 Task: Find connections with filter location Dreieich with filter topic #realestatebroker with filter profile language English with filter current company Stanton Chase: Executive Search & Leadership Consultants with filter school Anna University with filter industry Warehousing and Storage with filter service category Labor and Employment Law with filter keywords title Client Service Specialist
Action: Mouse moved to (700, 97)
Screenshot: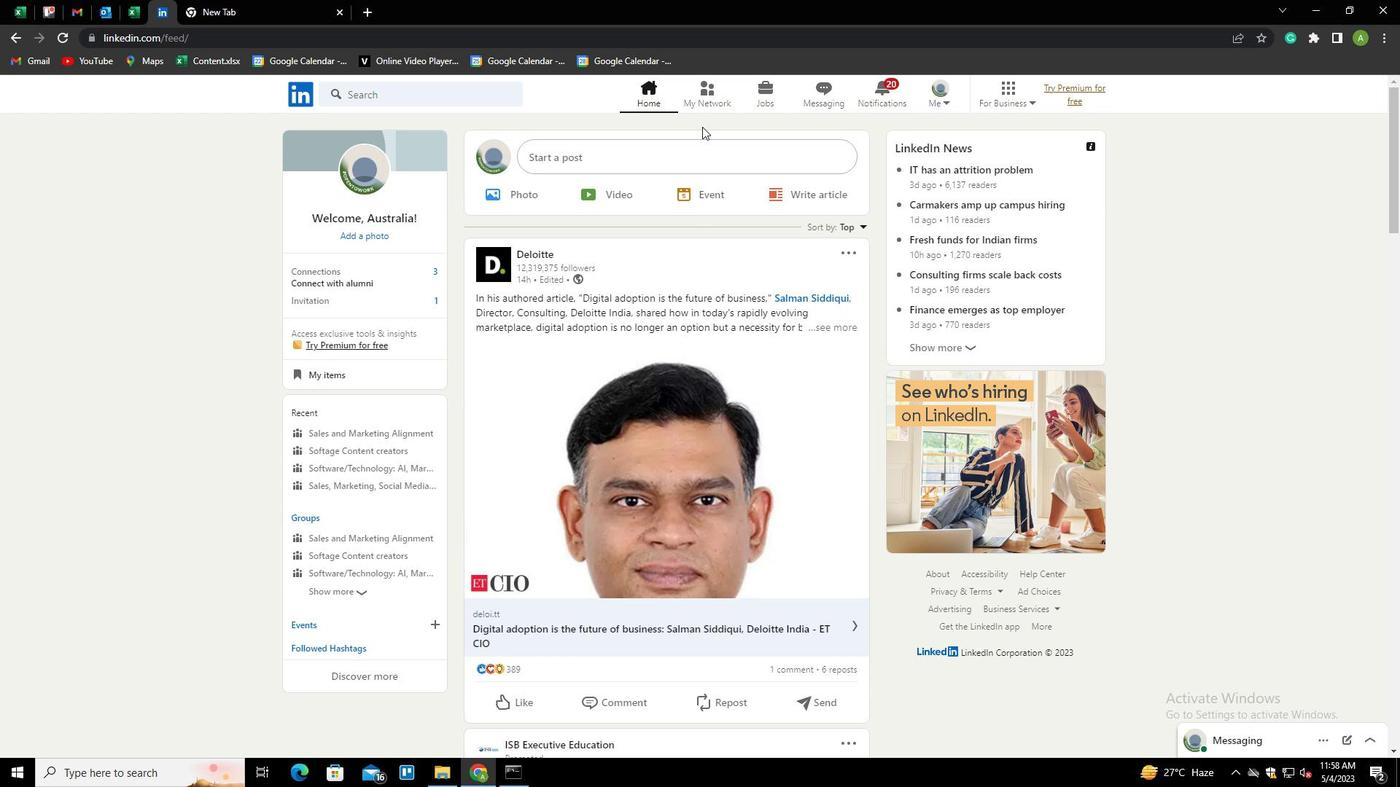 
Action: Mouse pressed left at (700, 97)
Screenshot: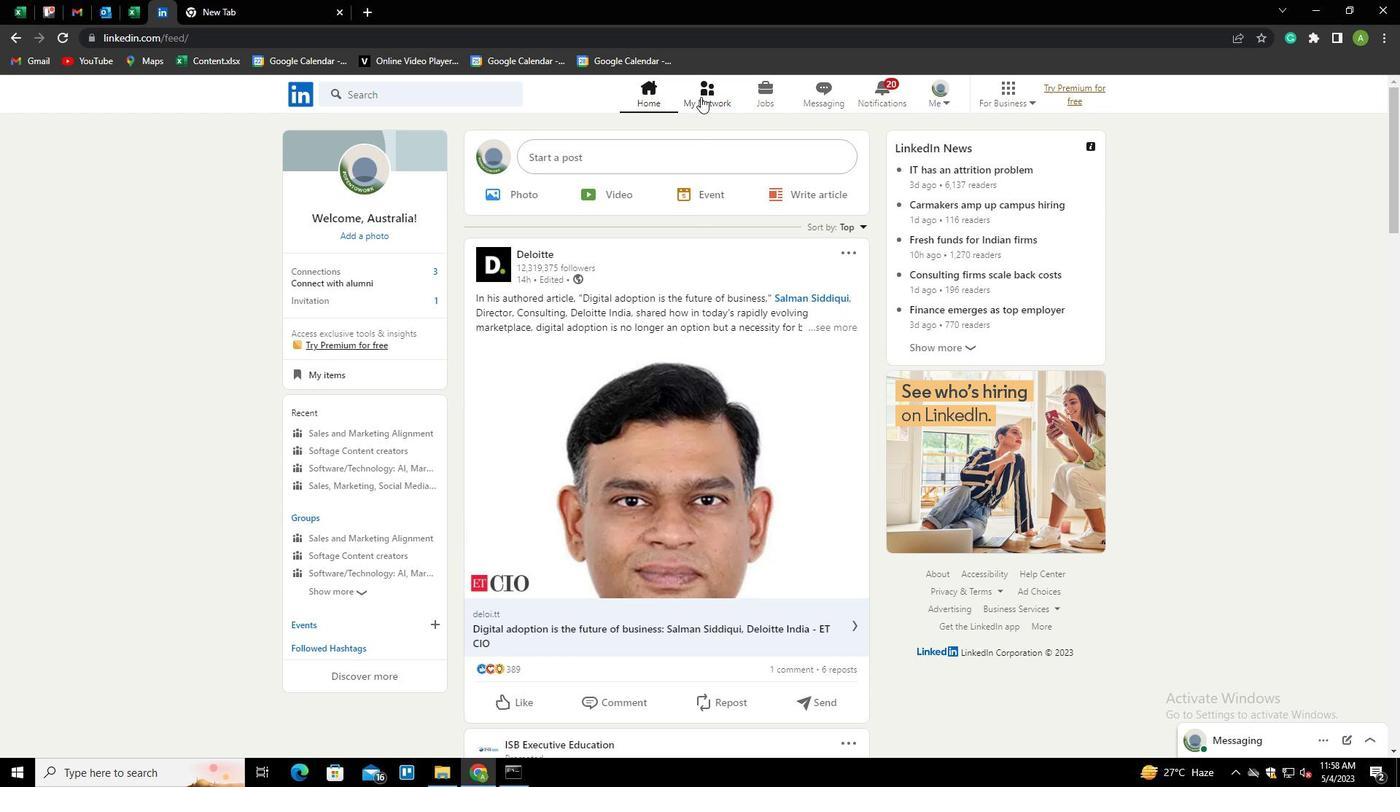 
Action: Mouse moved to (360, 177)
Screenshot: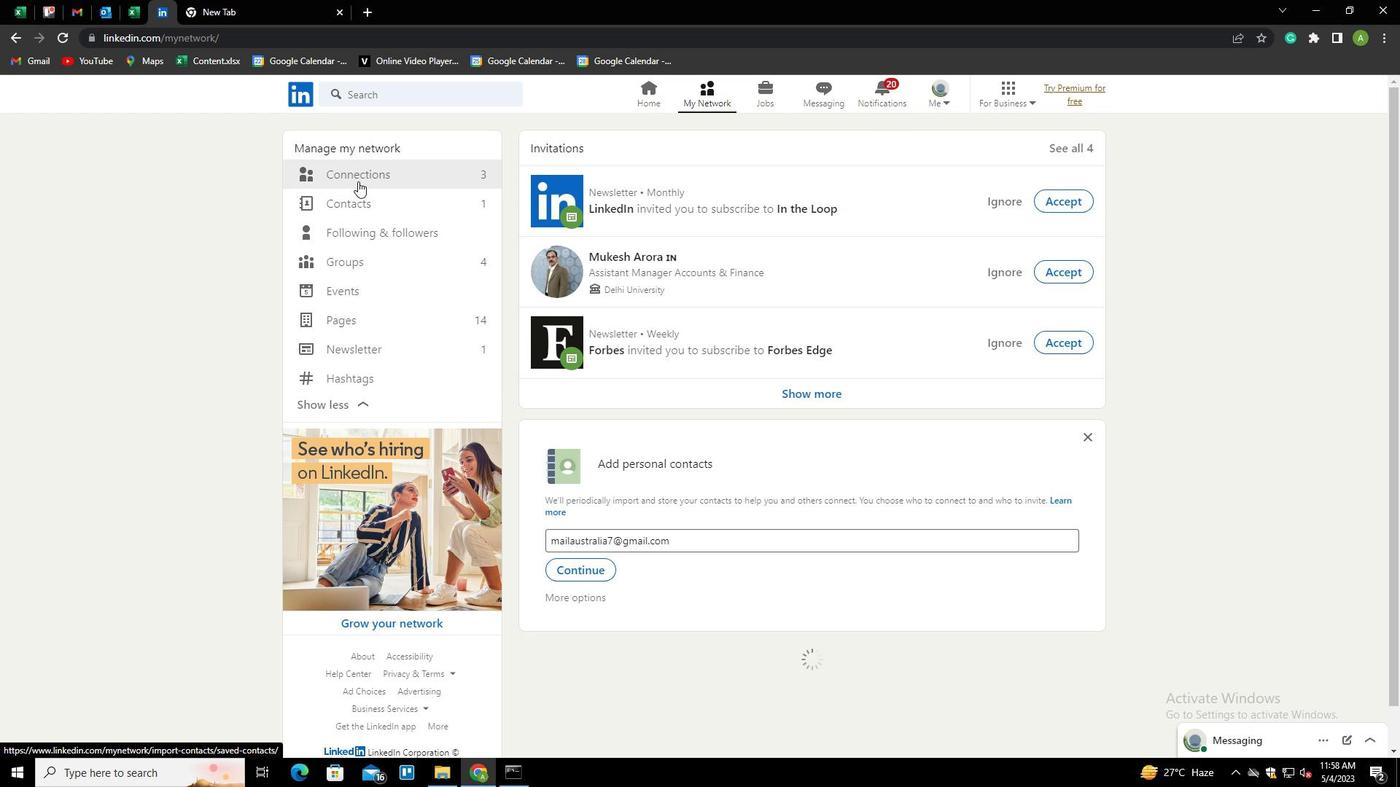 
Action: Mouse pressed left at (360, 177)
Screenshot: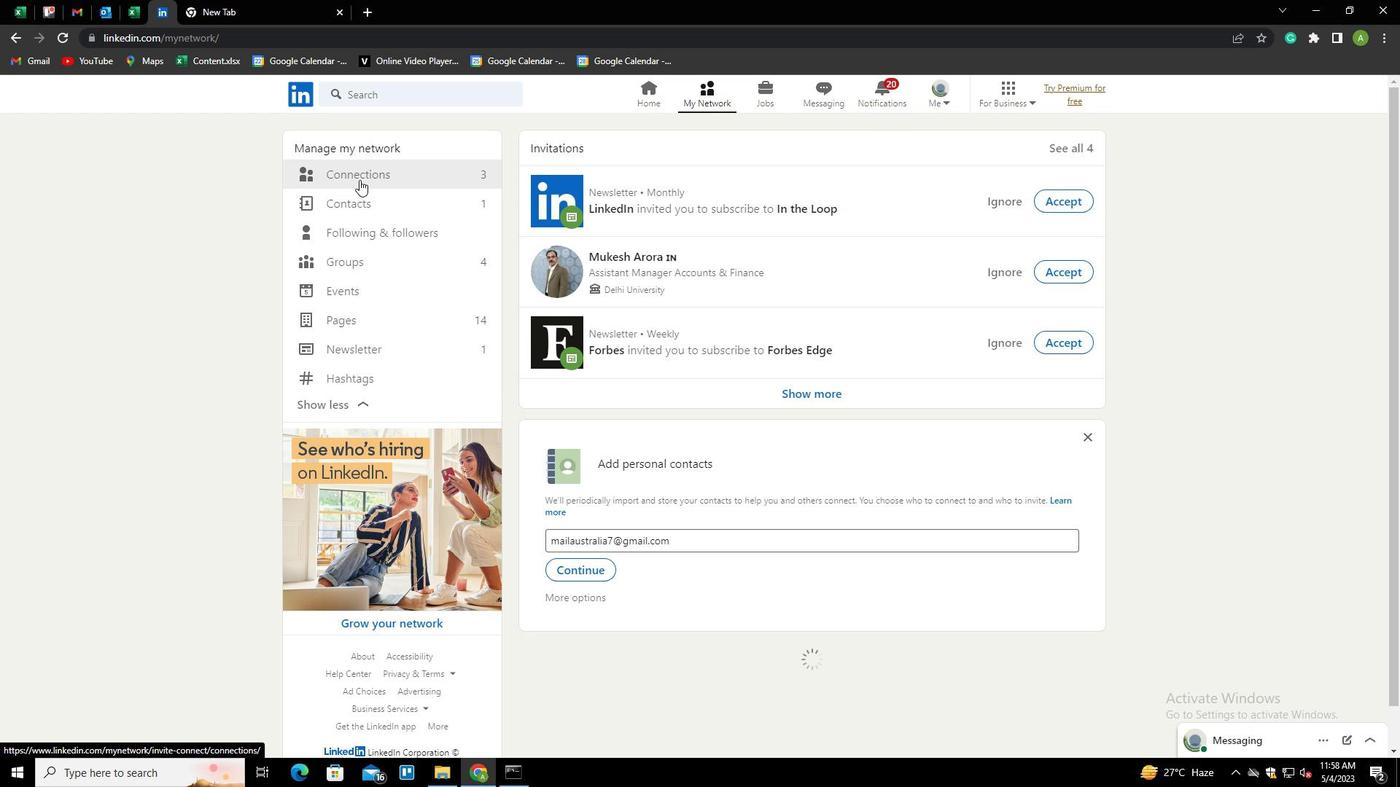 
Action: Mouse moved to (805, 174)
Screenshot: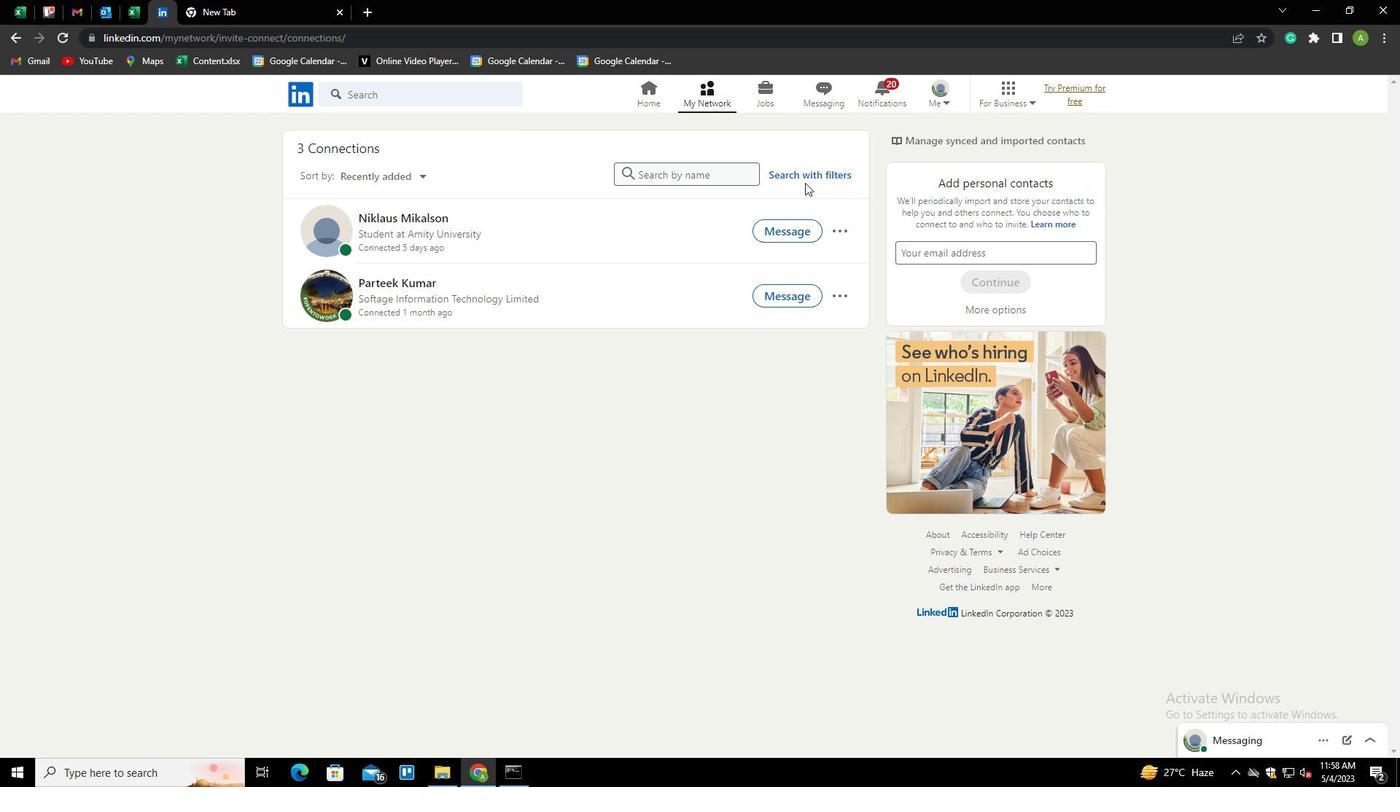 
Action: Mouse pressed left at (805, 174)
Screenshot: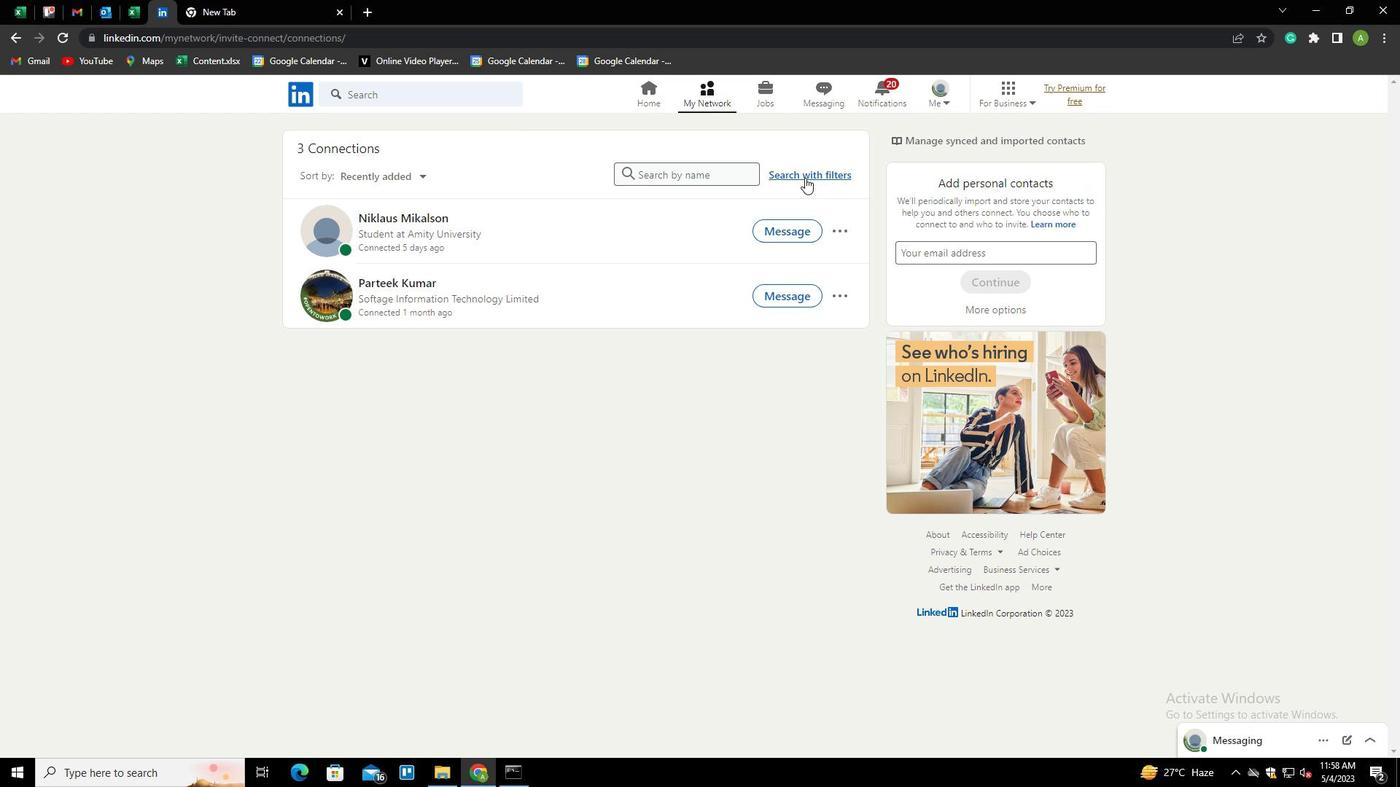 
Action: Mouse moved to (755, 130)
Screenshot: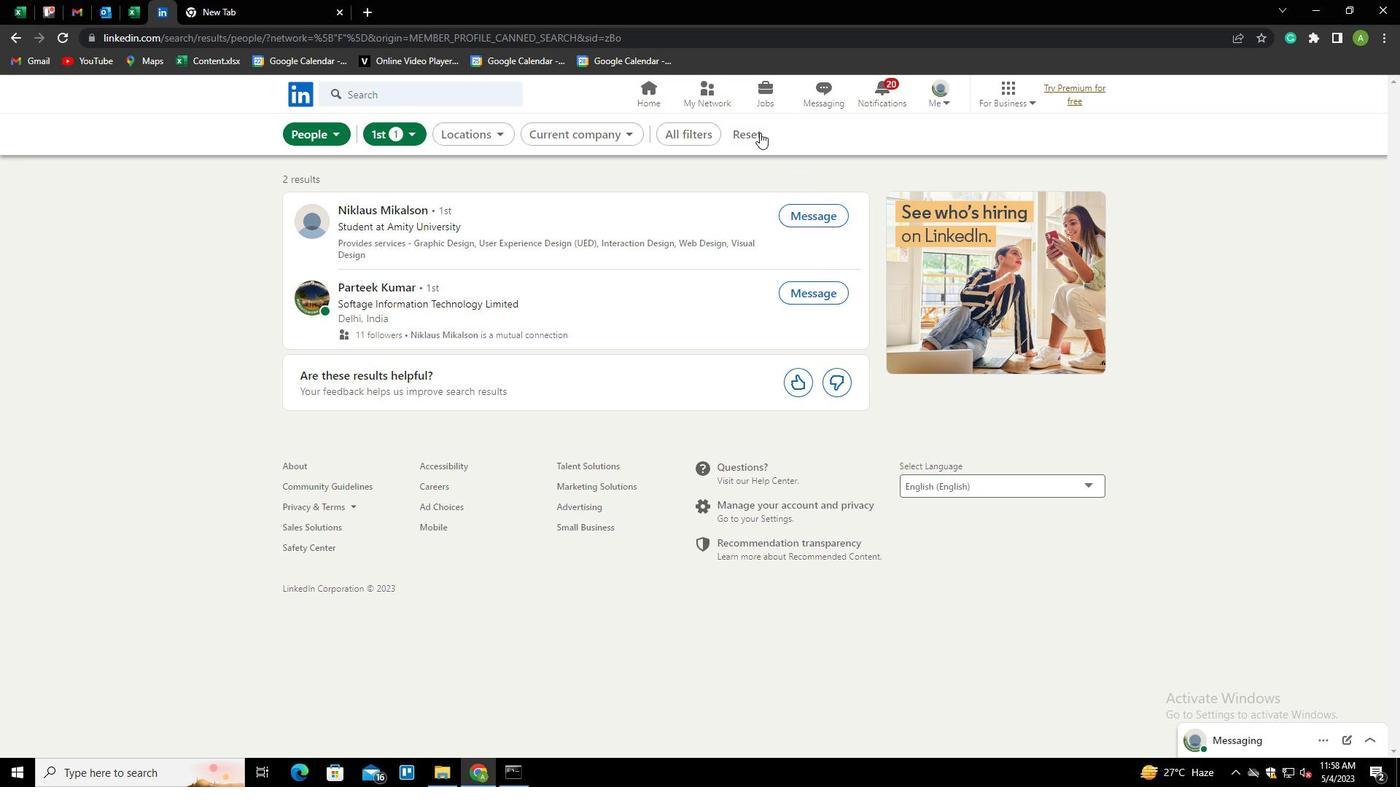 
Action: Mouse pressed left at (755, 130)
Screenshot: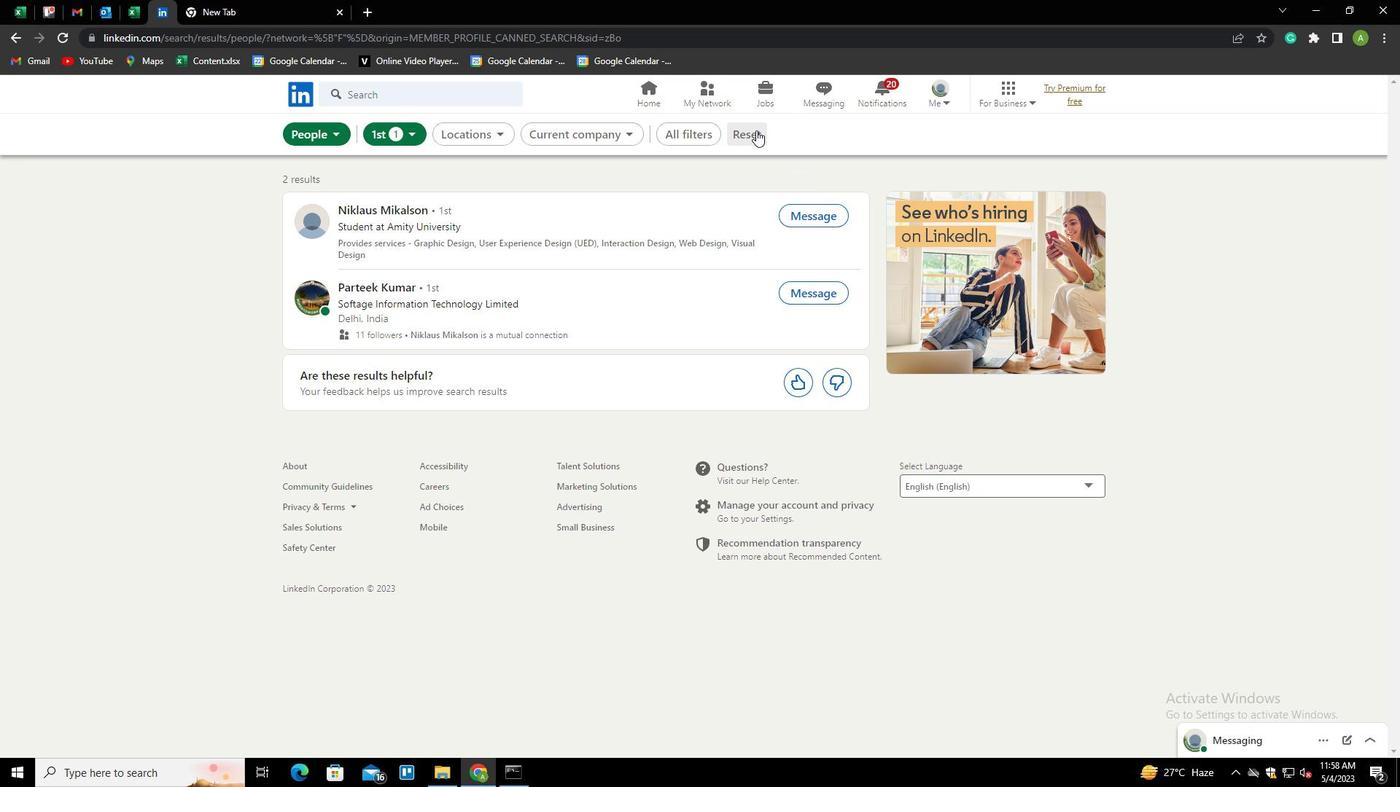 
Action: Mouse moved to (718, 132)
Screenshot: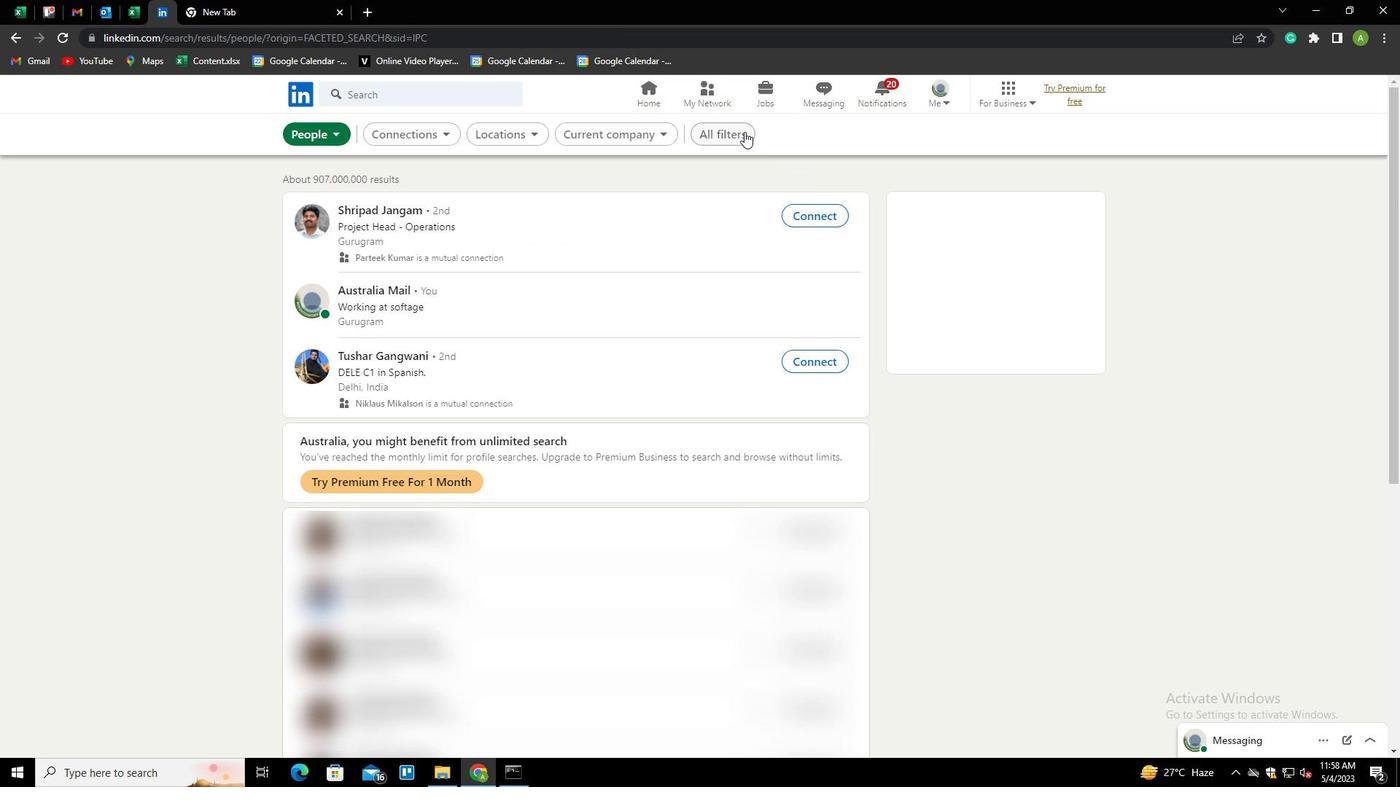 
Action: Mouse pressed left at (718, 132)
Screenshot: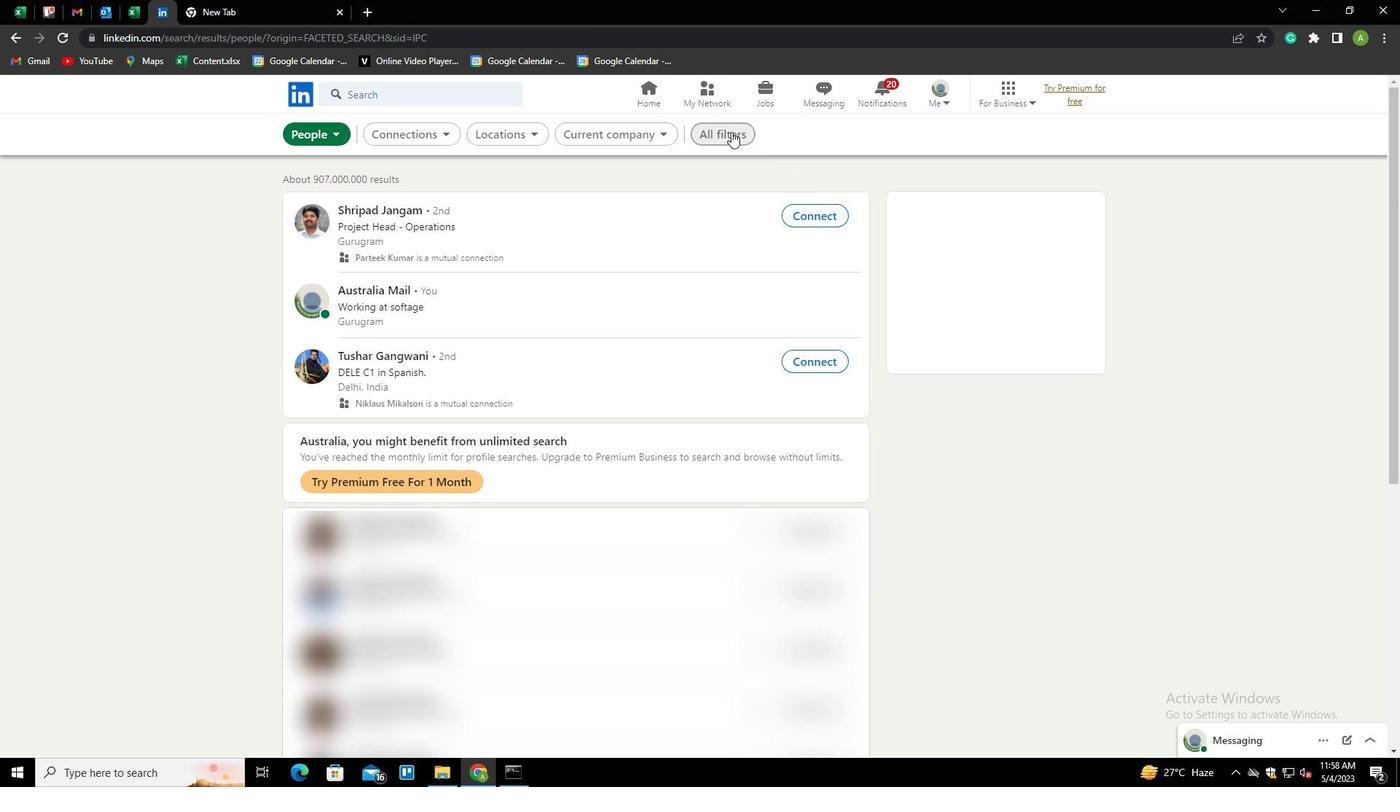 
Action: Mouse moved to (1208, 444)
Screenshot: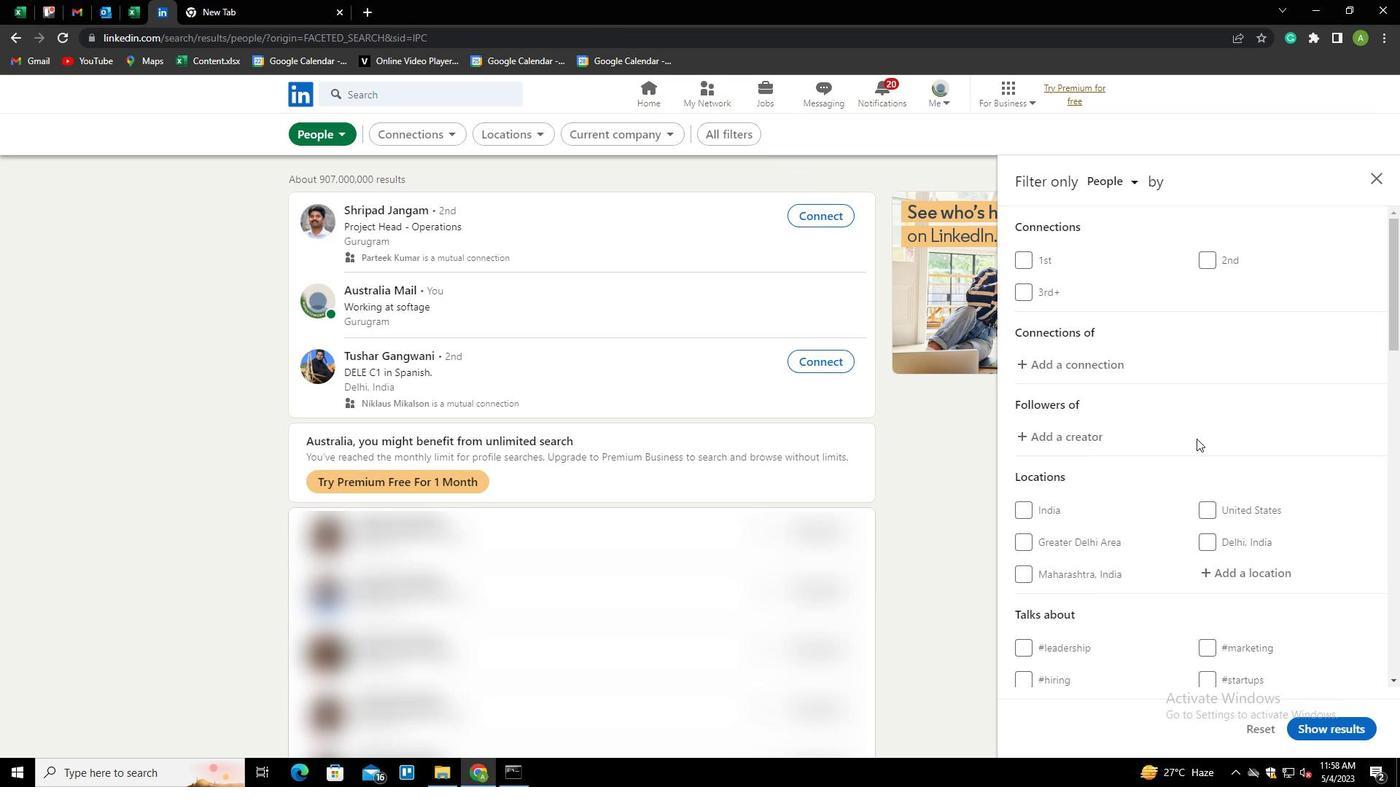
Action: Mouse scrolled (1208, 443) with delta (0, 0)
Screenshot: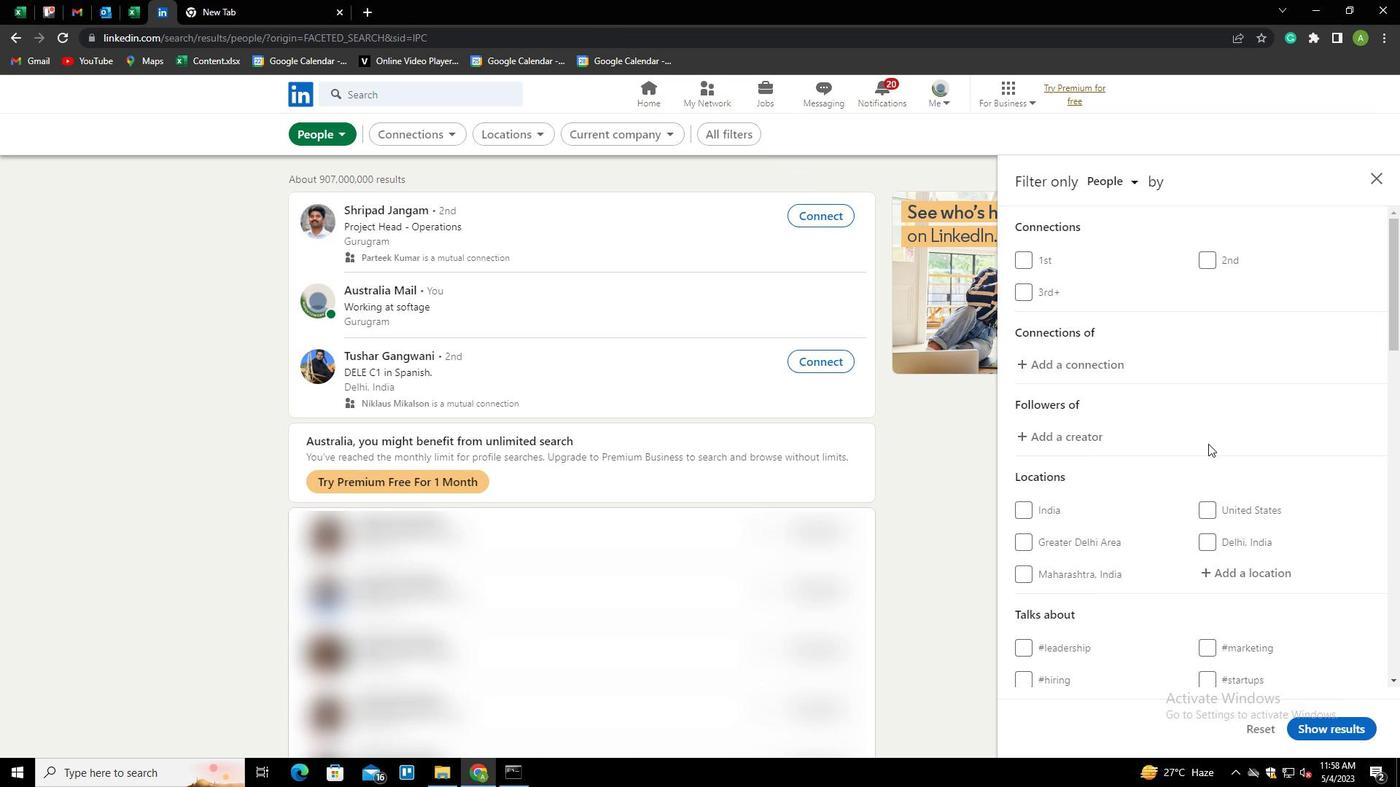 
Action: Mouse scrolled (1208, 443) with delta (0, 0)
Screenshot: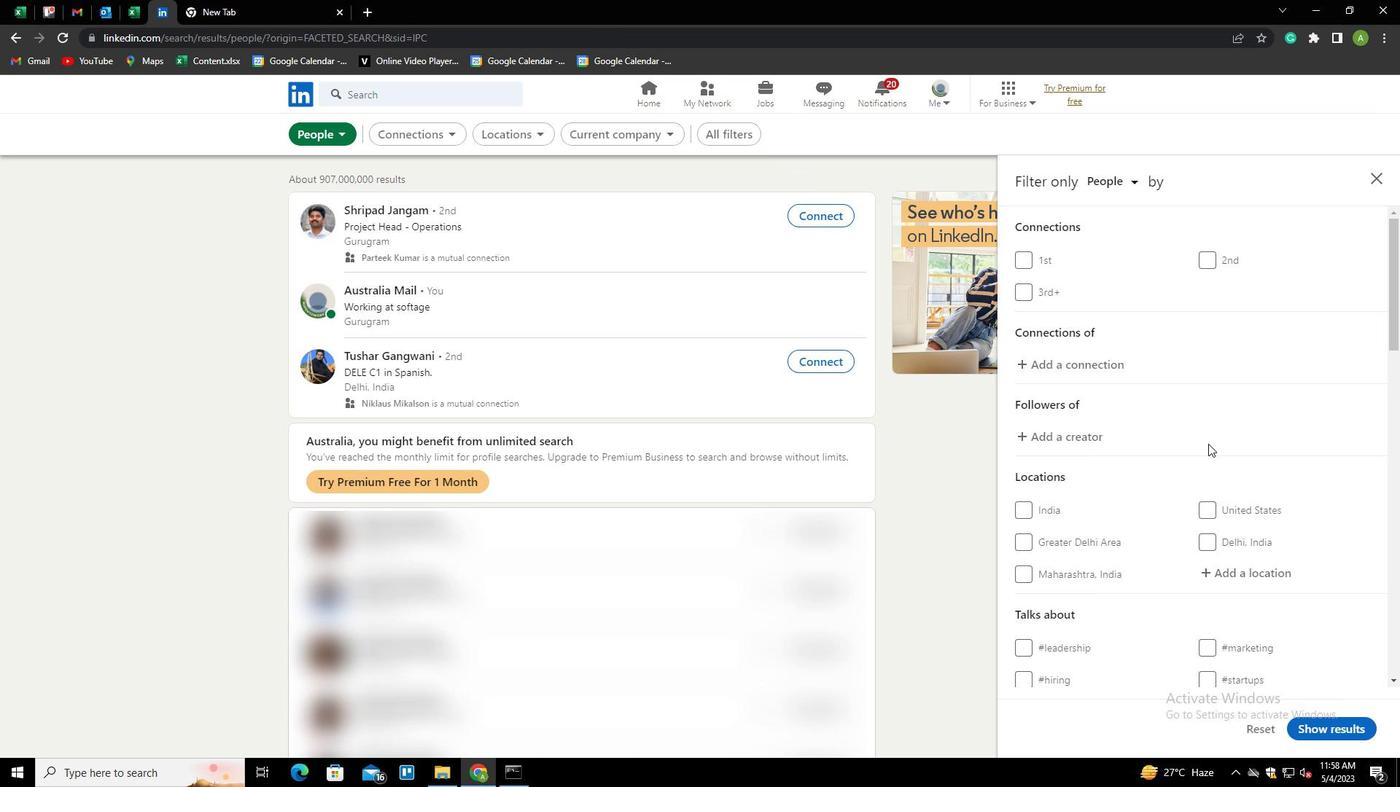 
Action: Mouse moved to (1220, 425)
Screenshot: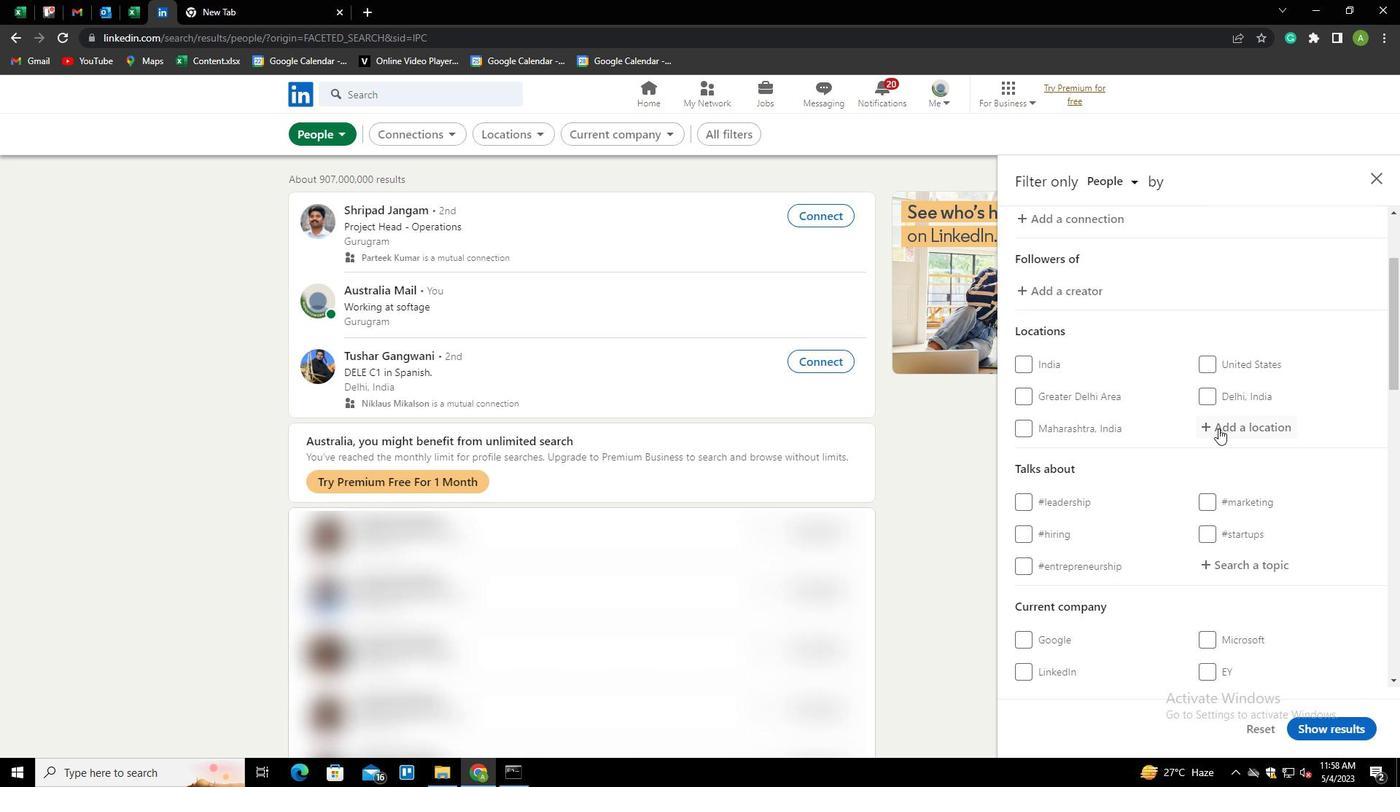 
Action: Mouse pressed left at (1220, 425)
Screenshot: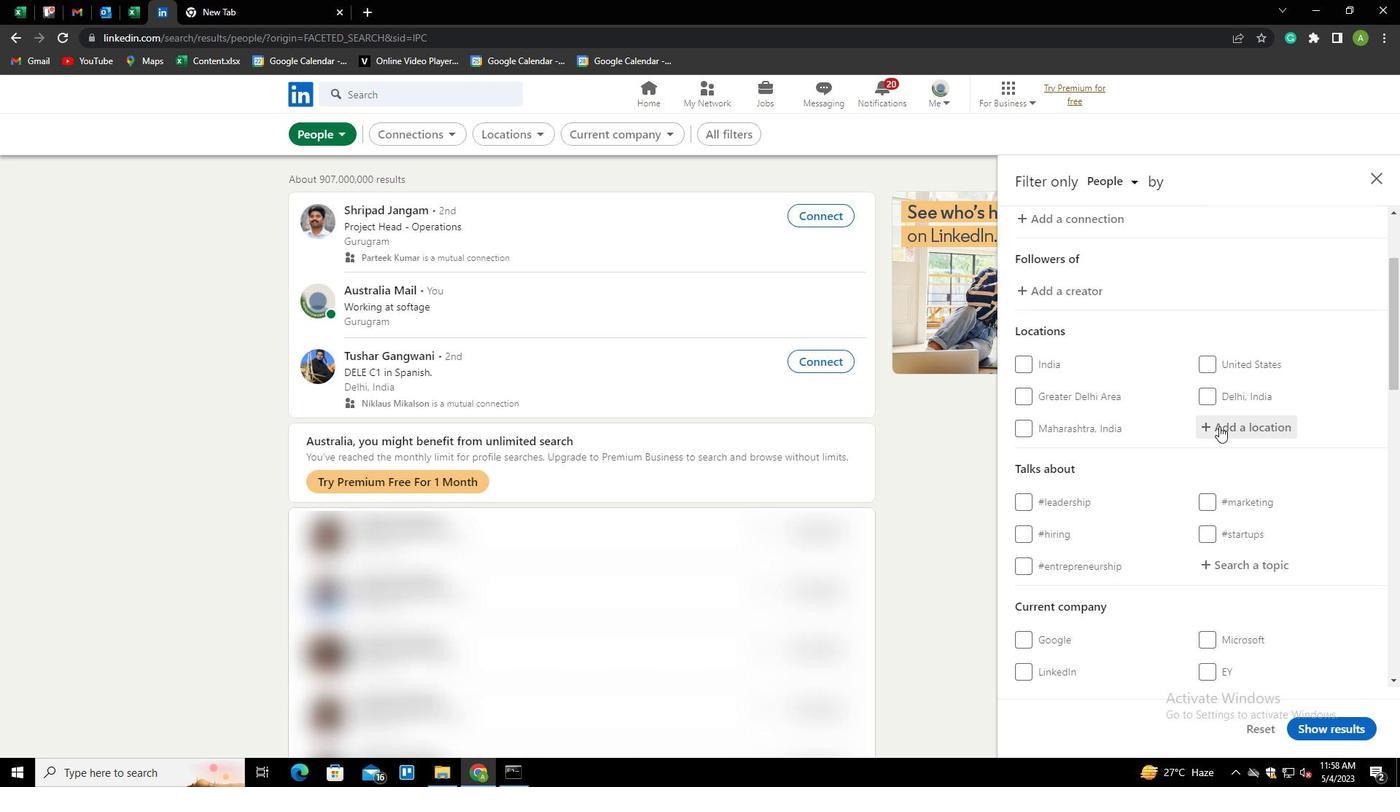 
Action: Key pressed <Key.shift>D
Screenshot: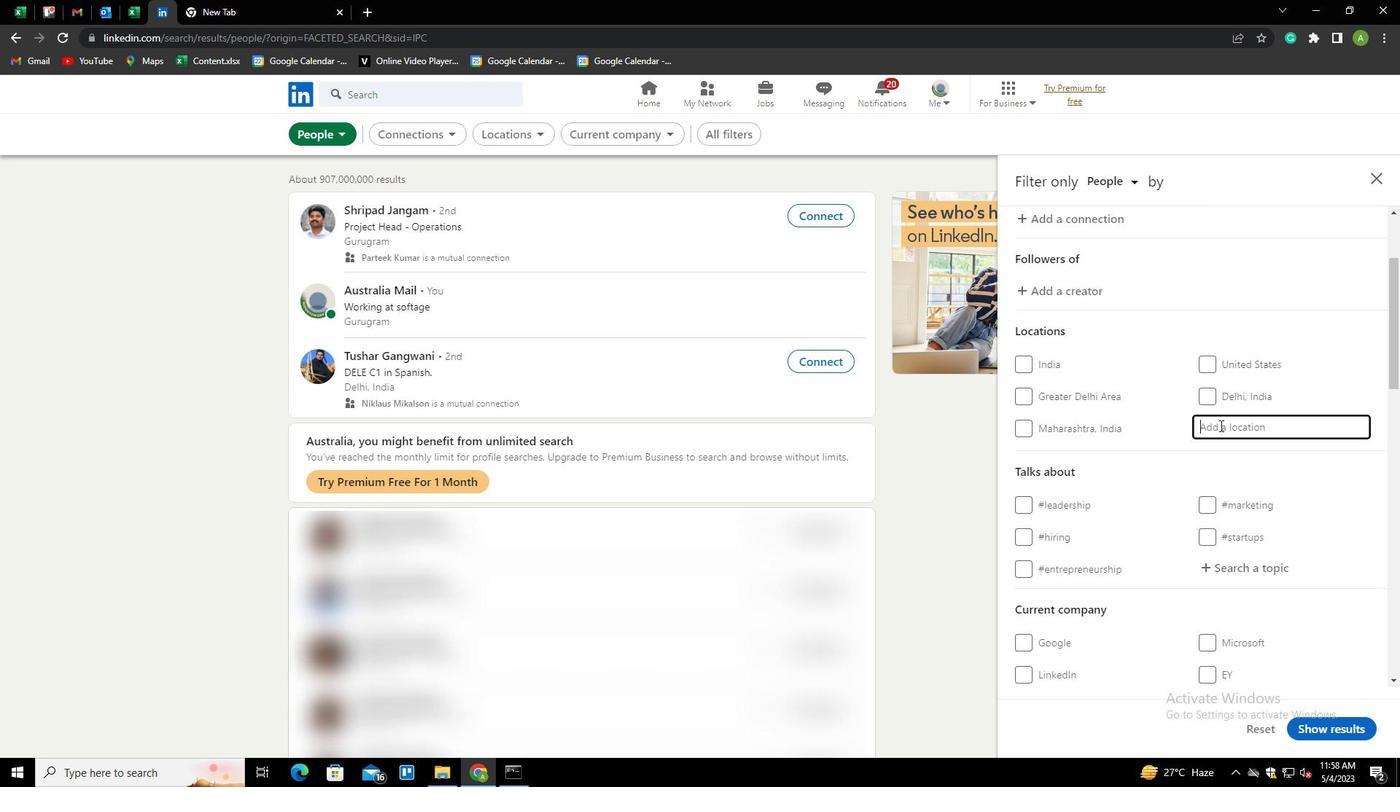 
Action: Mouse moved to (1220, 425)
Screenshot: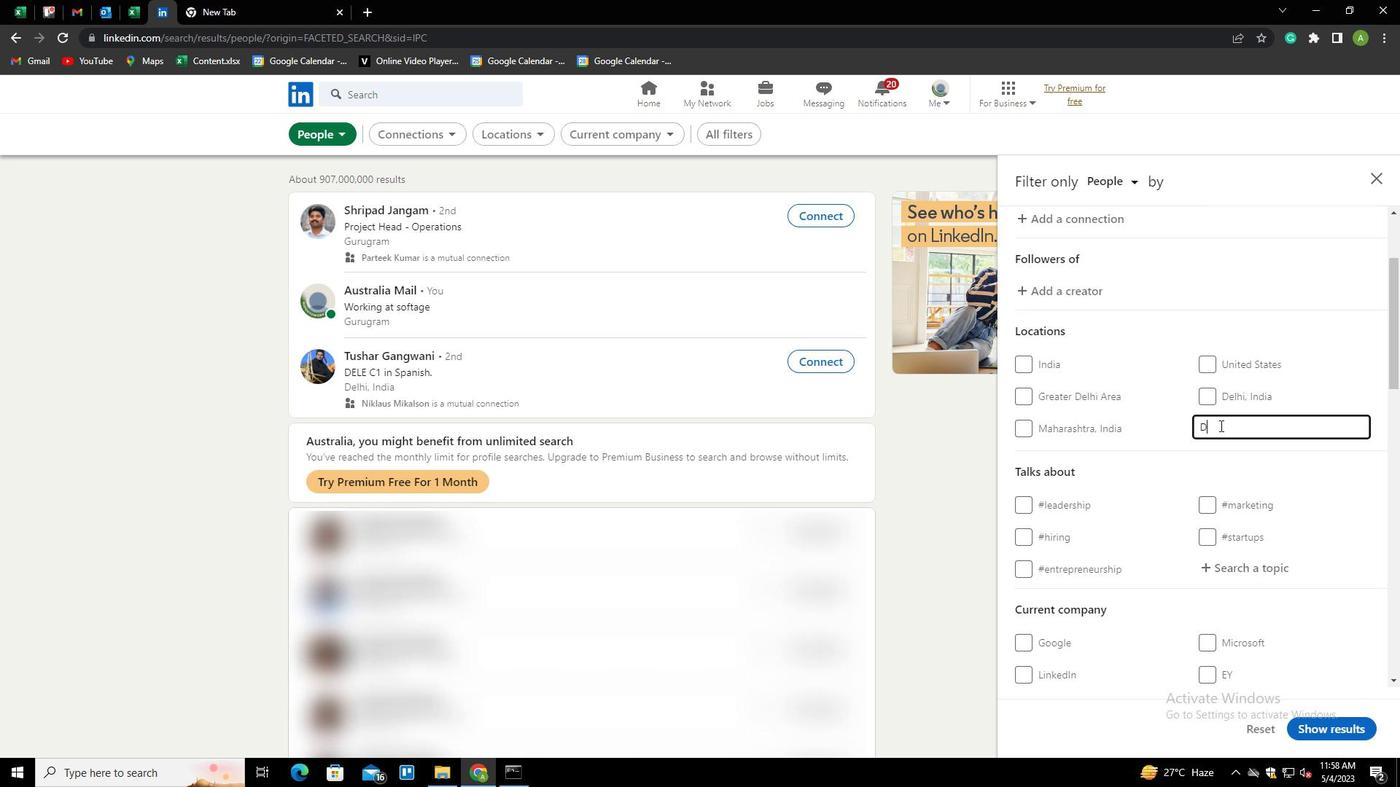 
Action: Key pressed REIEICH<Key.down><Key.enter>
Screenshot: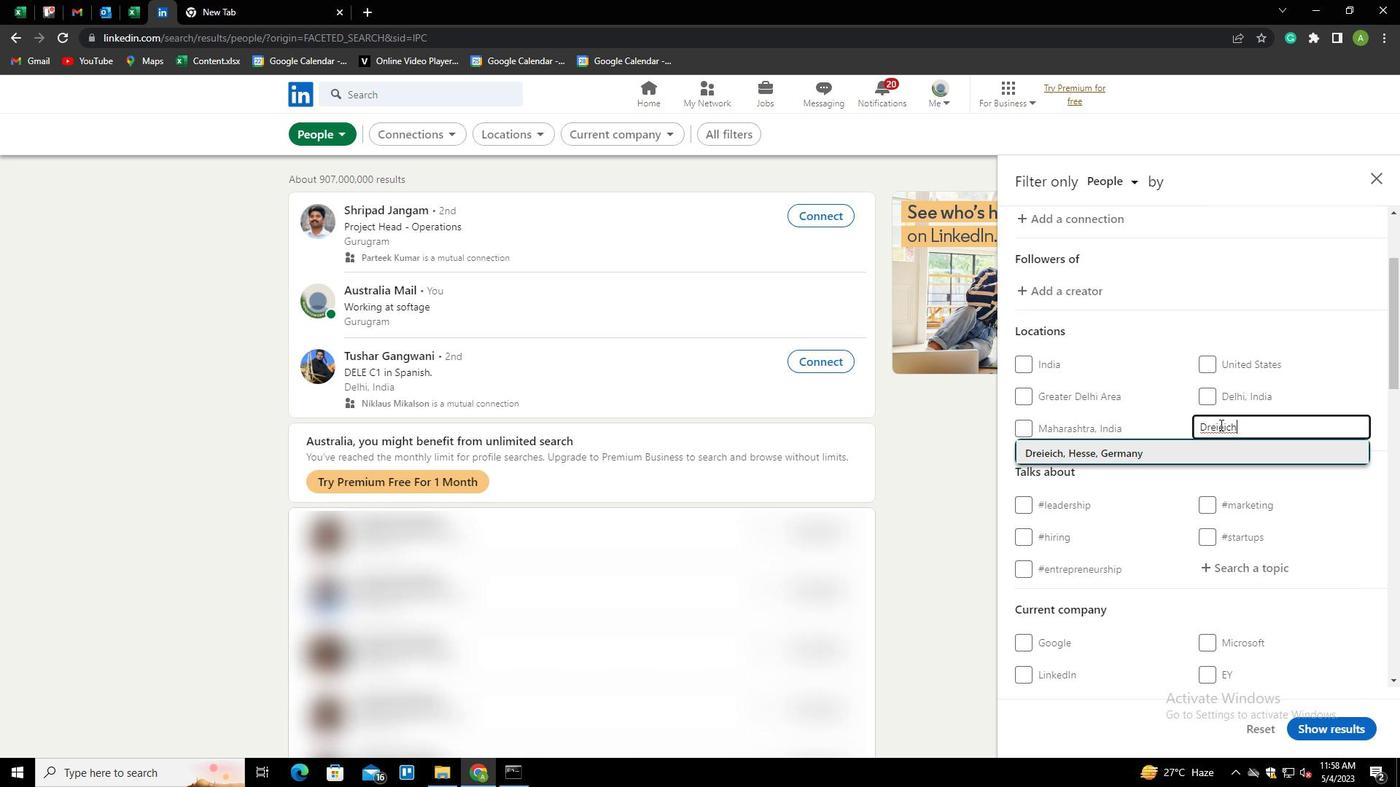 
Action: Mouse scrolled (1220, 424) with delta (0, 0)
Screenshot: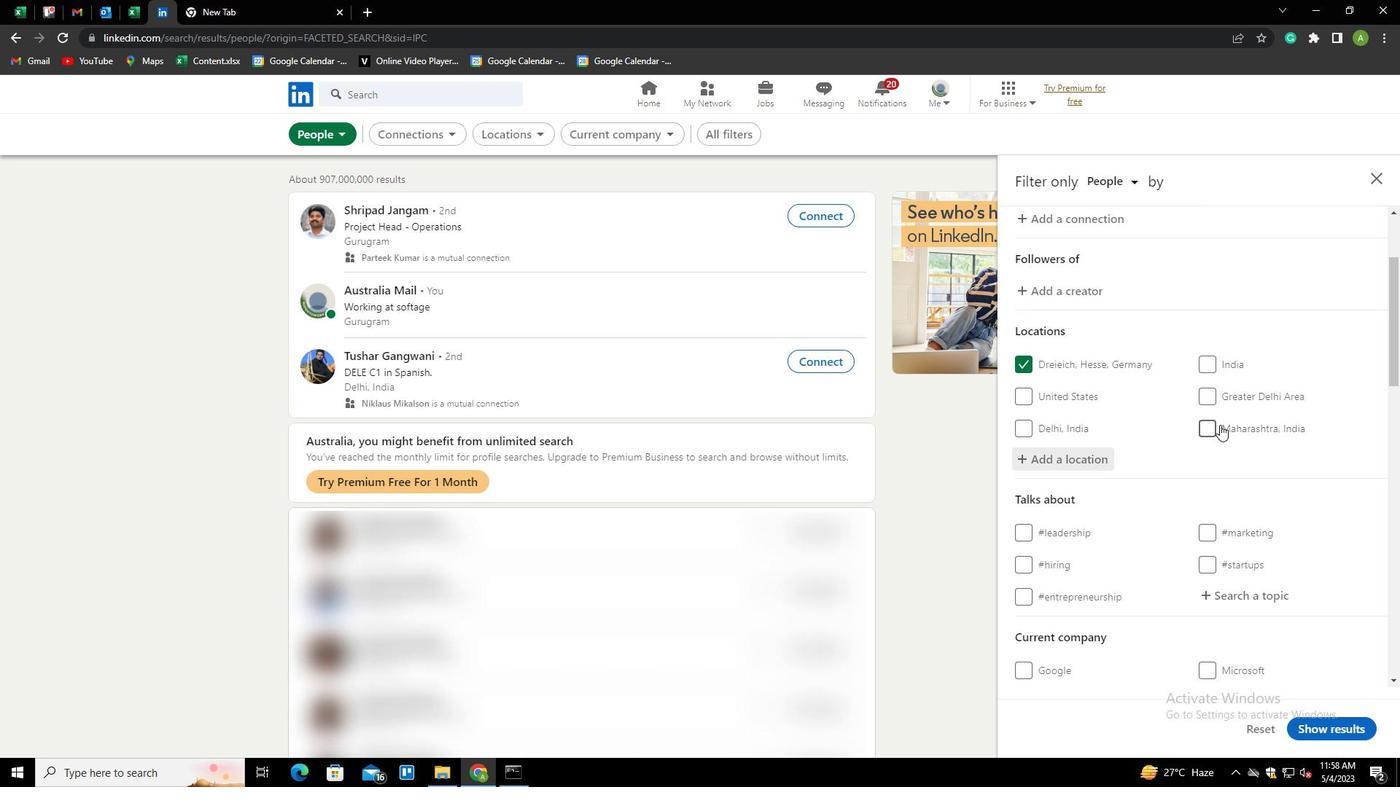 
Action: Mouse scrolled (1220, 424) with delta (0, 0)
Screenshot: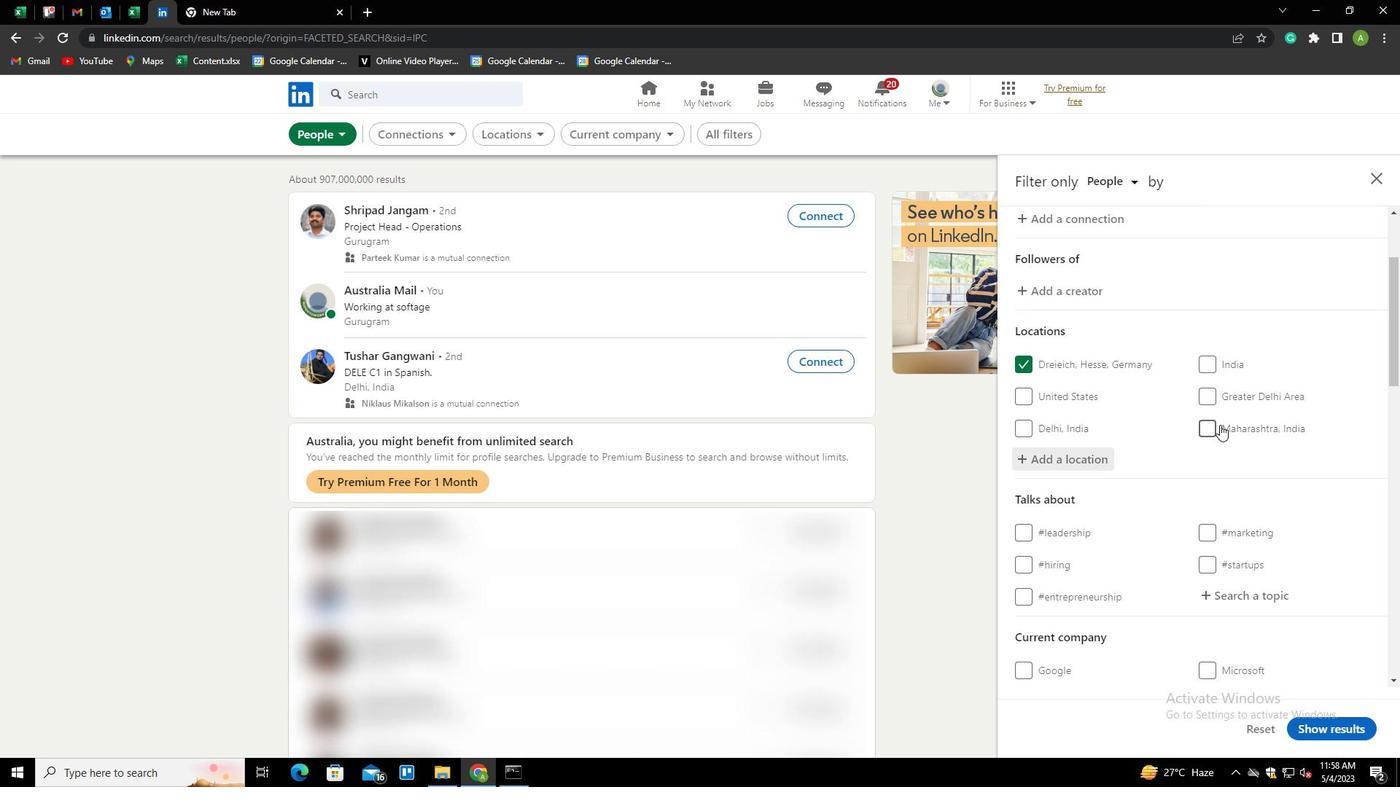 
Action: Mouse moved to (1224, 439)
Screenshot: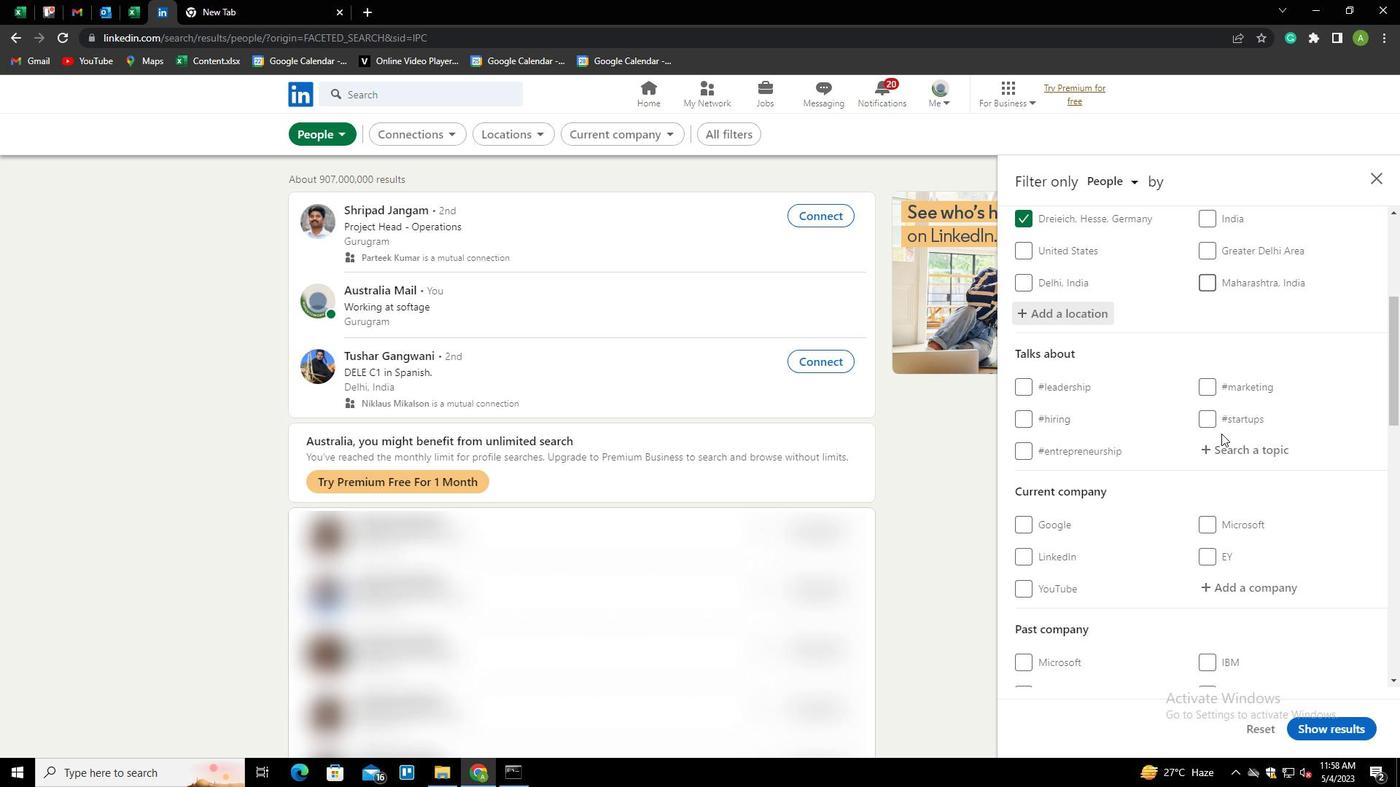
Action: Mouse pressed left at (1224, 439)
Screenshot: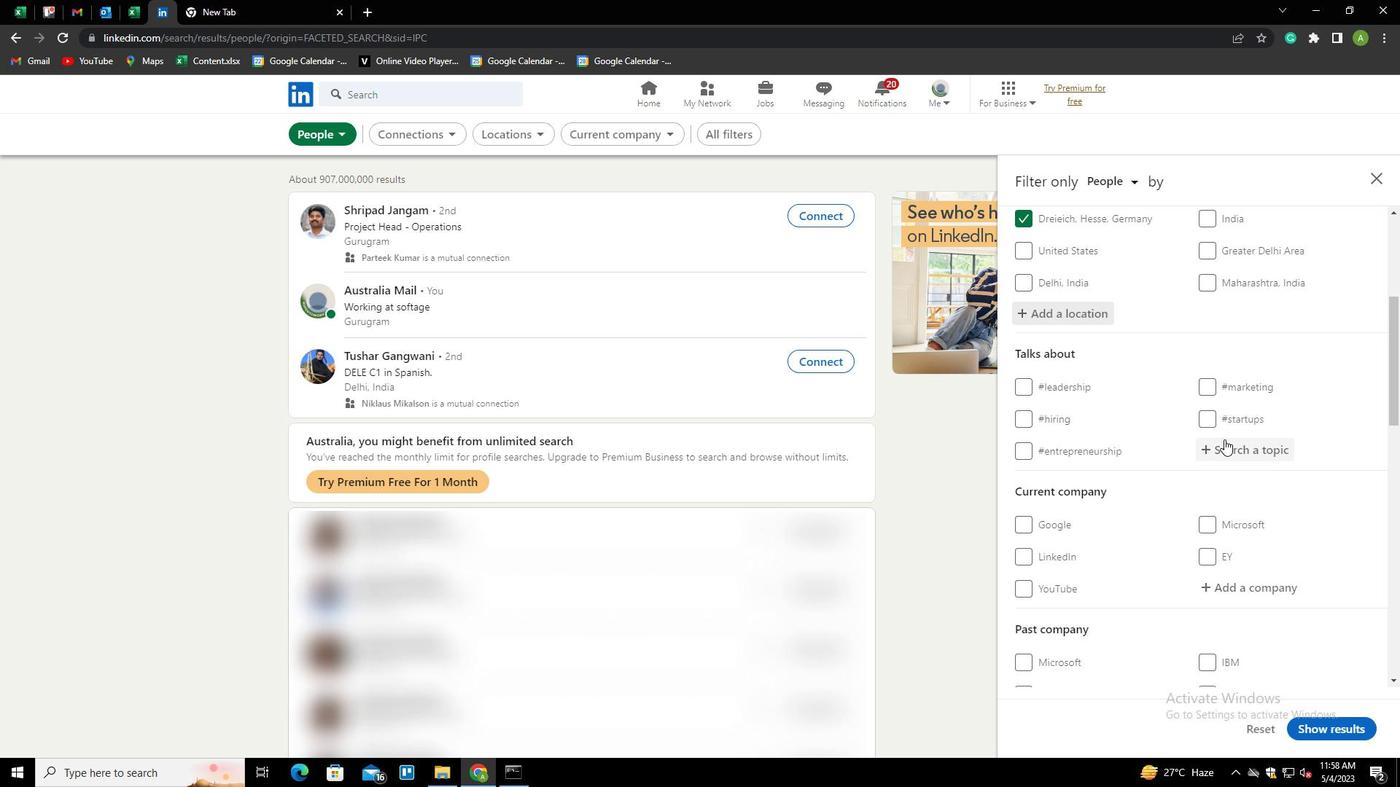 
Action: Key pressed REALESTATEBROLER<Key.backspace><Key.backspace><Key.backspace>KER<Key.down><Key.enter>
Screenshot: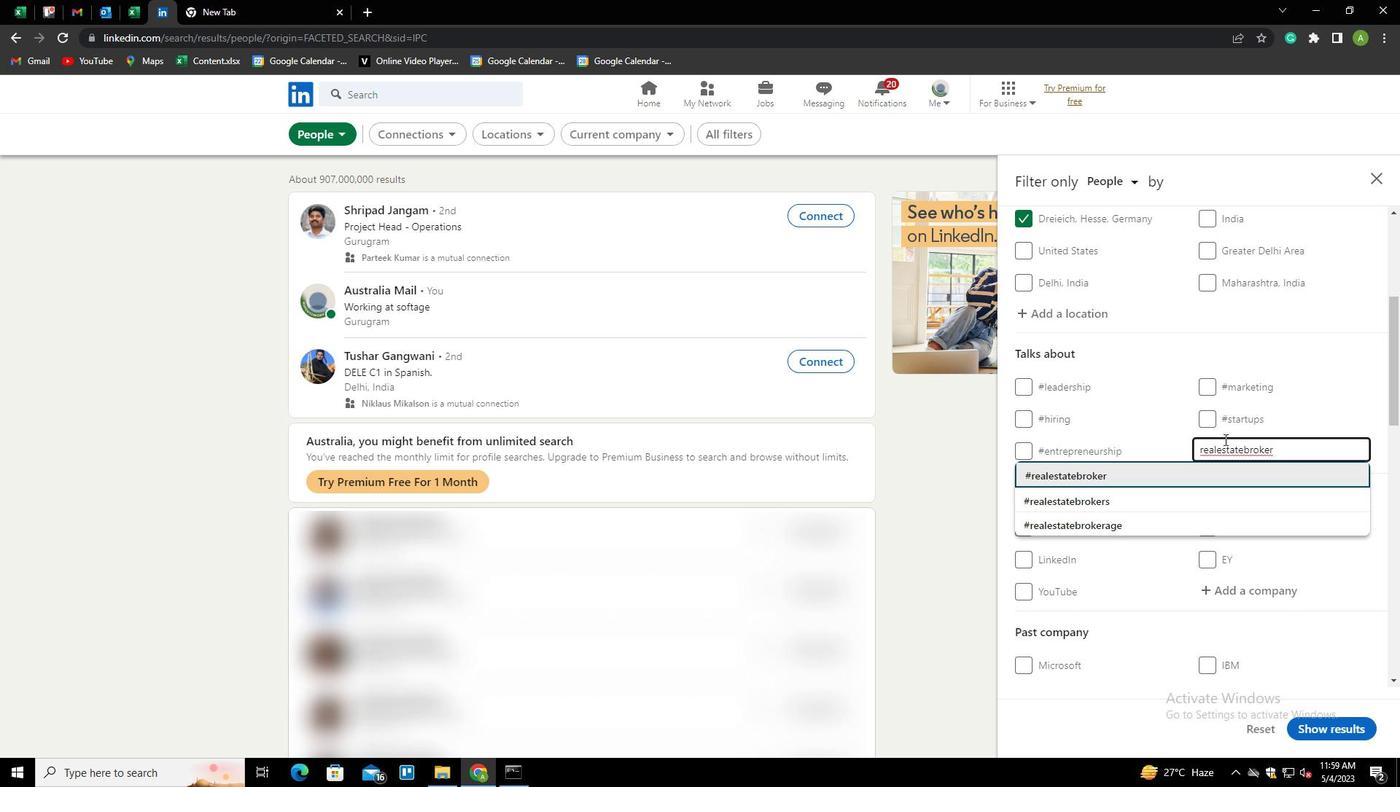 
Action: Mouse scrolled (1224, 439) with delta (0, 0)
Screenshot: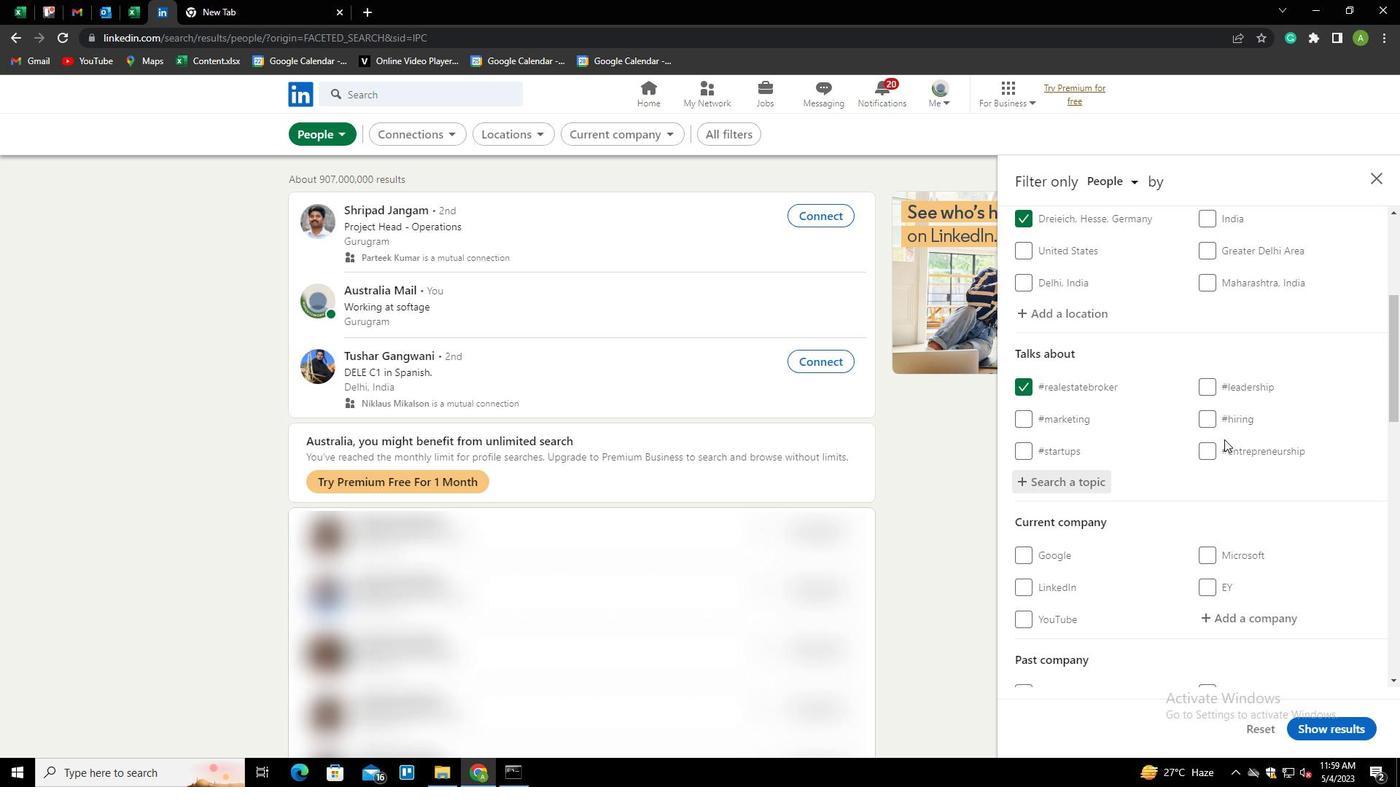 
Action: Mouse scrolled (1224, 439) with delta (0, 0)
Screenshot: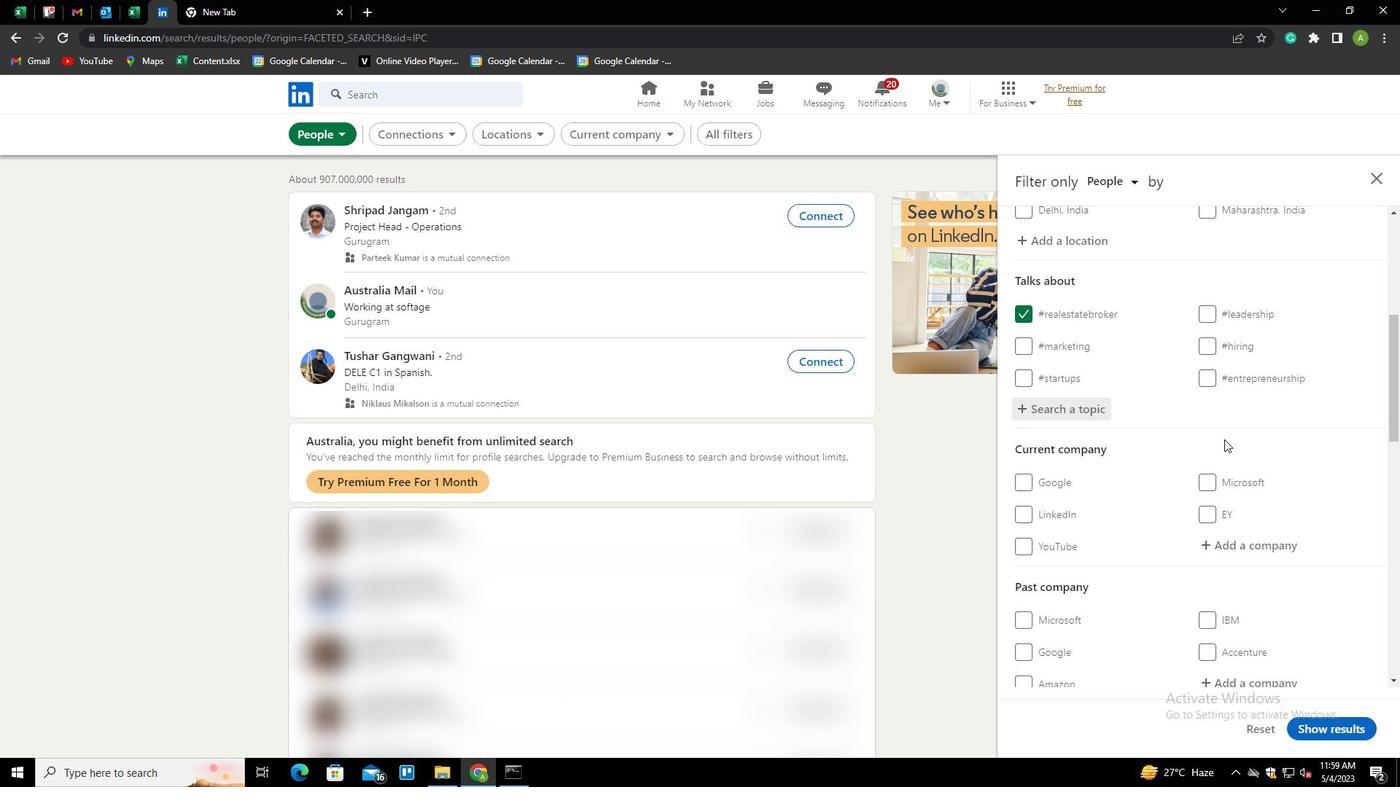 
Action: Mouse scrolled (1224, 439) with delta (0, 0)
Screenshot: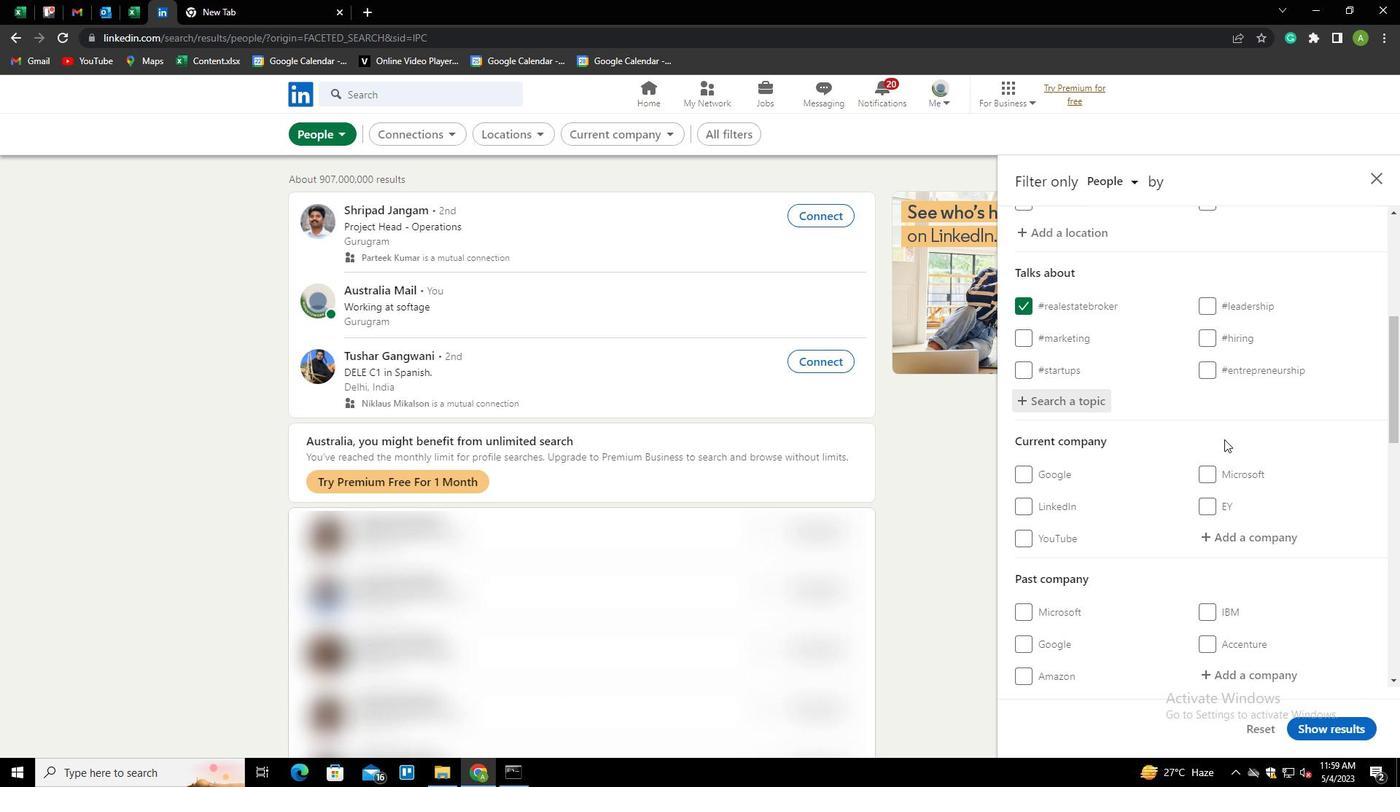 
Action: Mouse scrolled (1224, 439) with delta (0, 0)
Screenshot: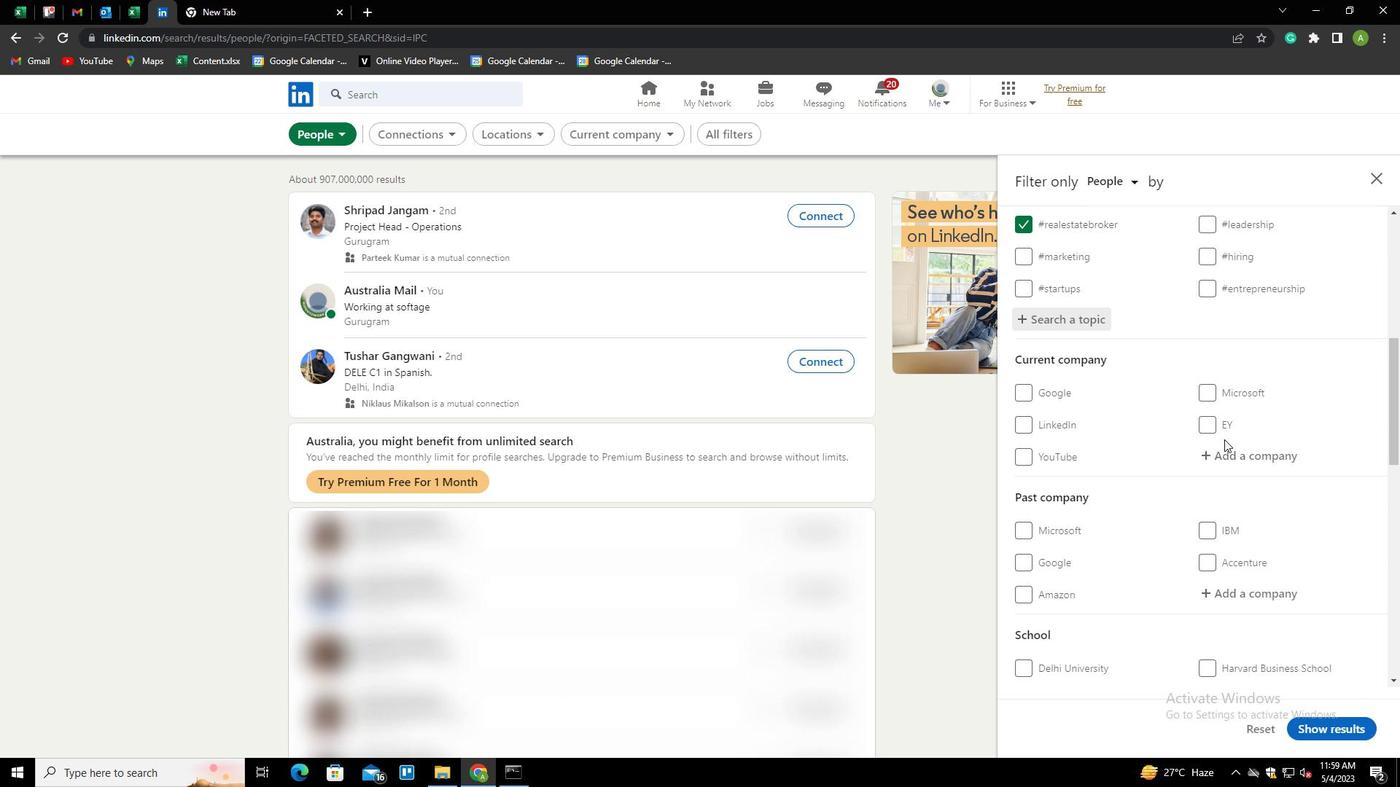 
Action: Mouse scrolled (1224, 439) with delta (0, 0)
Screenshot: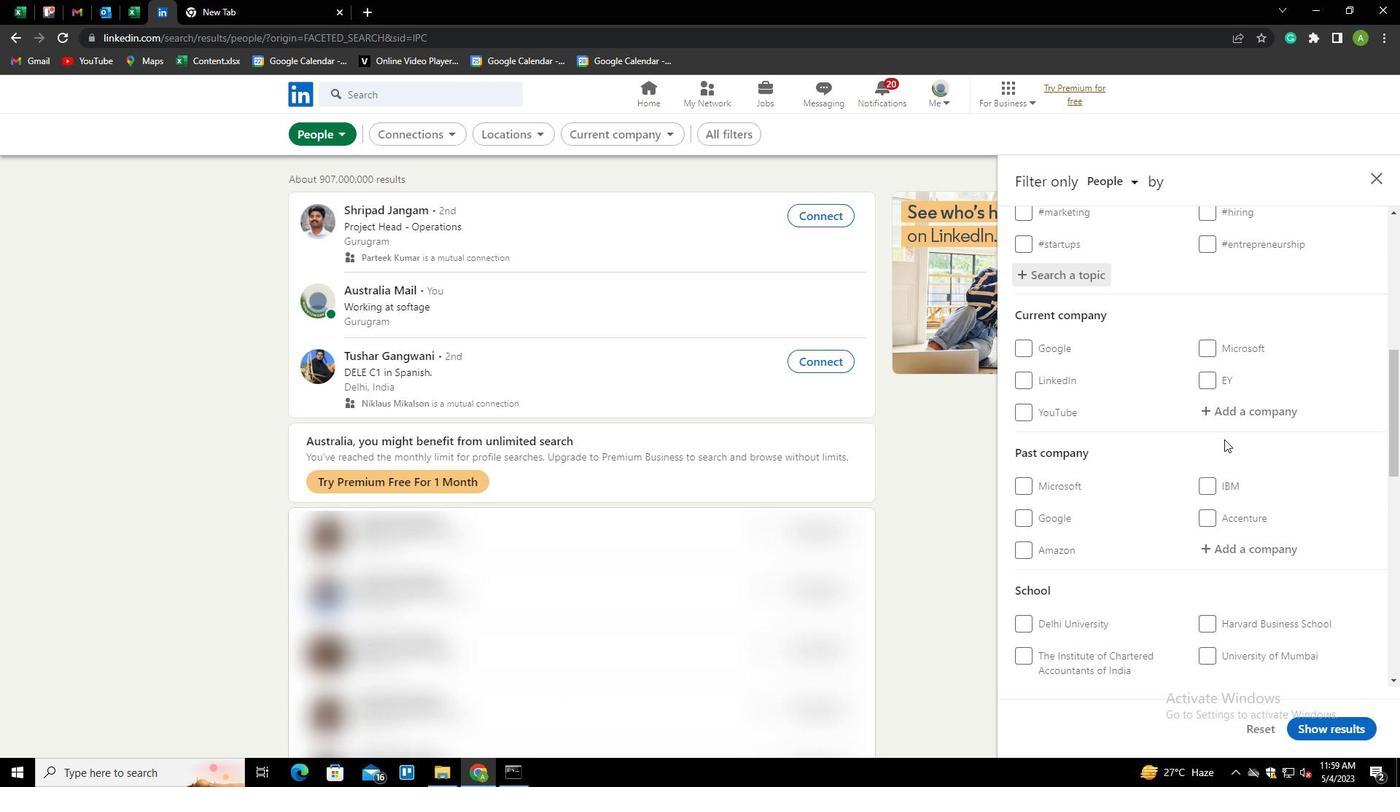 
Action: Mouse scrolled (1224, 439) with delta (0, 0)
Screenshot: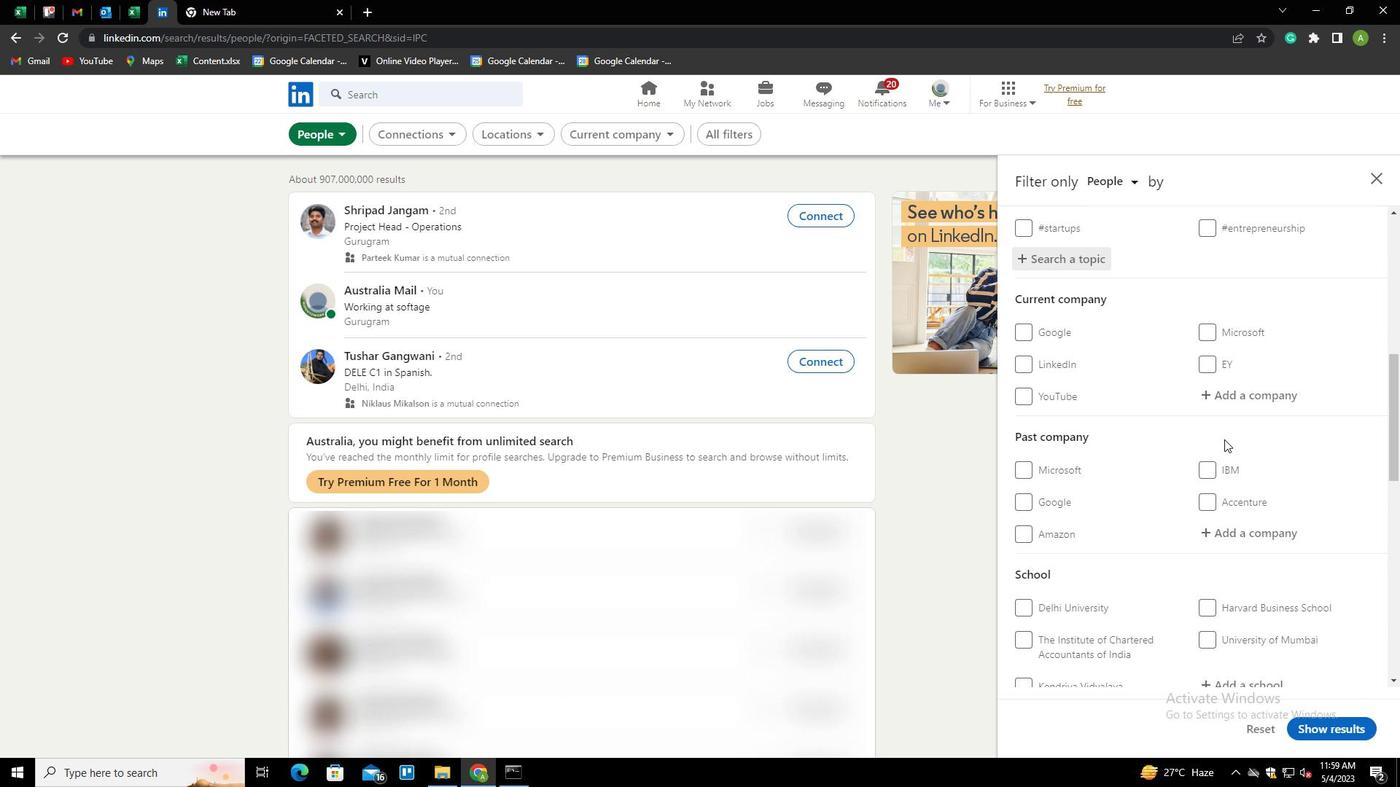 
Action: Mouse scrolled (1224, 439) with delta (0, 0)
Screenshot: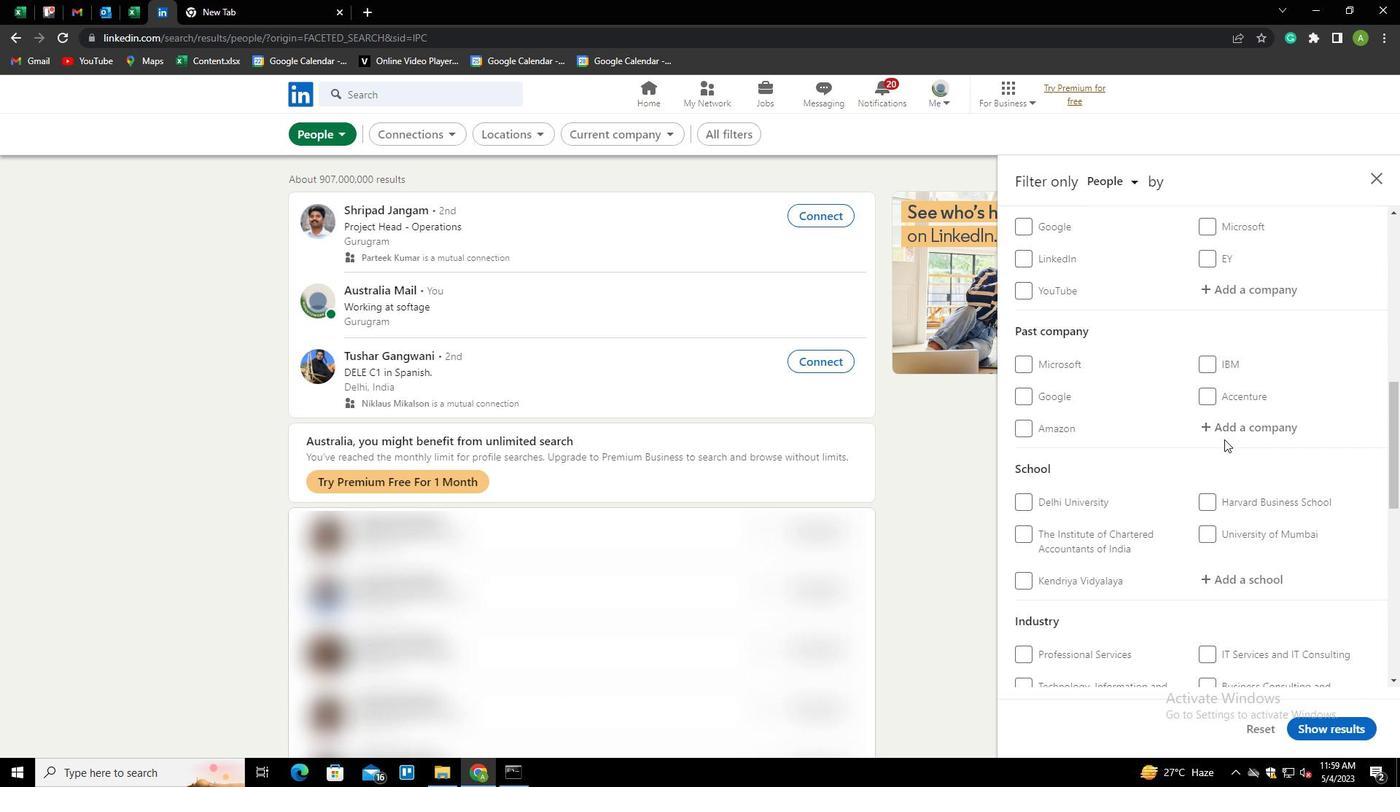
Action: Mouse scrolled (1224, 439) with delta (0, 0)
Screenshot: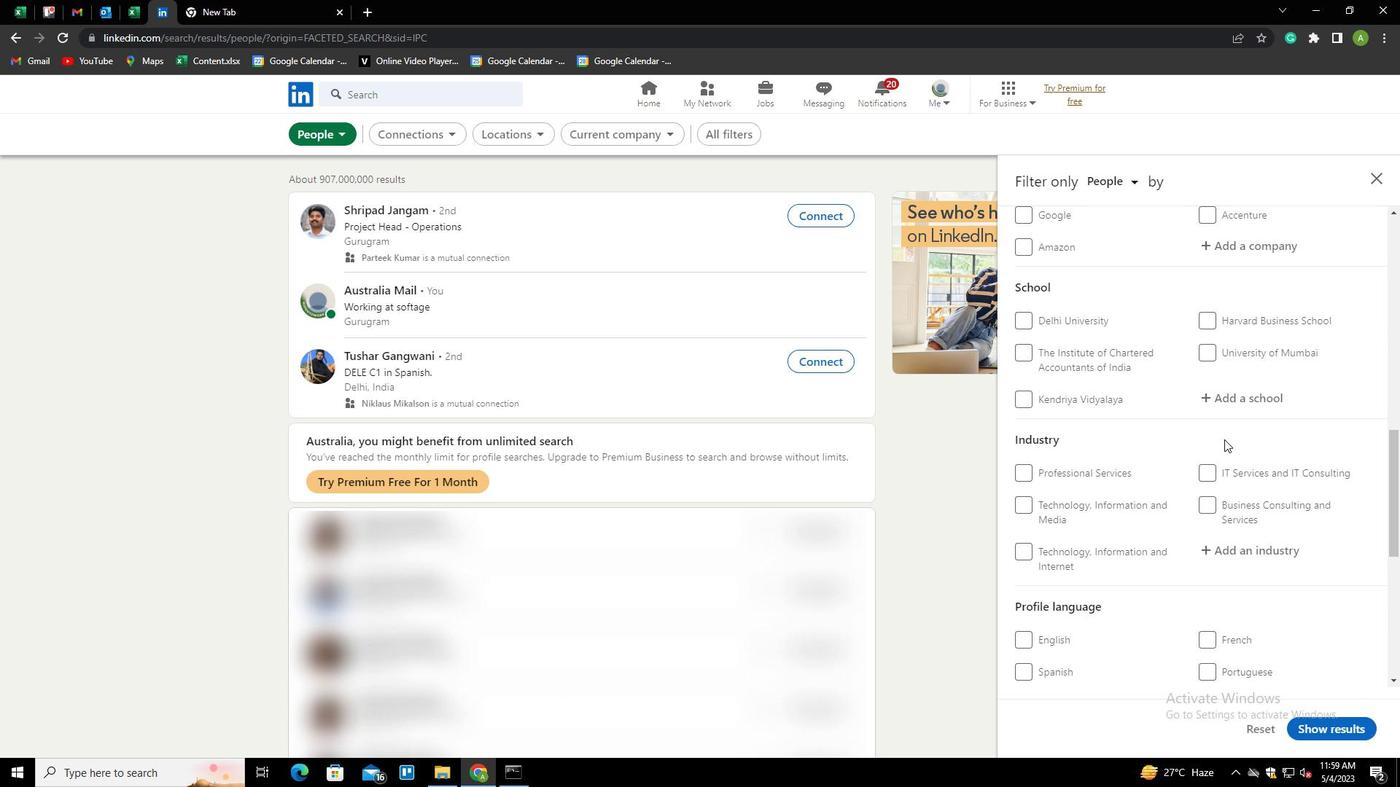 
Action: Mouse scrolled (1224, 439) with delta (0, 0)
Screenshot: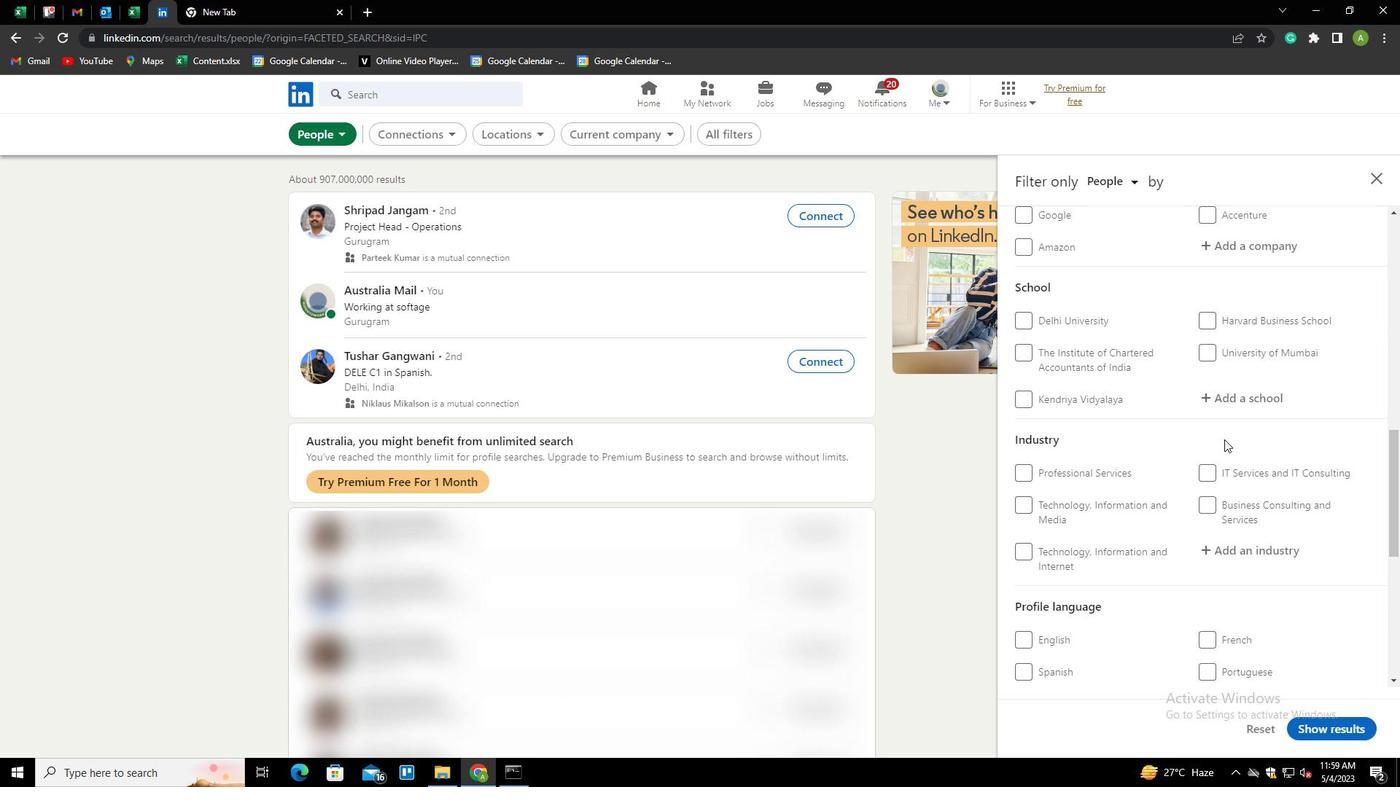 
Action: Mouse moved to (1028, 490)
Screenshot: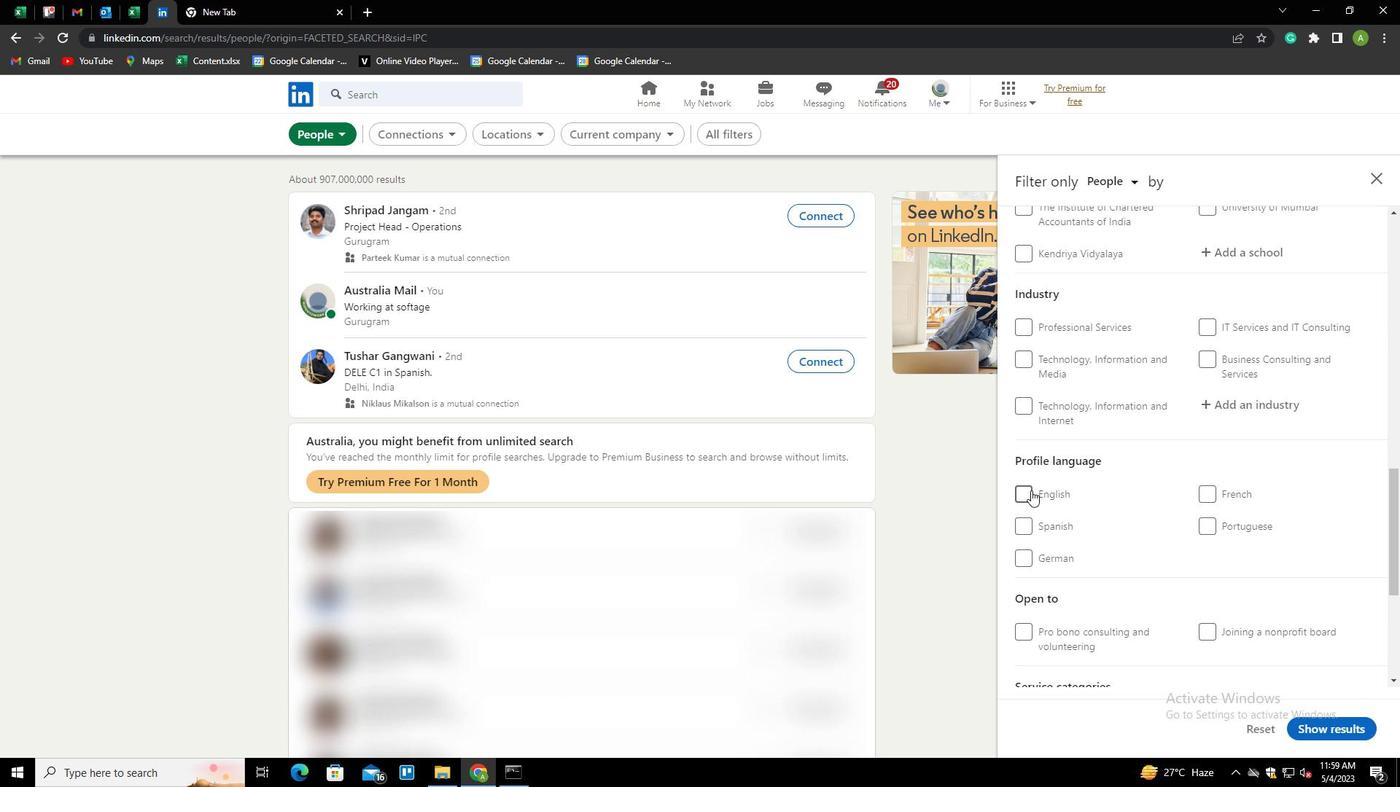 
Action: Mouse pressed left at (1028, 490)
Screenshot: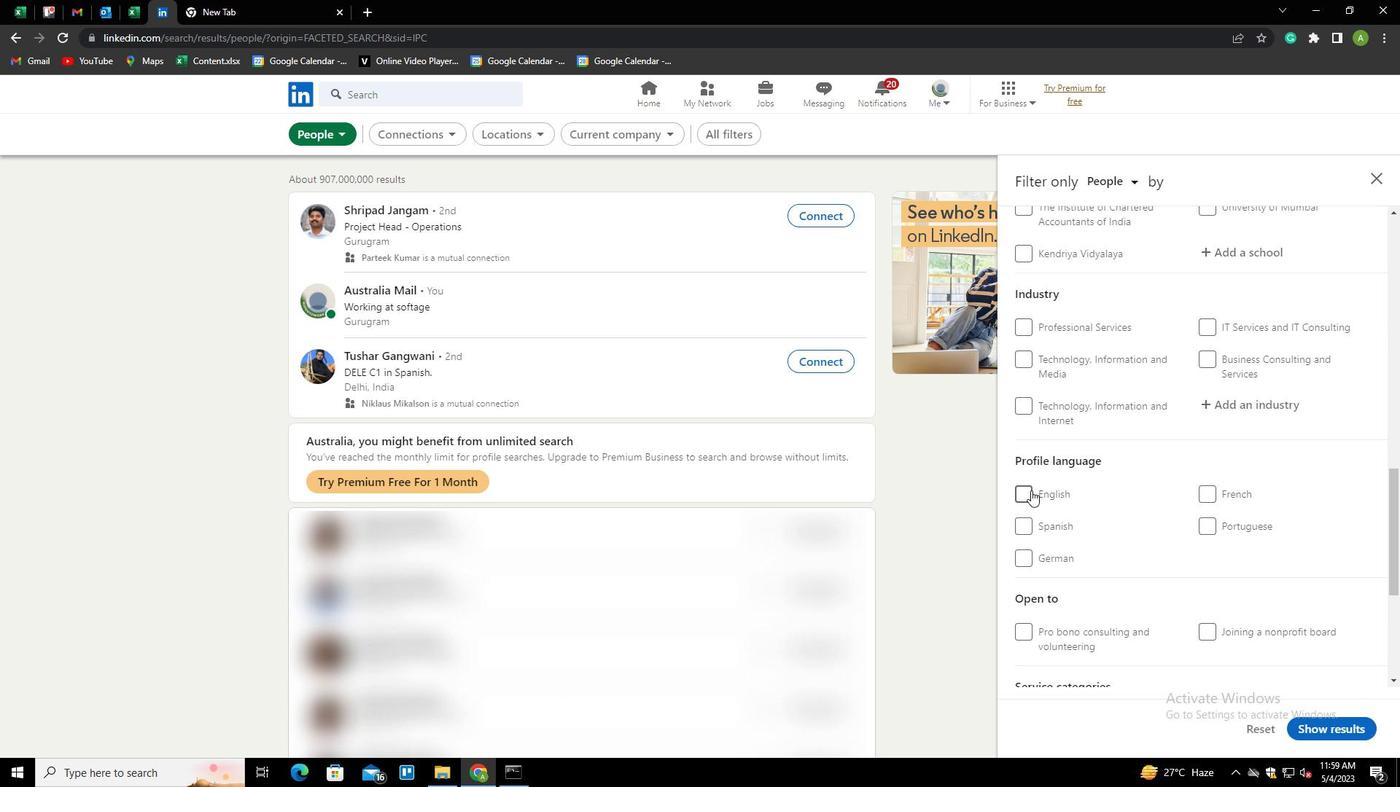 
Action: Mouse moved to (1207, 449)
Screenshot: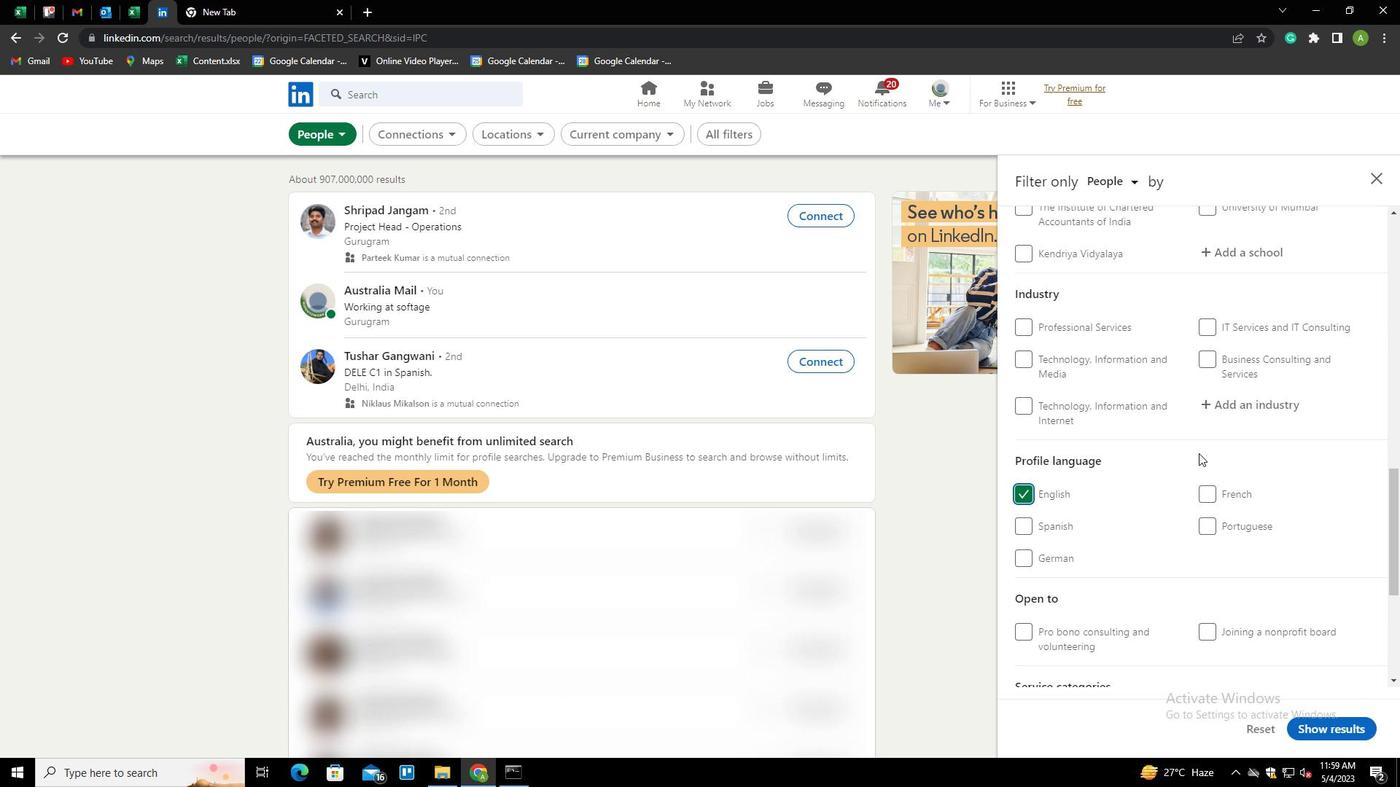 
Action: Mouse scrolled (1207, 450) with delta (0, 0)
Screenshot: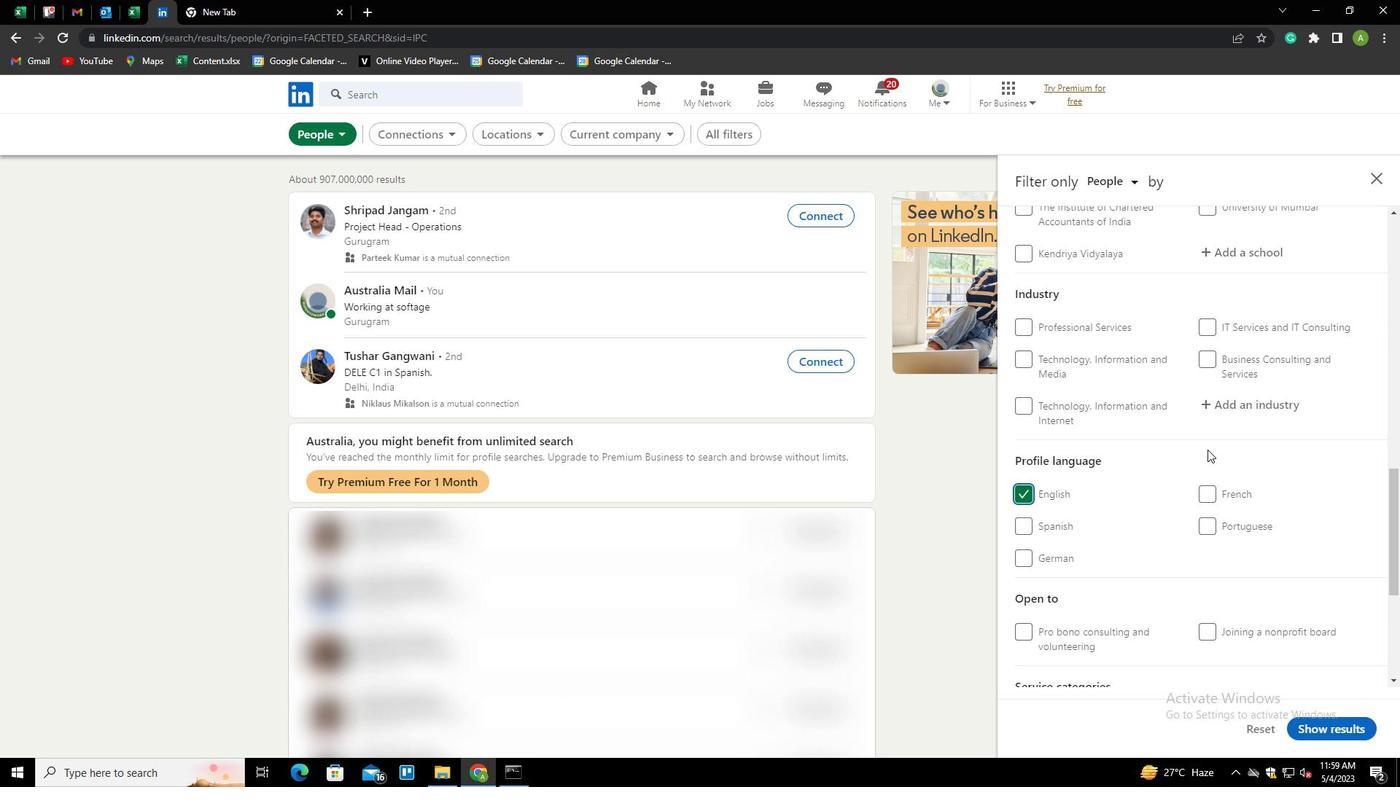 
Action: Mouse scrolled (1207, 450) with delta (0, 0)
Screenshot: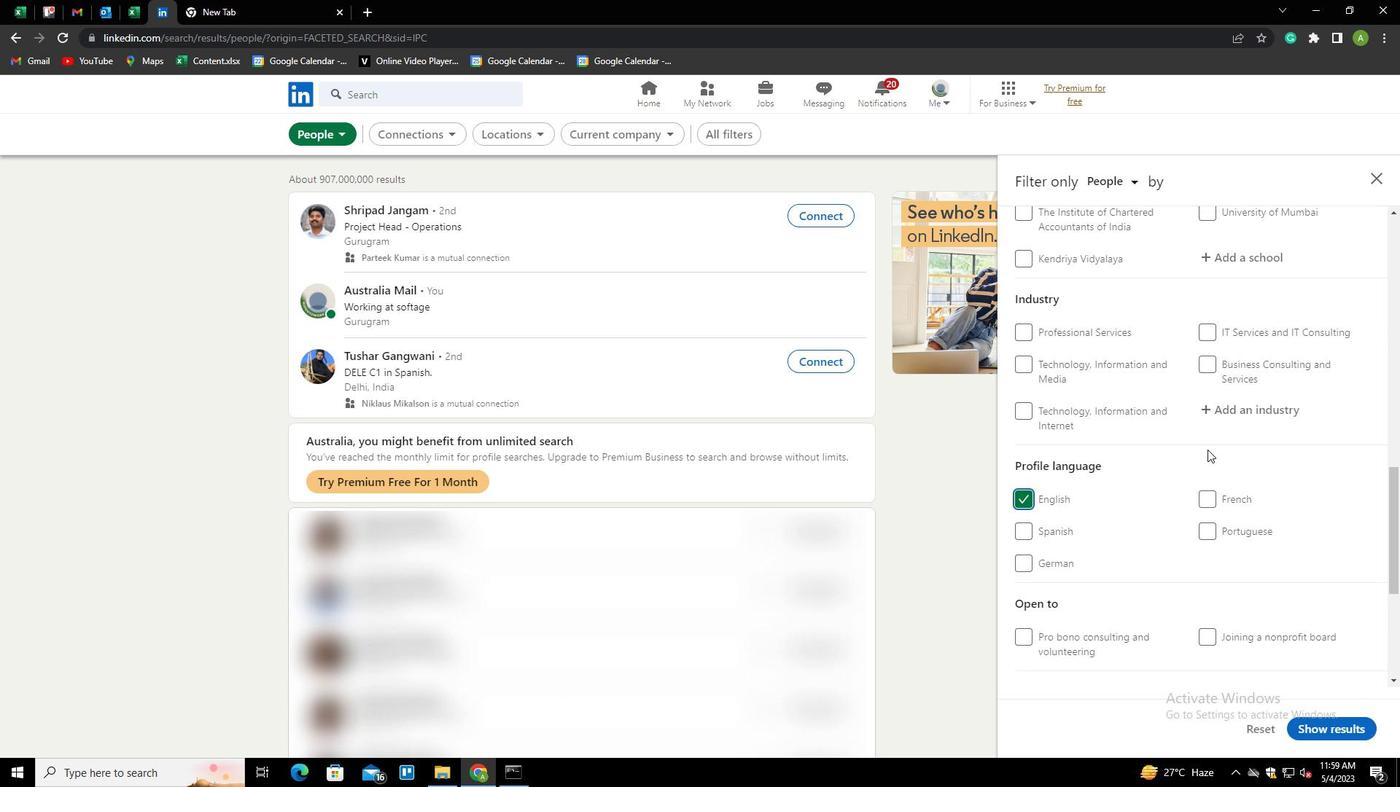 
Action: Mouse moved to (1208, 449)
Screenshot: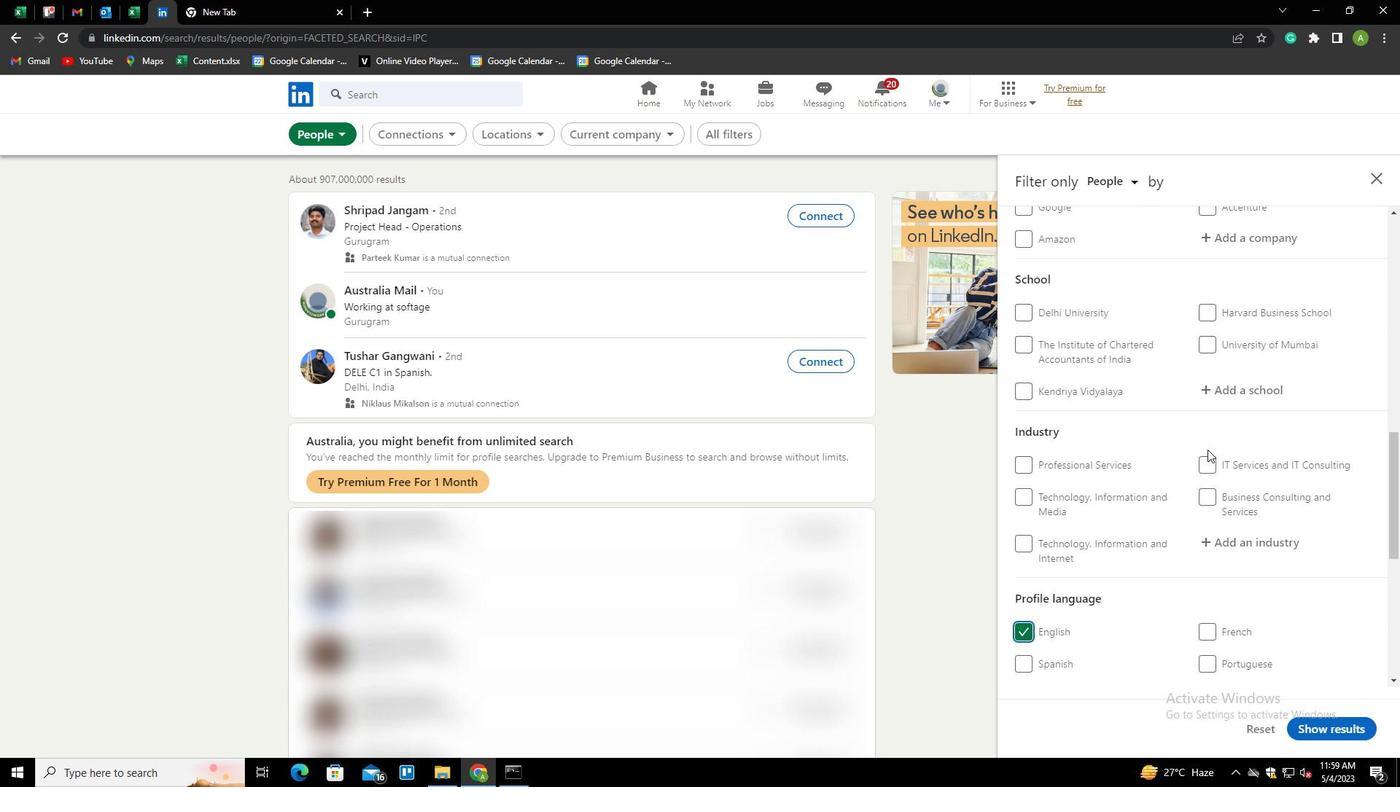 
Action: Mouse scrolled (1208, 449) with delta (0, 0)
Screenshot: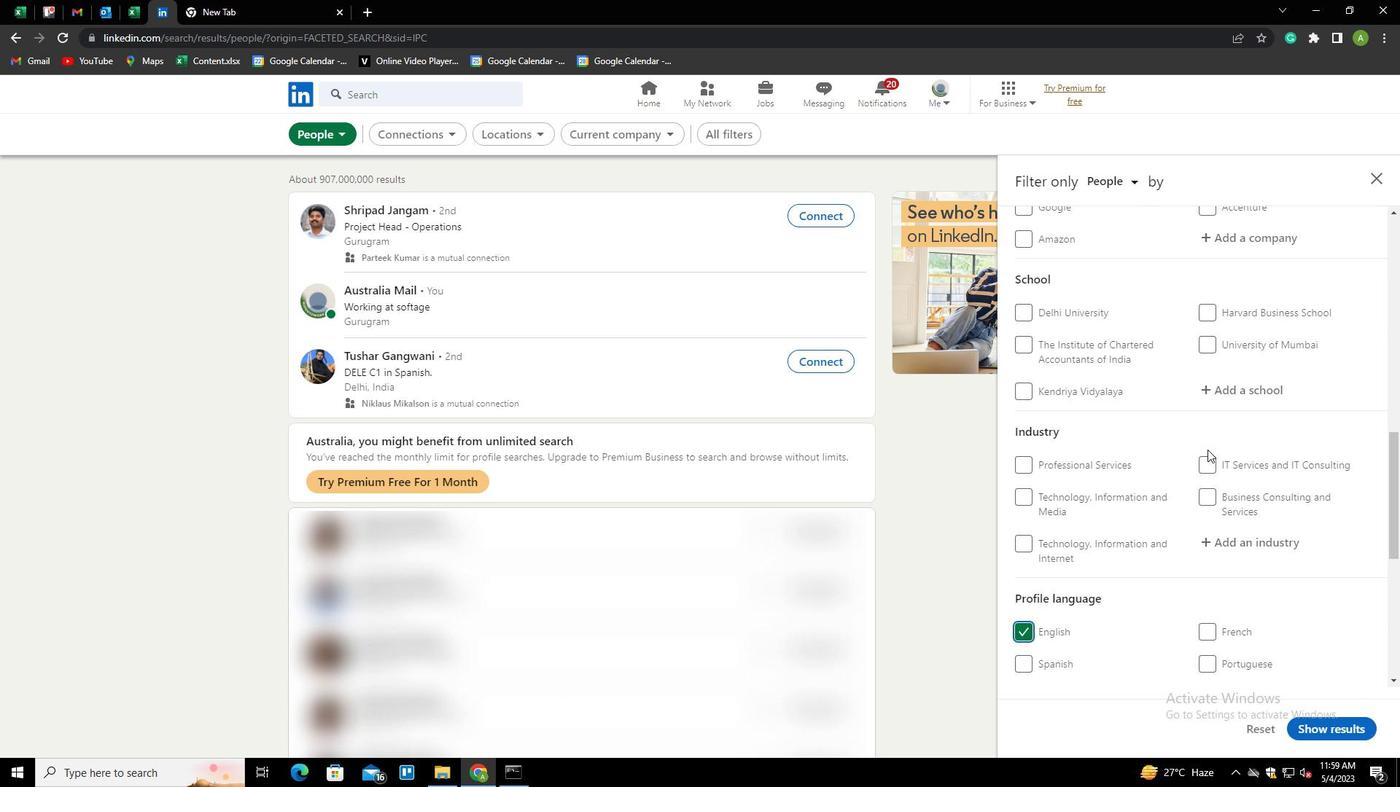 
Action: Mouse scrolled (1208, 449) with delta (0, 0)
Screenshot: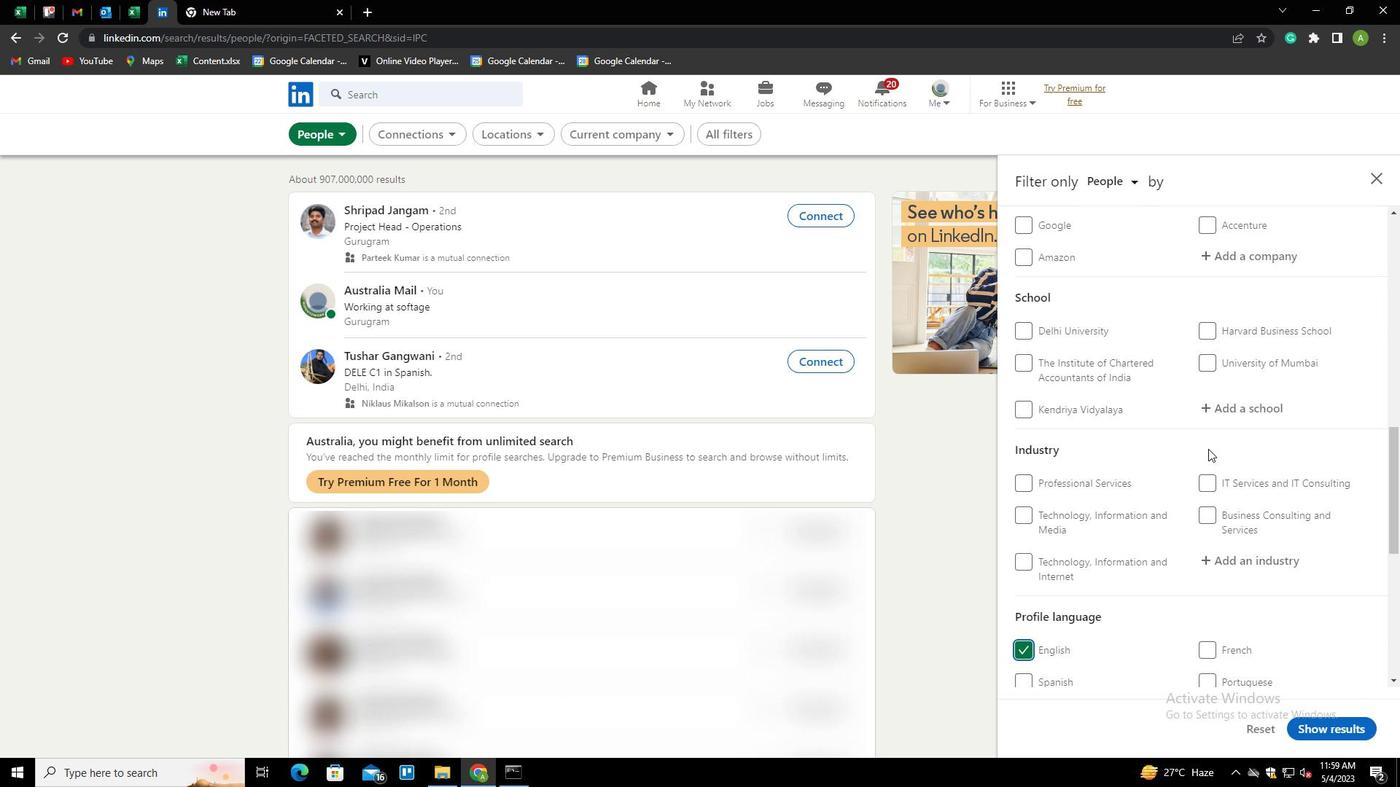 
Action: Mouse scrolled (1208, 449) with delta (0, 0)
Screenshot: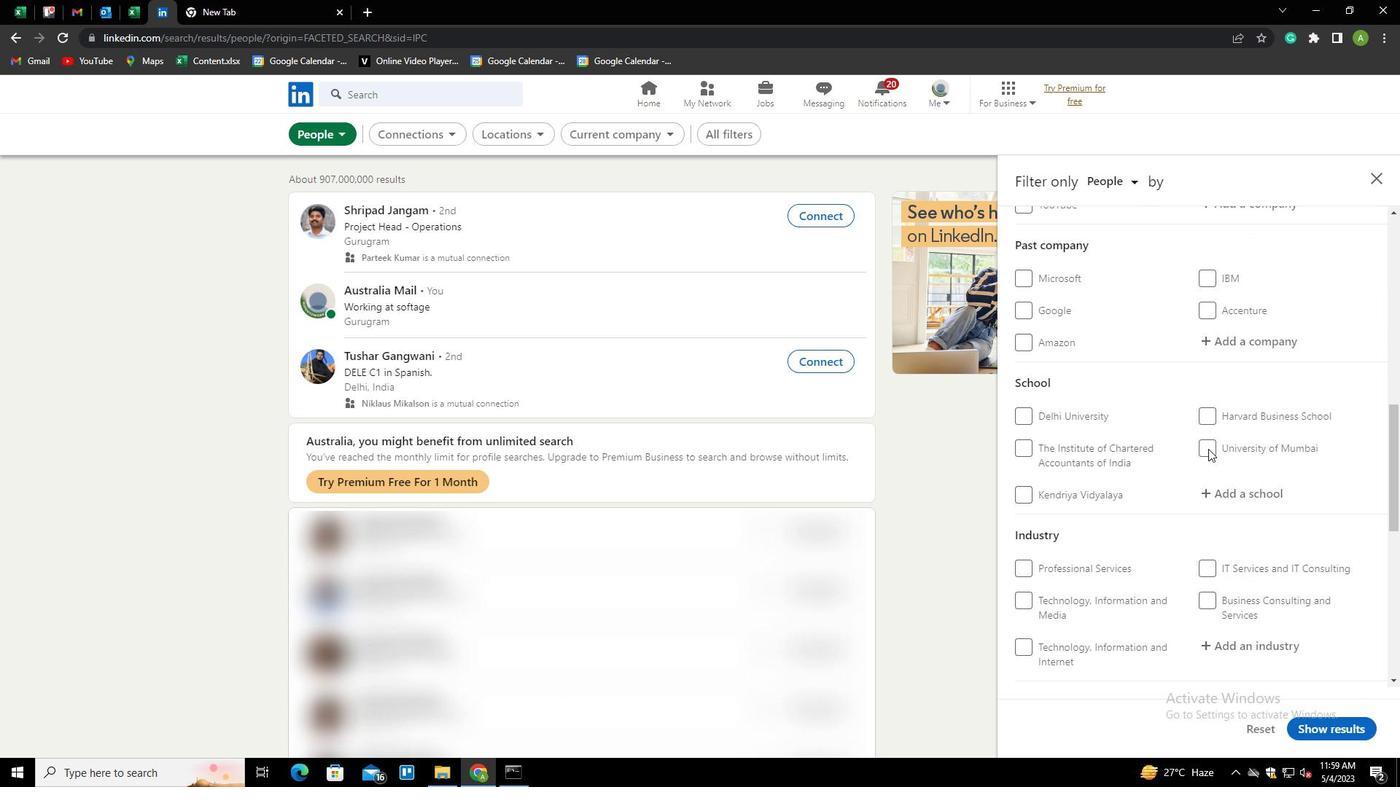
Action: Mouse scrolled (1208, 449) with delta (0, 0)
Screenshot: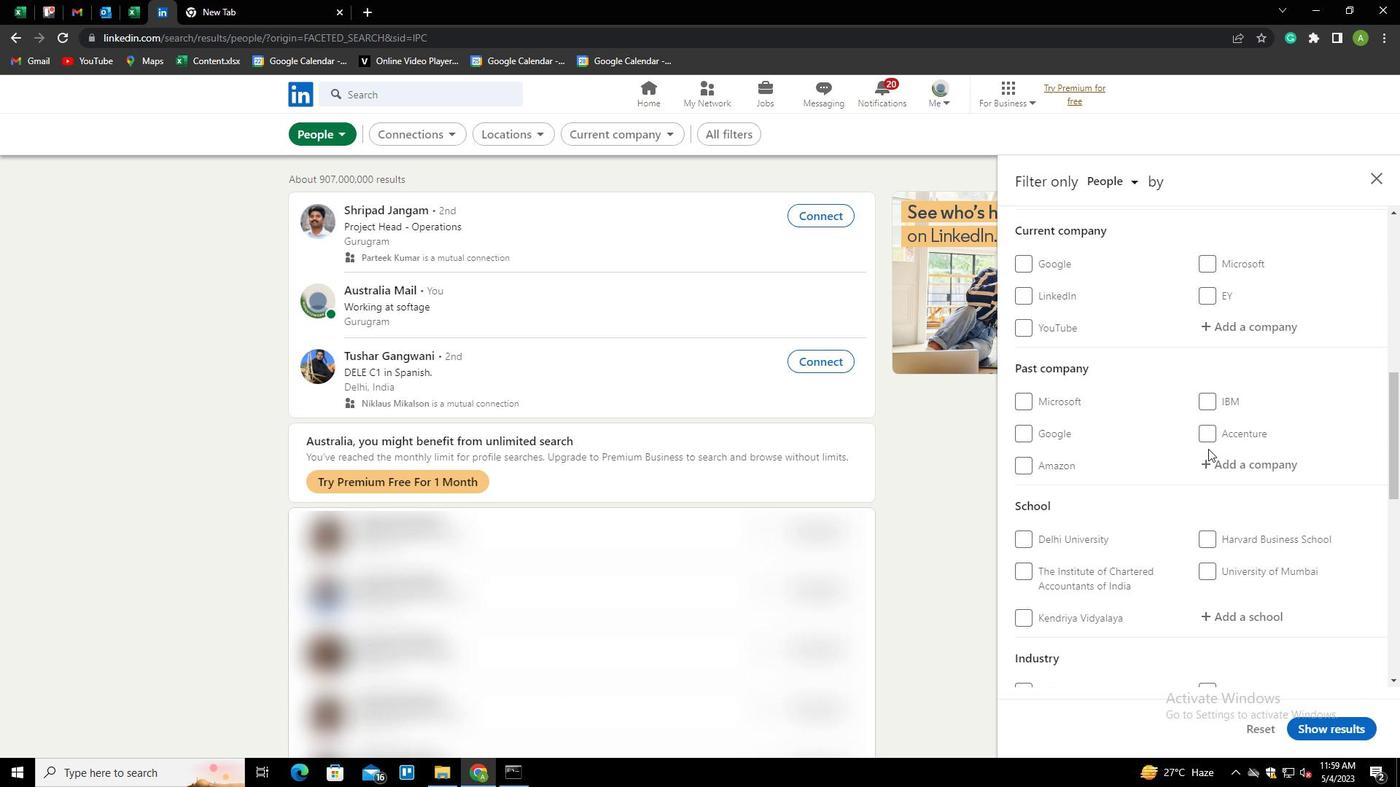 
Action: Mouse moved to (1224, 398)
Screenshot: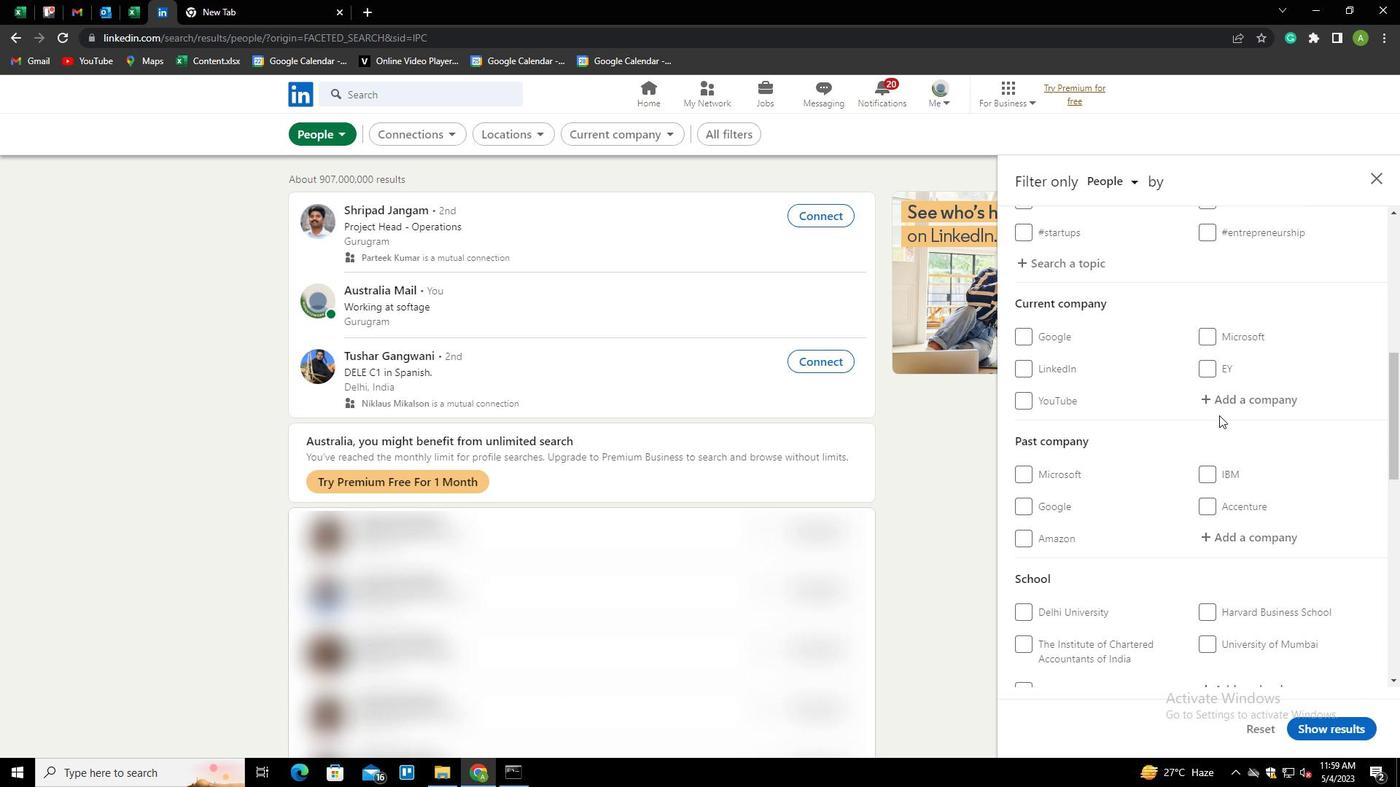 
Action: Mouse pressed left at (1224, 398)
Screenshot: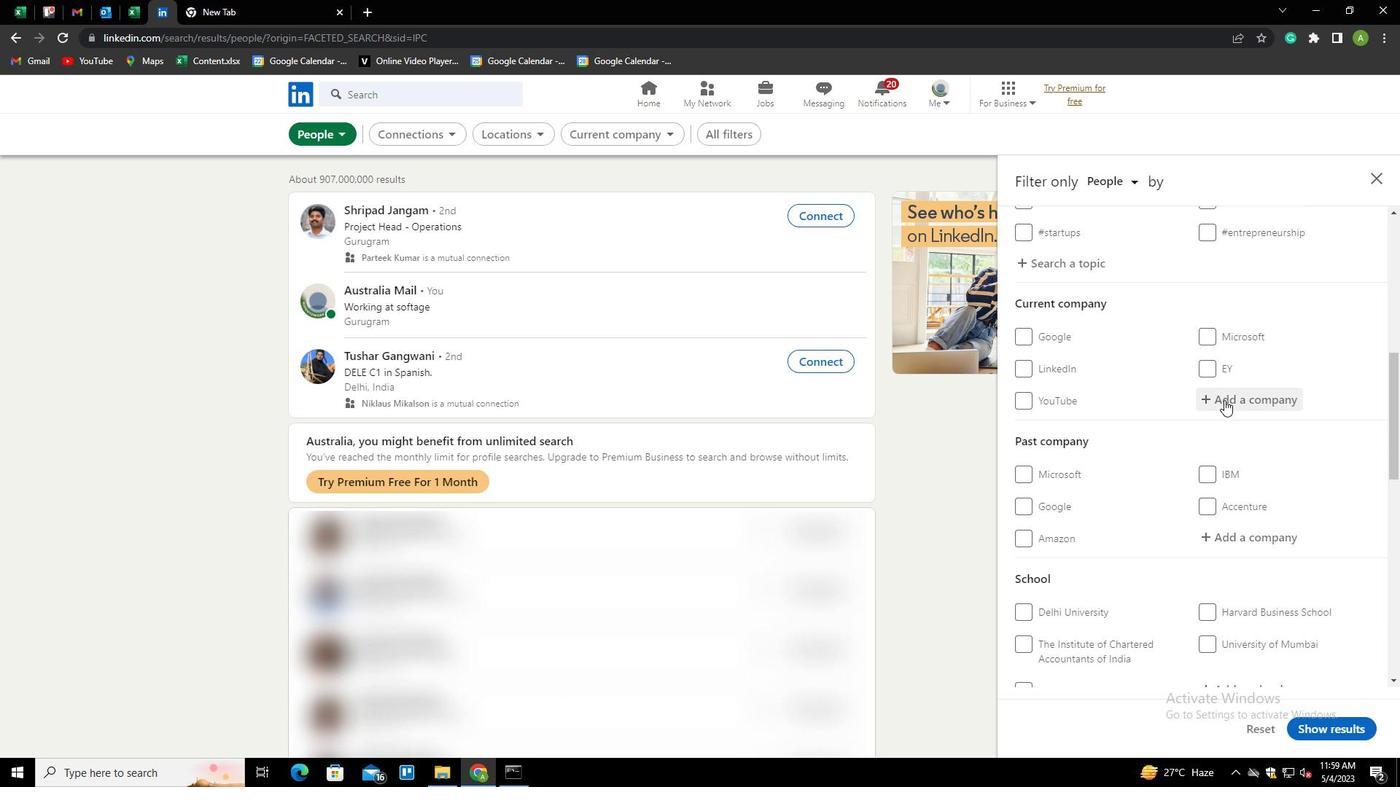 
Action: Key pressed <Key.shift><Key.shift>S
Screenshot: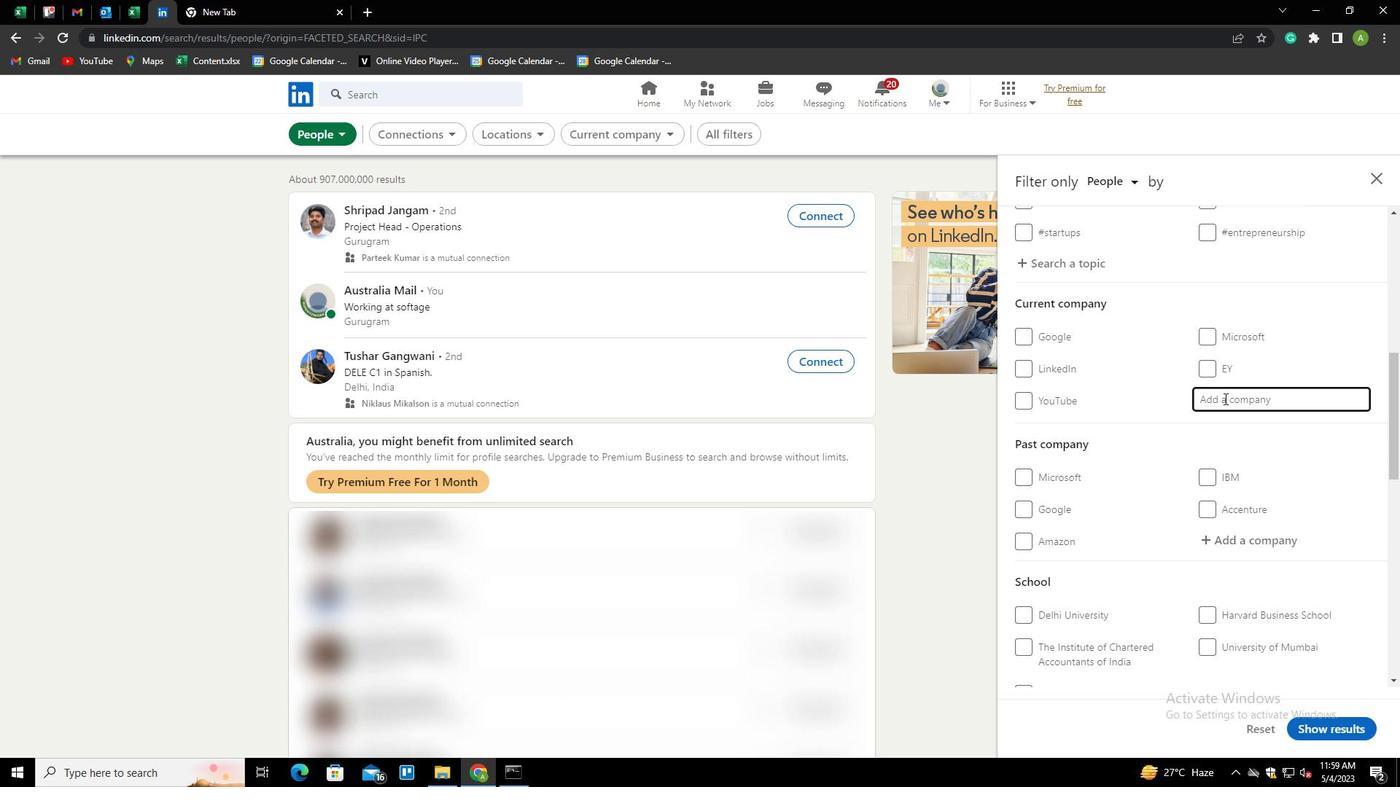 
Action: Mouse moved to (1224, 398)
Screenshot: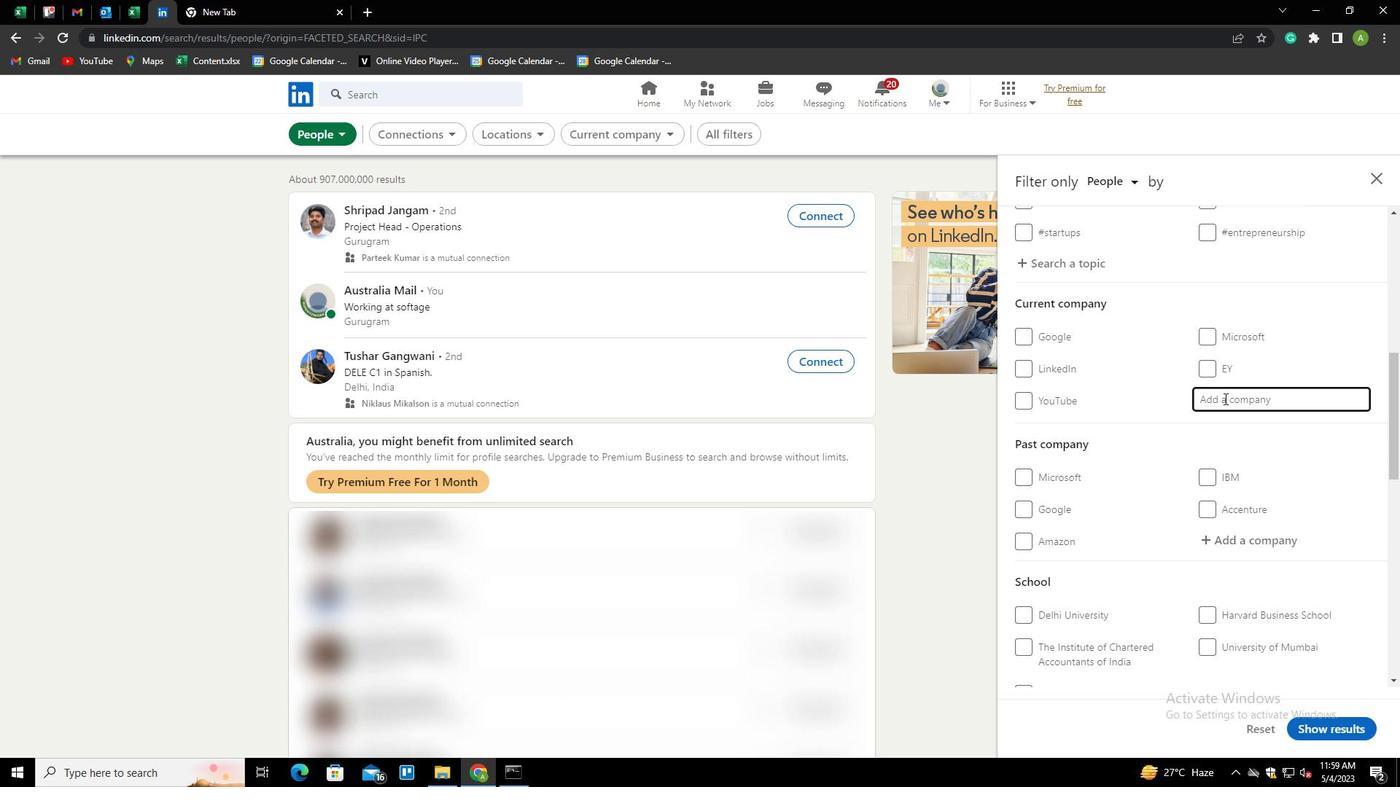 
Action: Key pressed TANTON<Key.space><Key.shift><Key.shift><Key.shift><Key.shift><Key.shift><Key.shift><Key.shift><Key.shift><Key.shift><Key.shift><Key.shift>S<Key.backspace>CHASE<Key.down><Key.down><Key.enter>
Screenshot: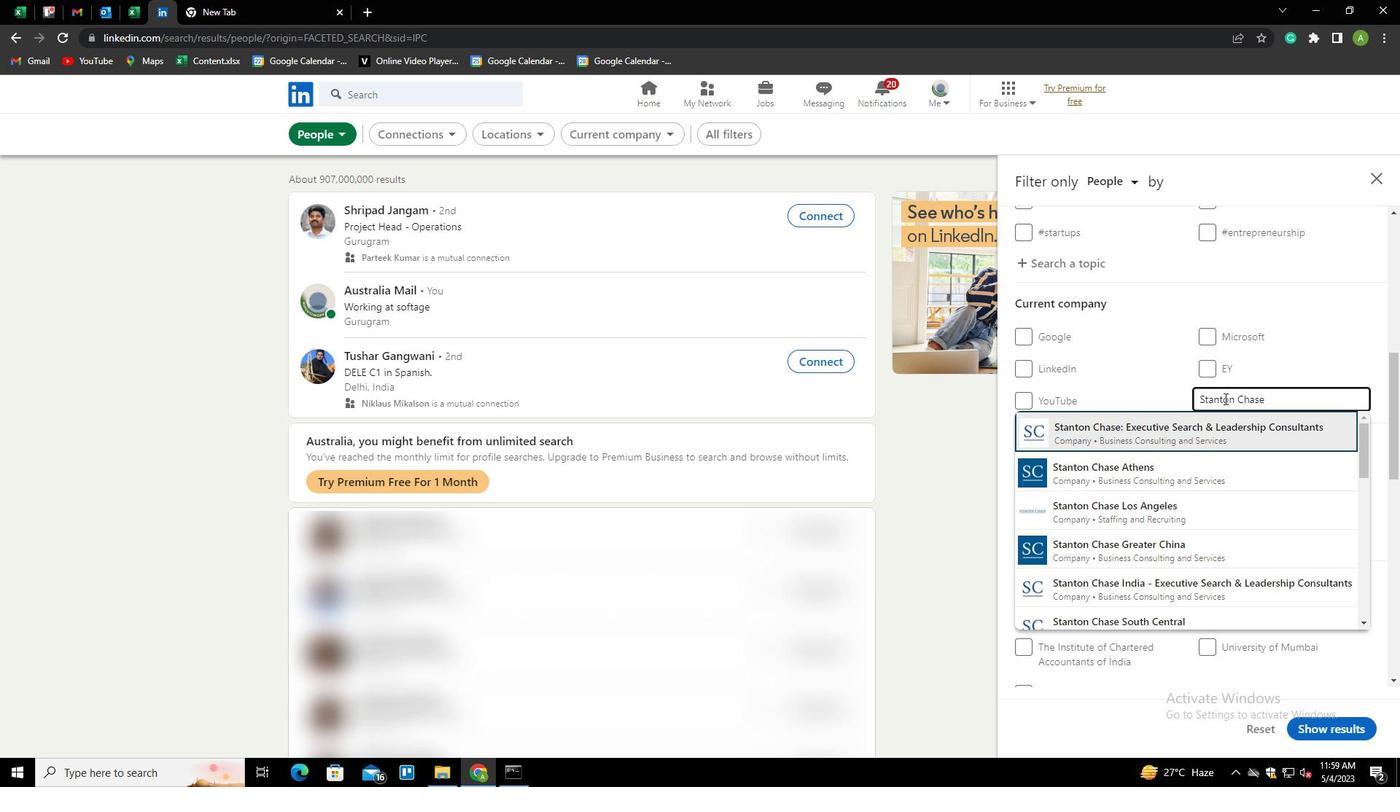
Action: Mouse scrolled (1224, 398) with delta (0, 0)
Screenshot: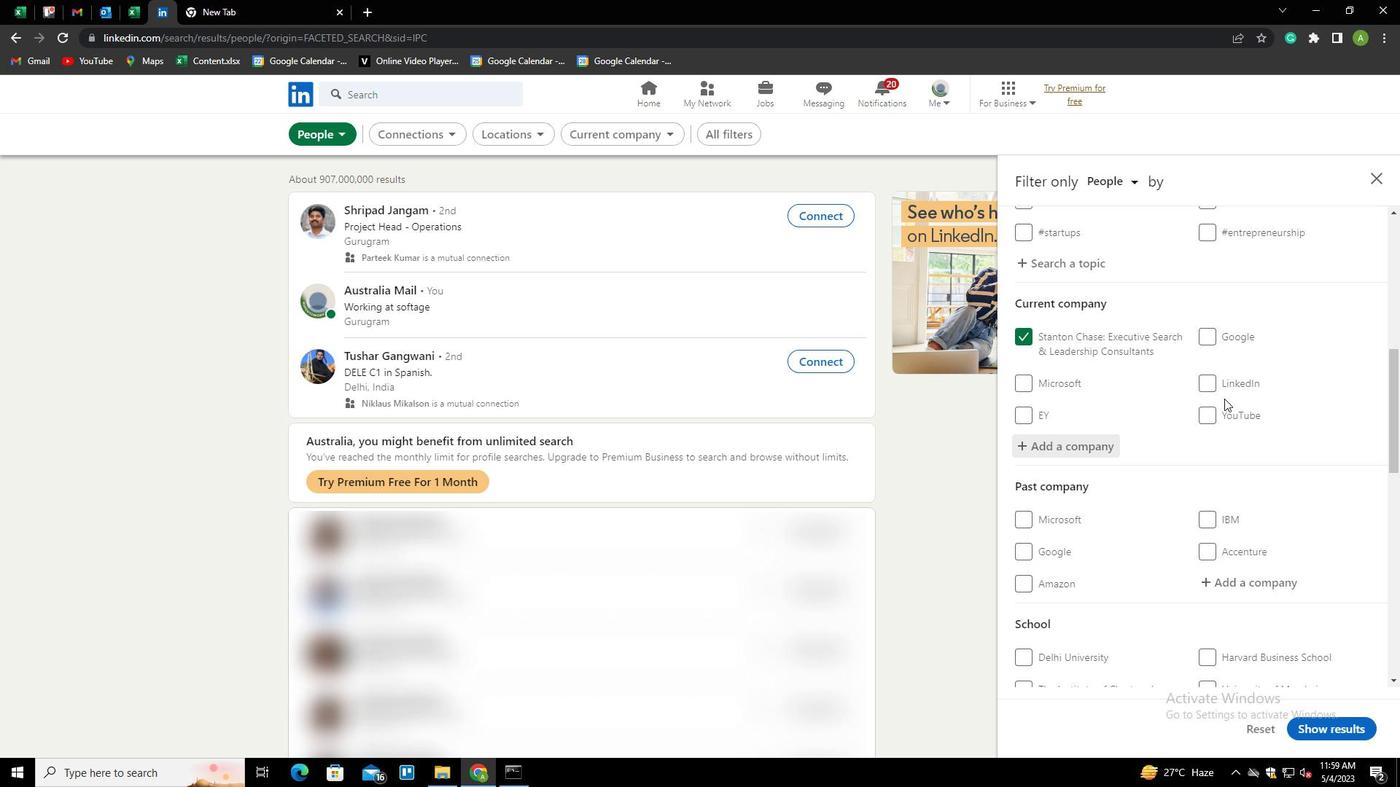 
Action: Mouse scrolled (1224, 398) with delta (0, 0)
Screenshot: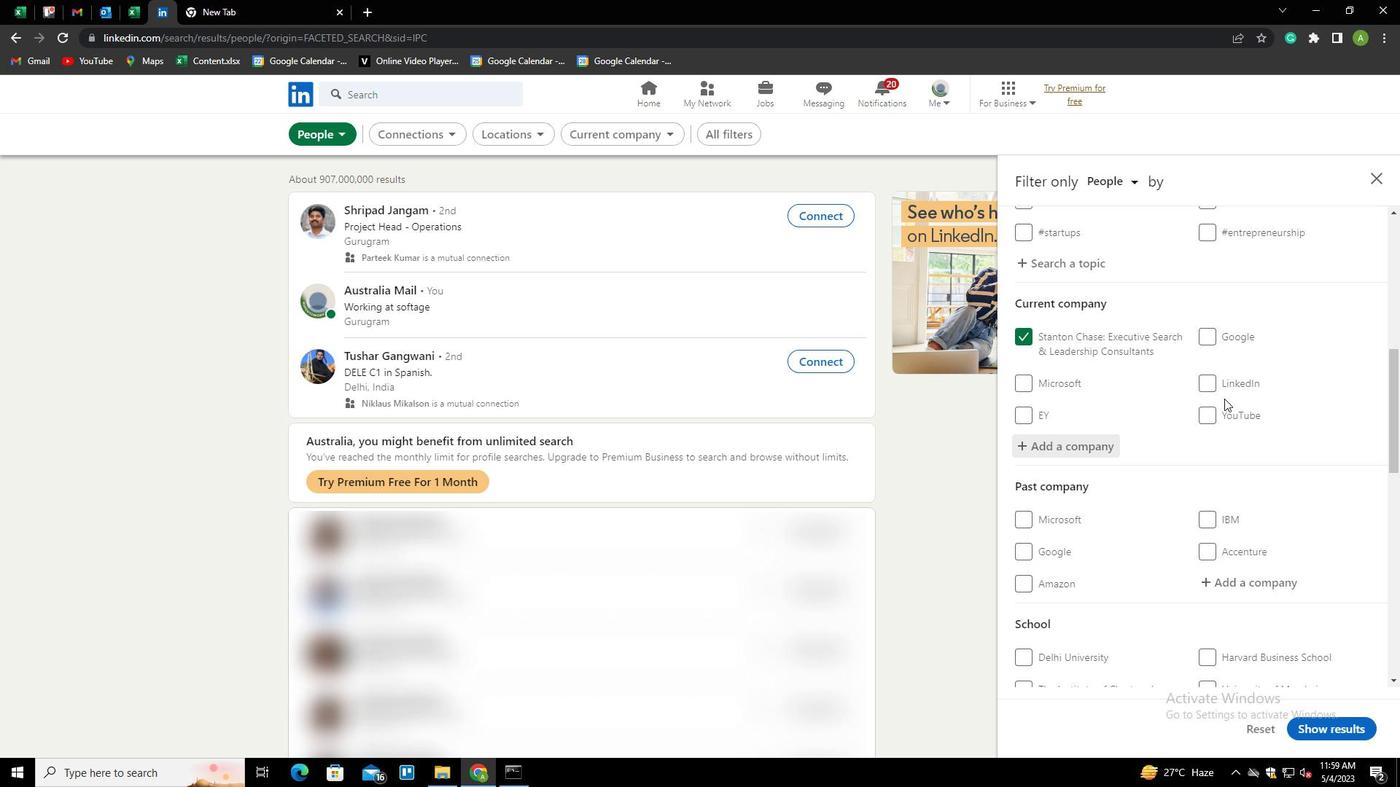 
Action: Mouse scrolled (1224, 398) with delta (0, 0)
Screenshot: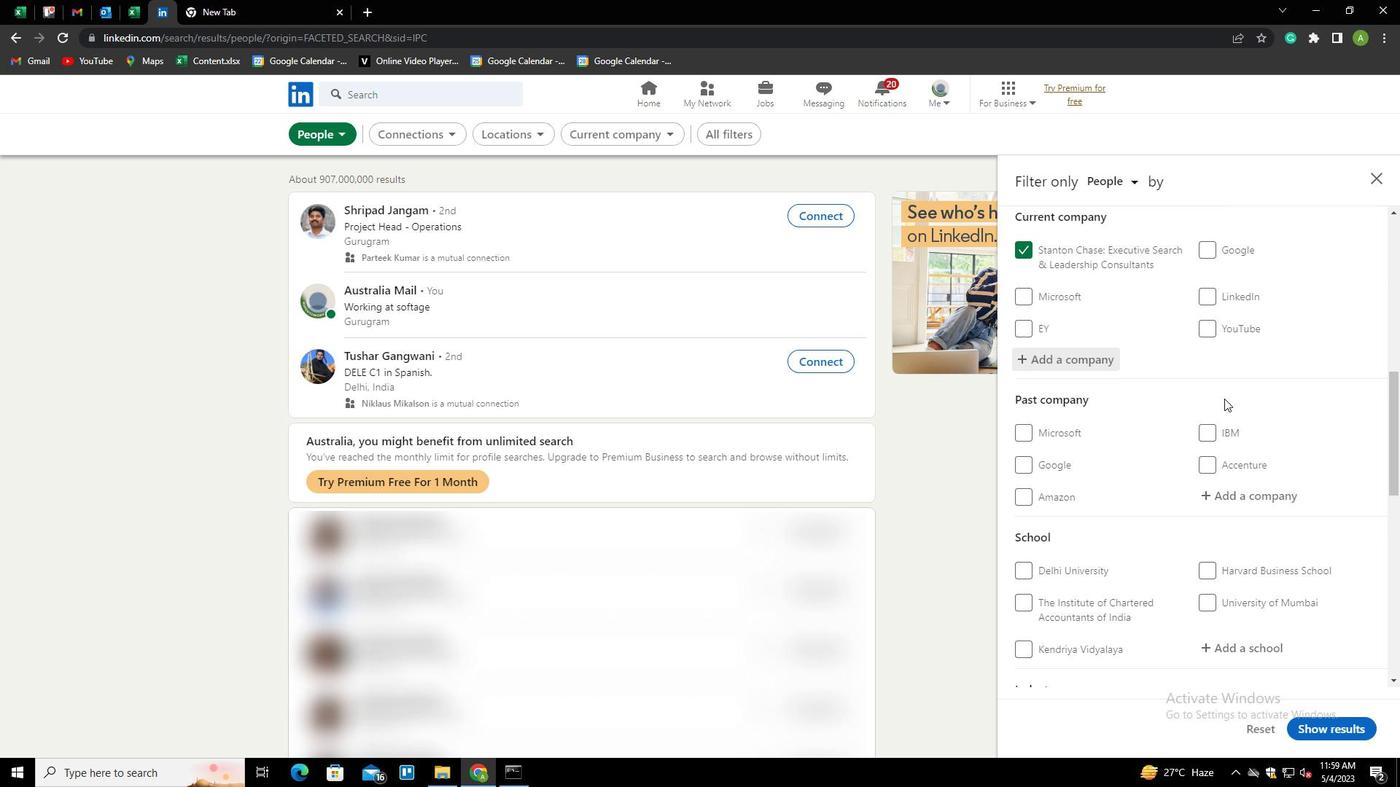 
Action: Mouse scrolled (1224, 398) with delta (0, 0)
Screenshot: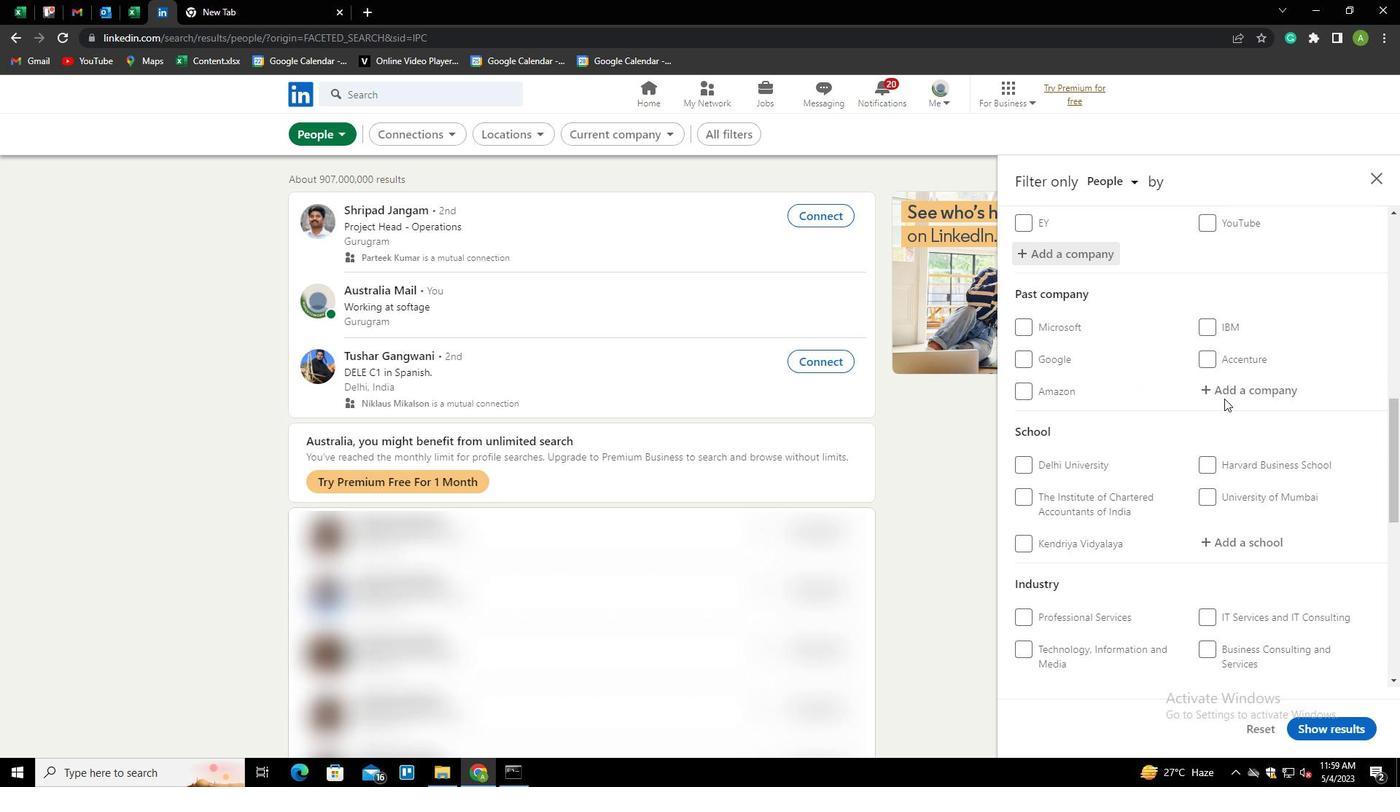 
Action: Mouse scrolled (1224, 398) with delta (0, 0)
Screenshot: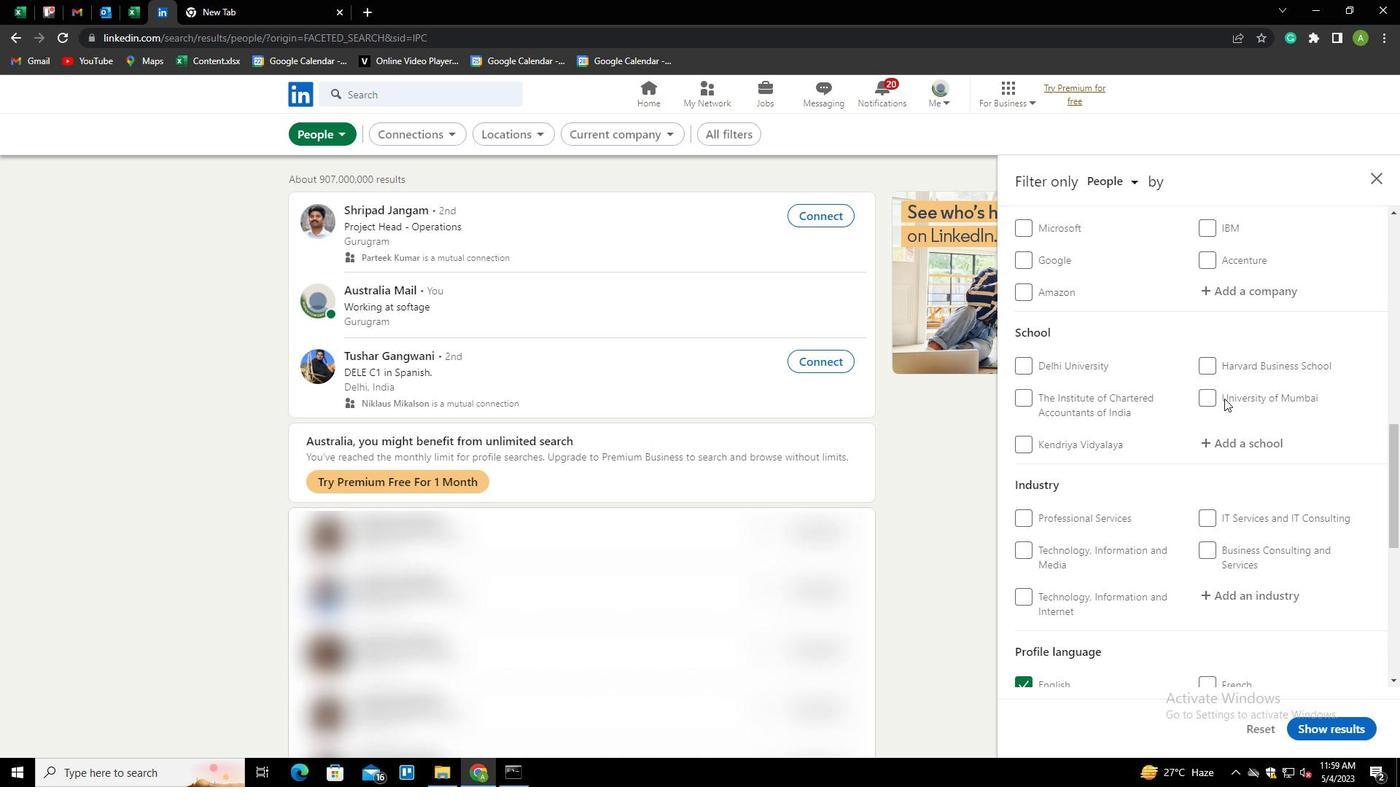 
Action: Mouse moved to (1232, 375)
Screenshot: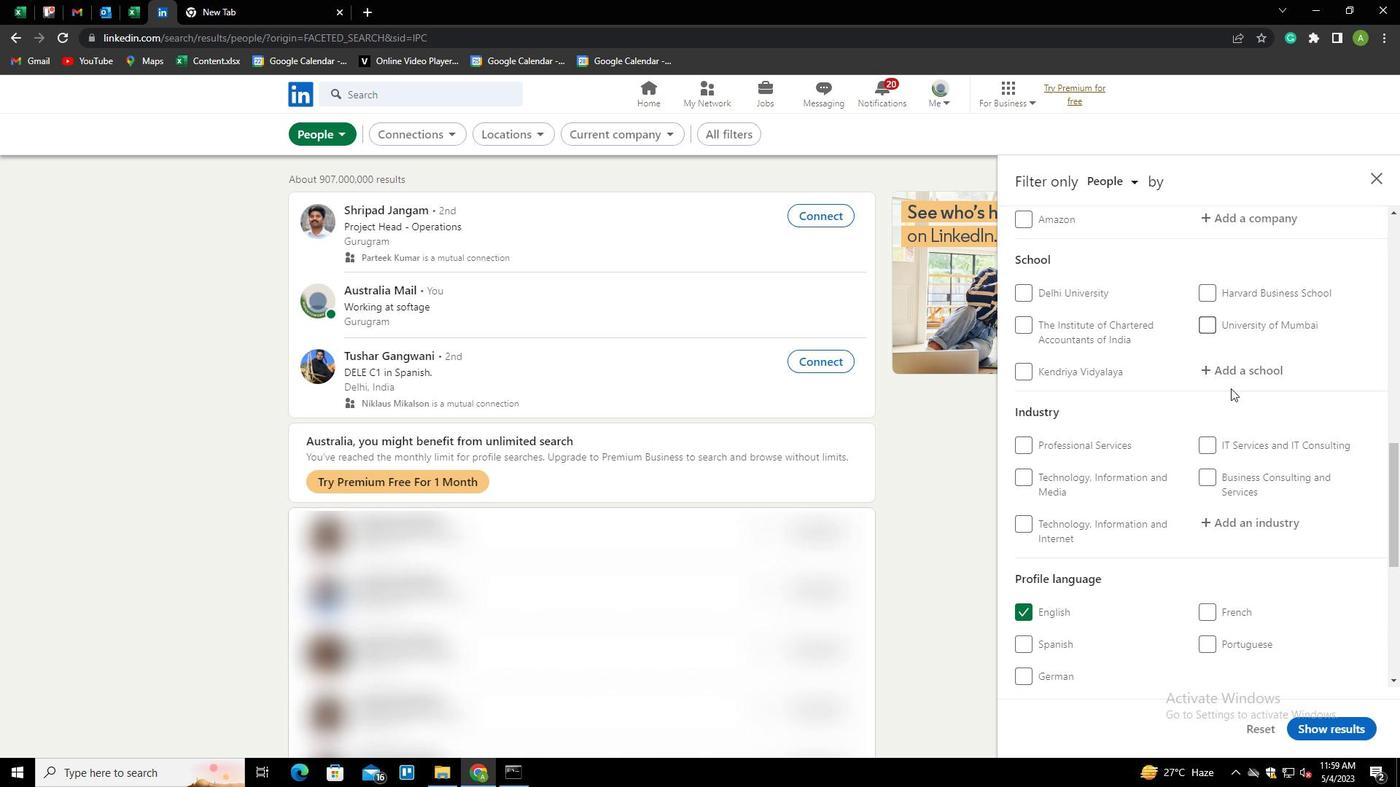 
Action: Mouse pressed left at (1232, 375)
Screenshot: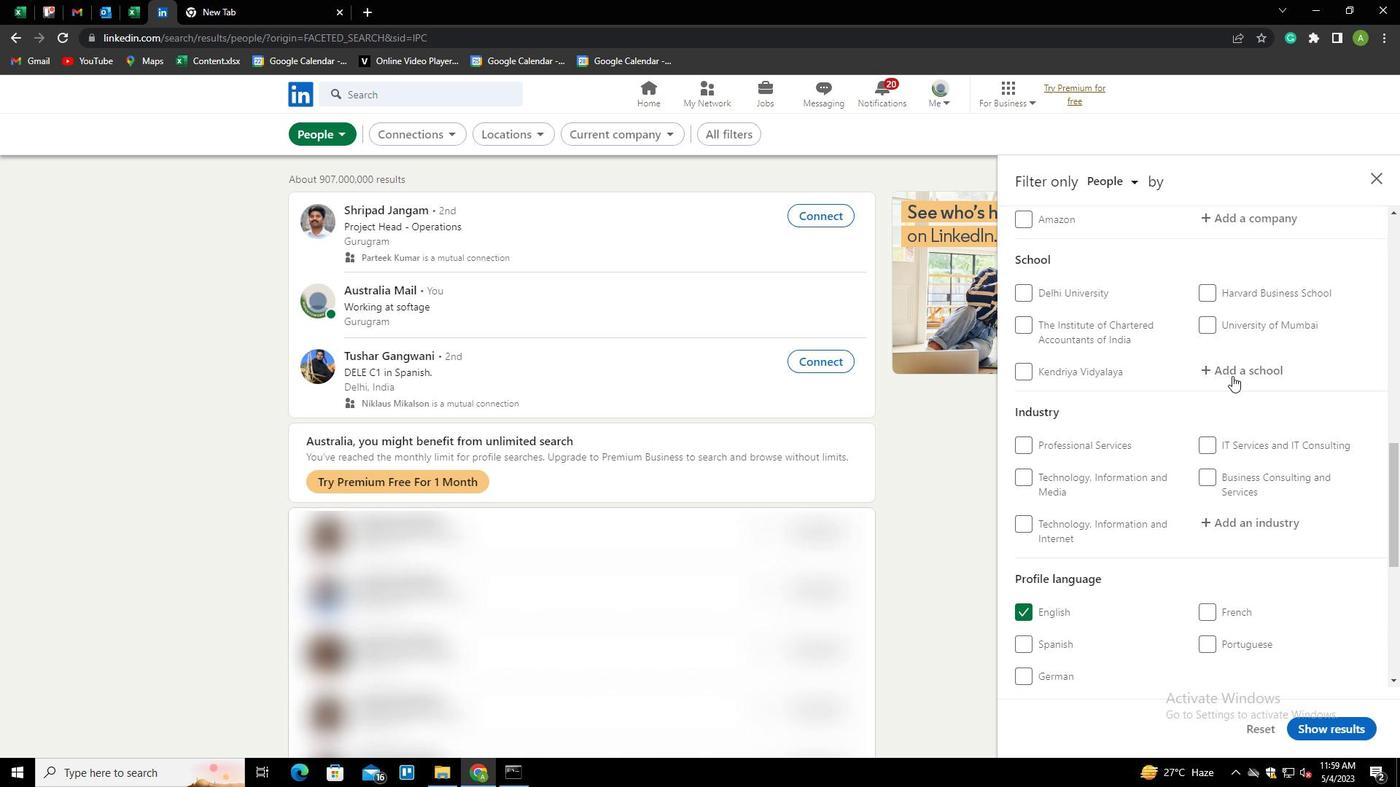
Action: Mouse moved to (1239, 371)
Screenshot: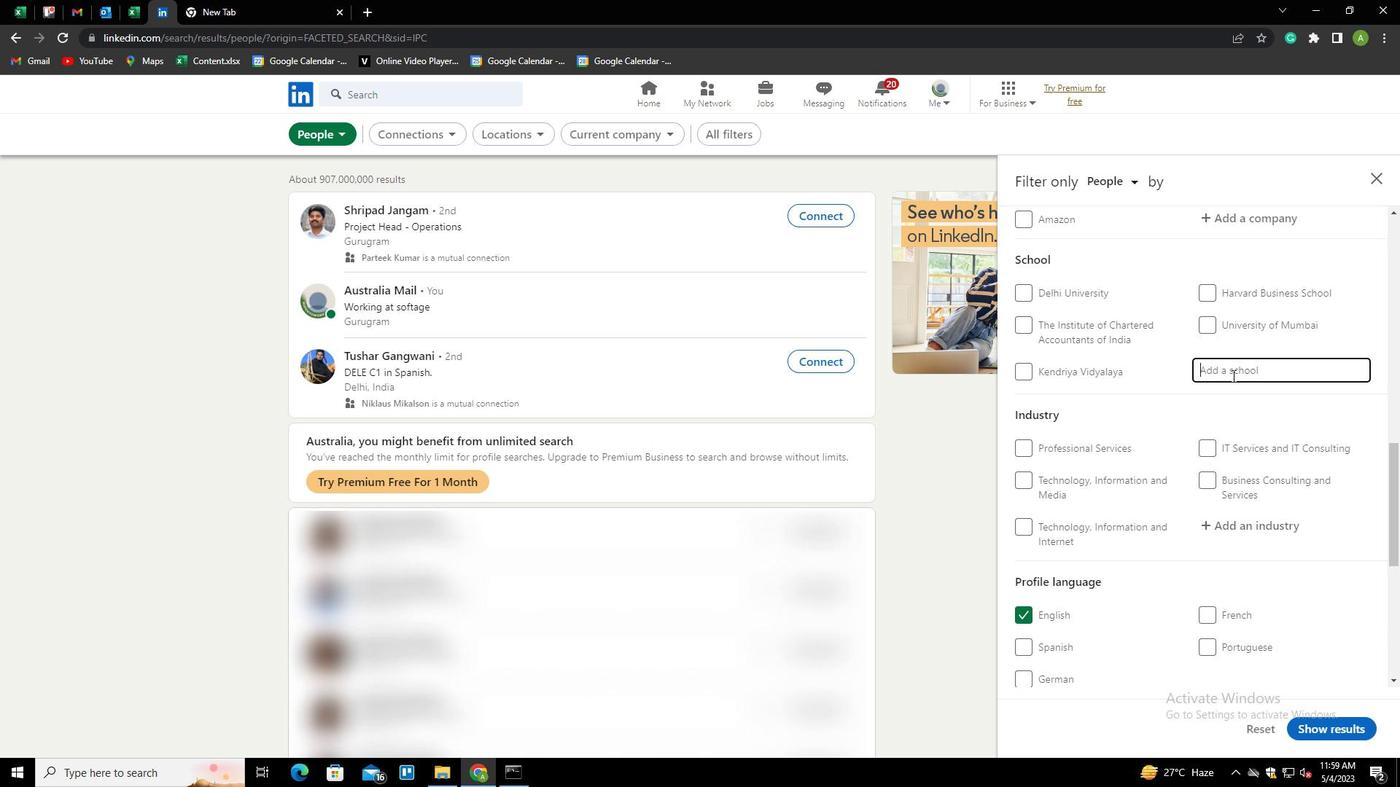 
Action: Mouse pressed left at (1239, 371)
Screenshot: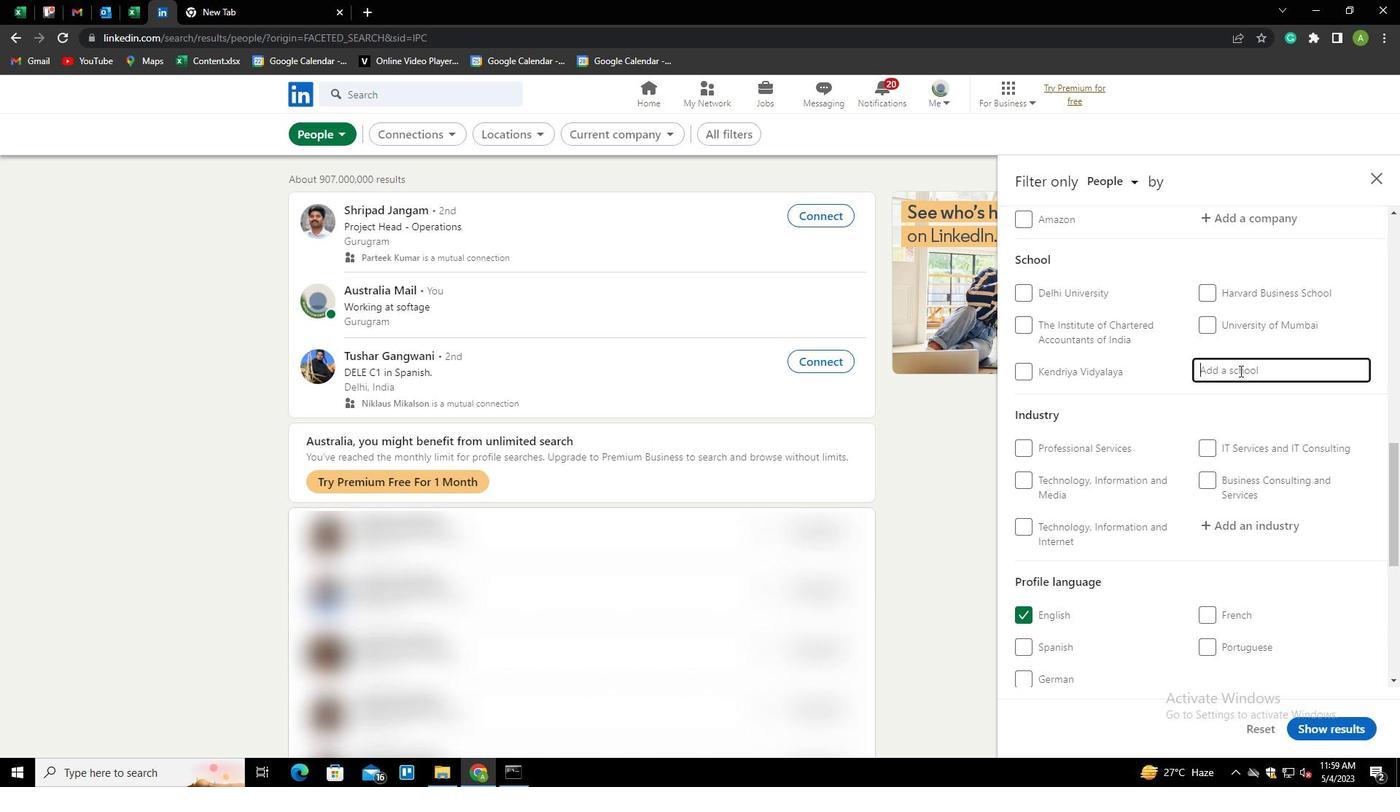 
Action: Key pressed <Key.shift>ANNA<Key.space><Key.shift>UNIVERSITY<Key.down><Key.enter>
Screenshot: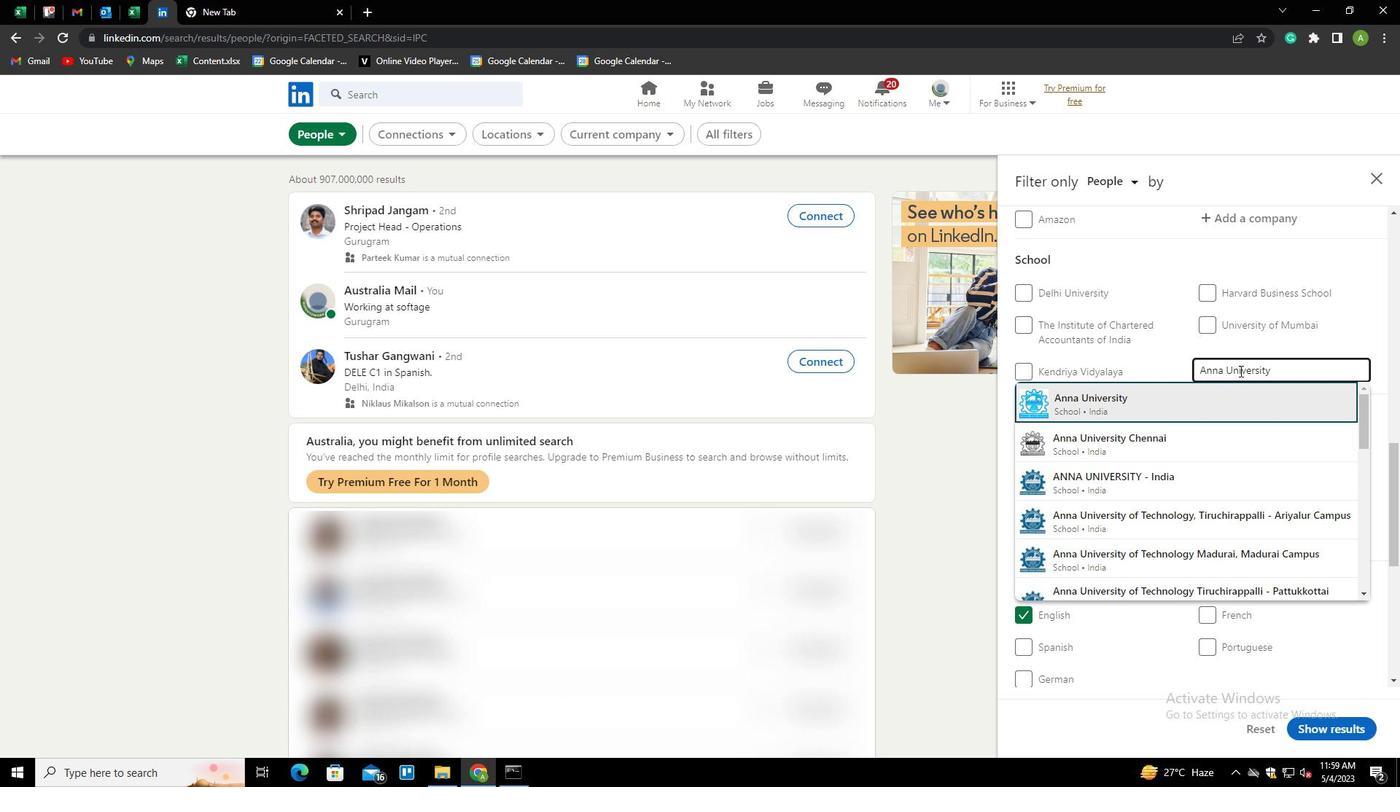 
Action: Mouse scrolled (1239, 370) with delta (0, 0)
Screenshot: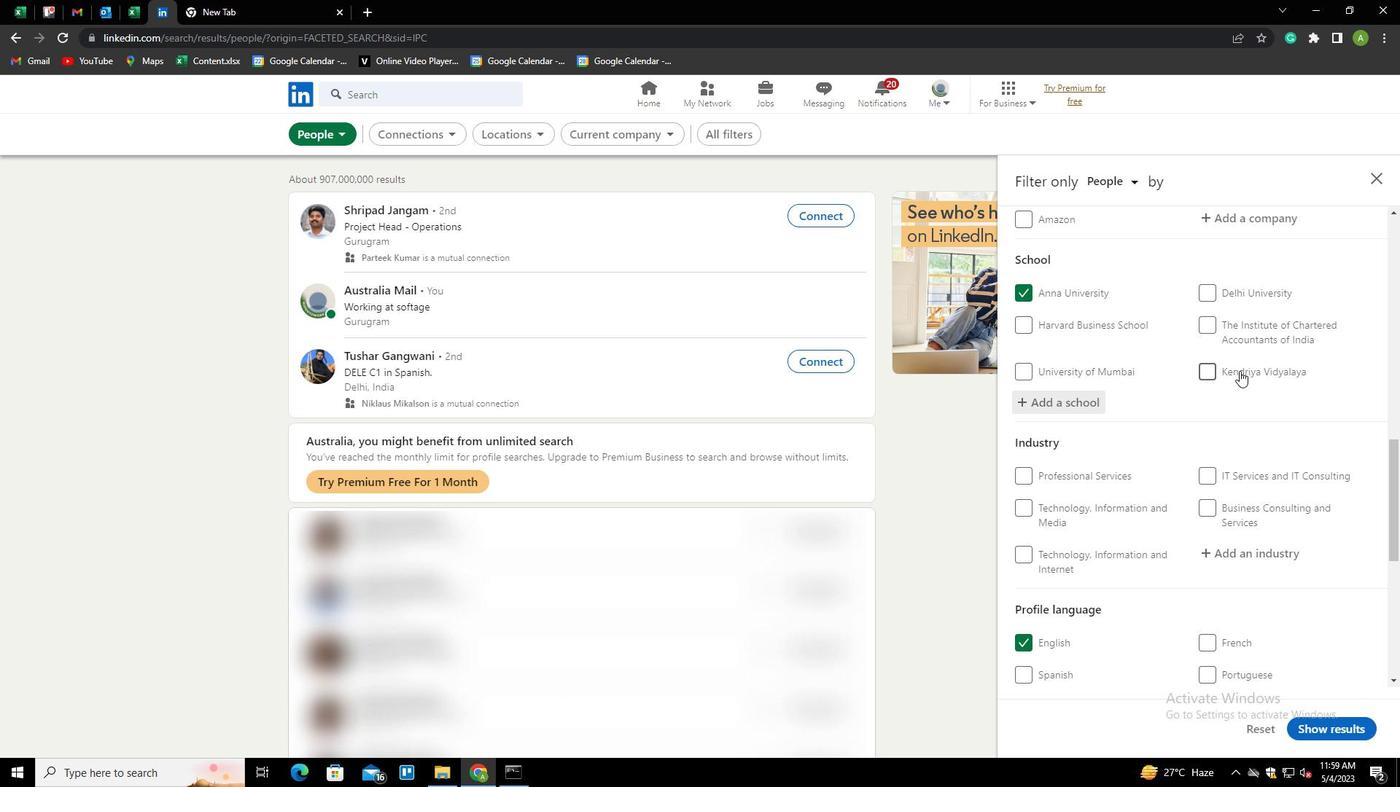 
Action: Mouse scrolled (1239, 370) with delta (0, 0)
Screenshot: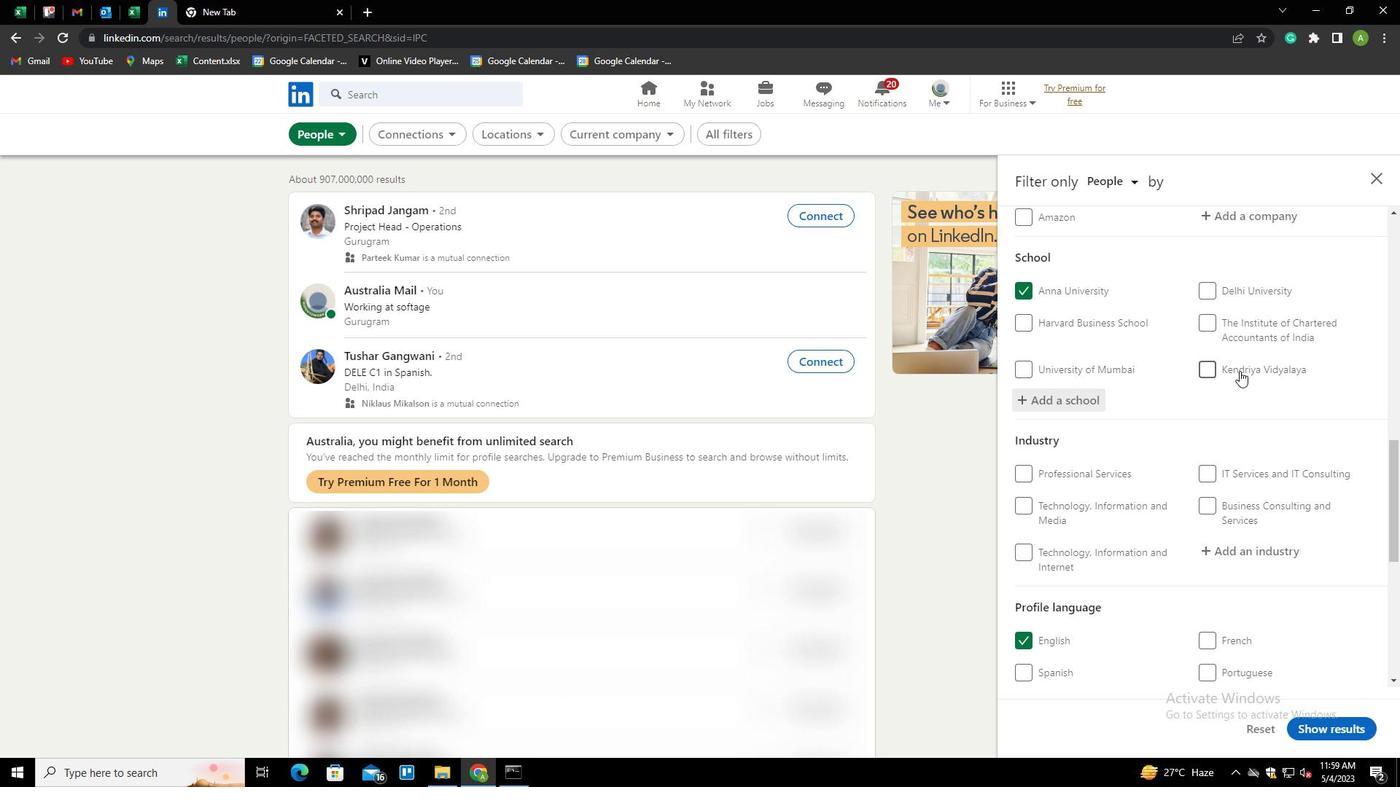 
Action: Mouse scrolled (1239, 370) with delta (0, 0)
Screenshot: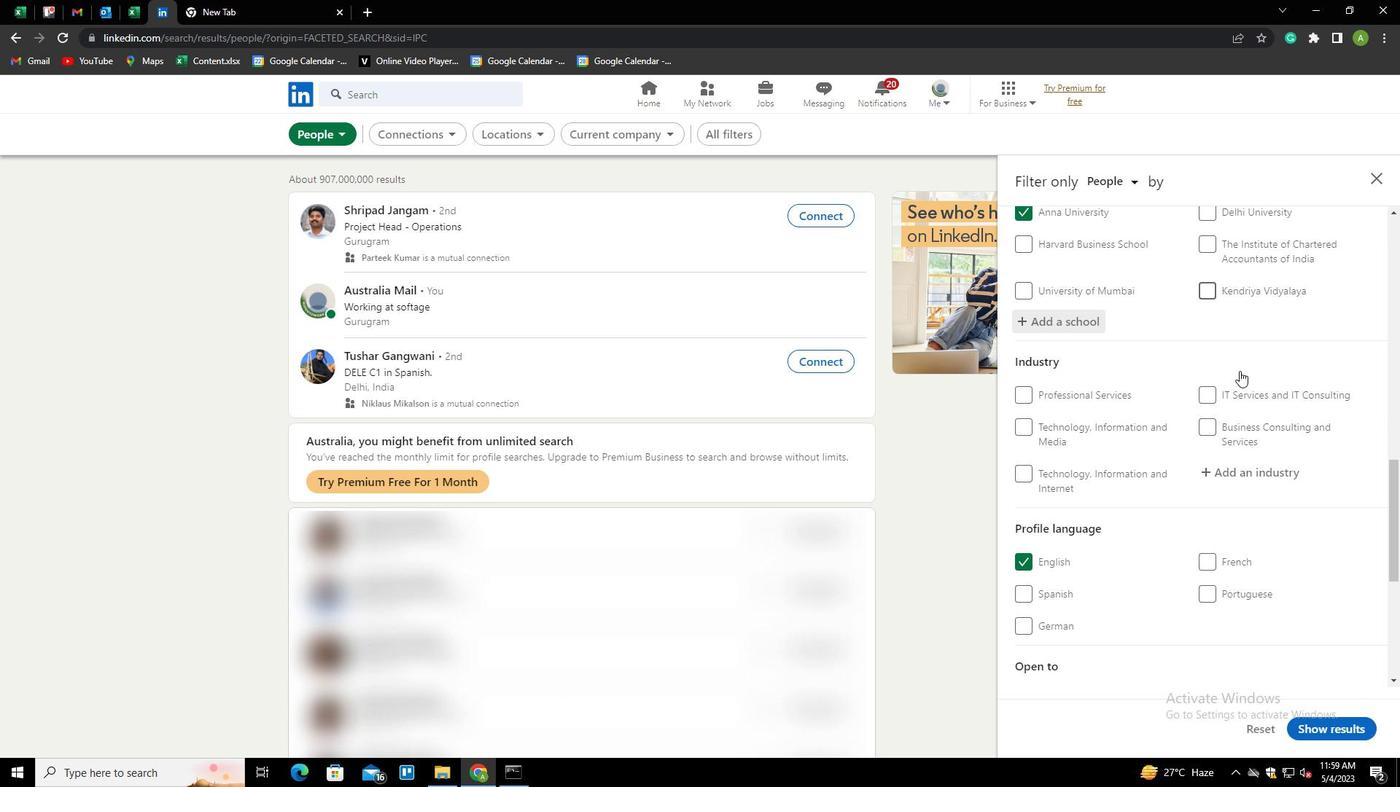 
Action: Mouse moved to (1242, 336)
Screenshot: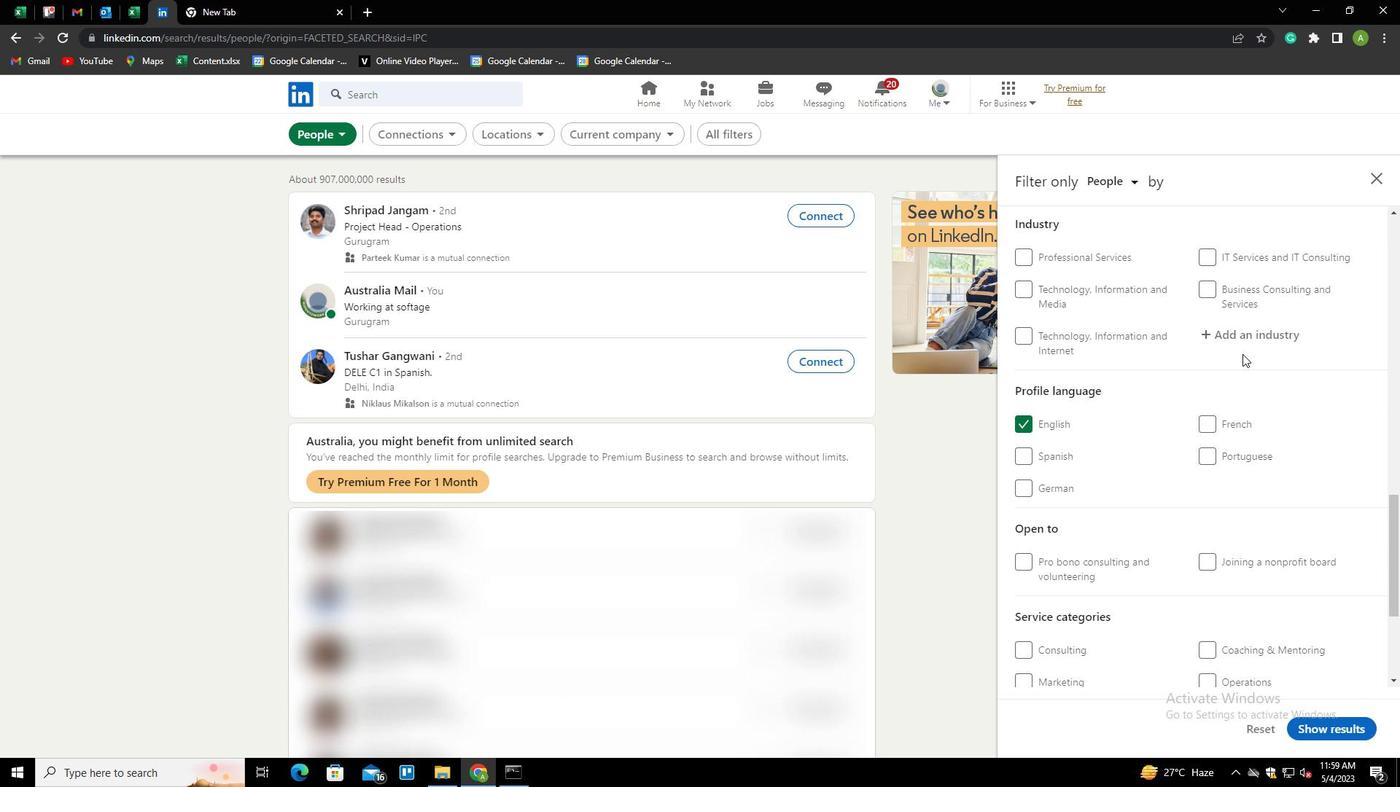 
Action: Mouse pressed left at (1242, 336)
Screenshot: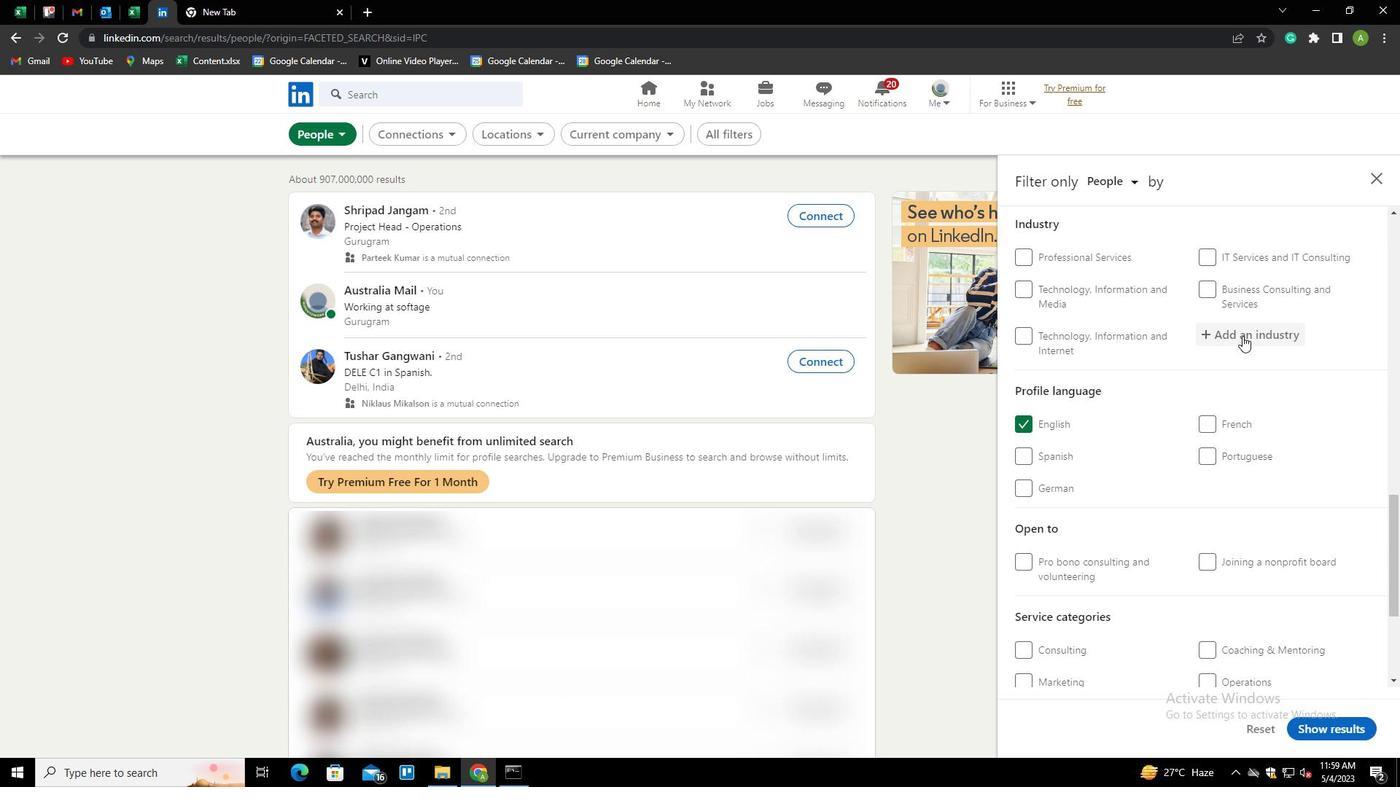 
Action: Key pressed <Key.shift>WAREHO<Key.down><Key.enter>
Screenshot: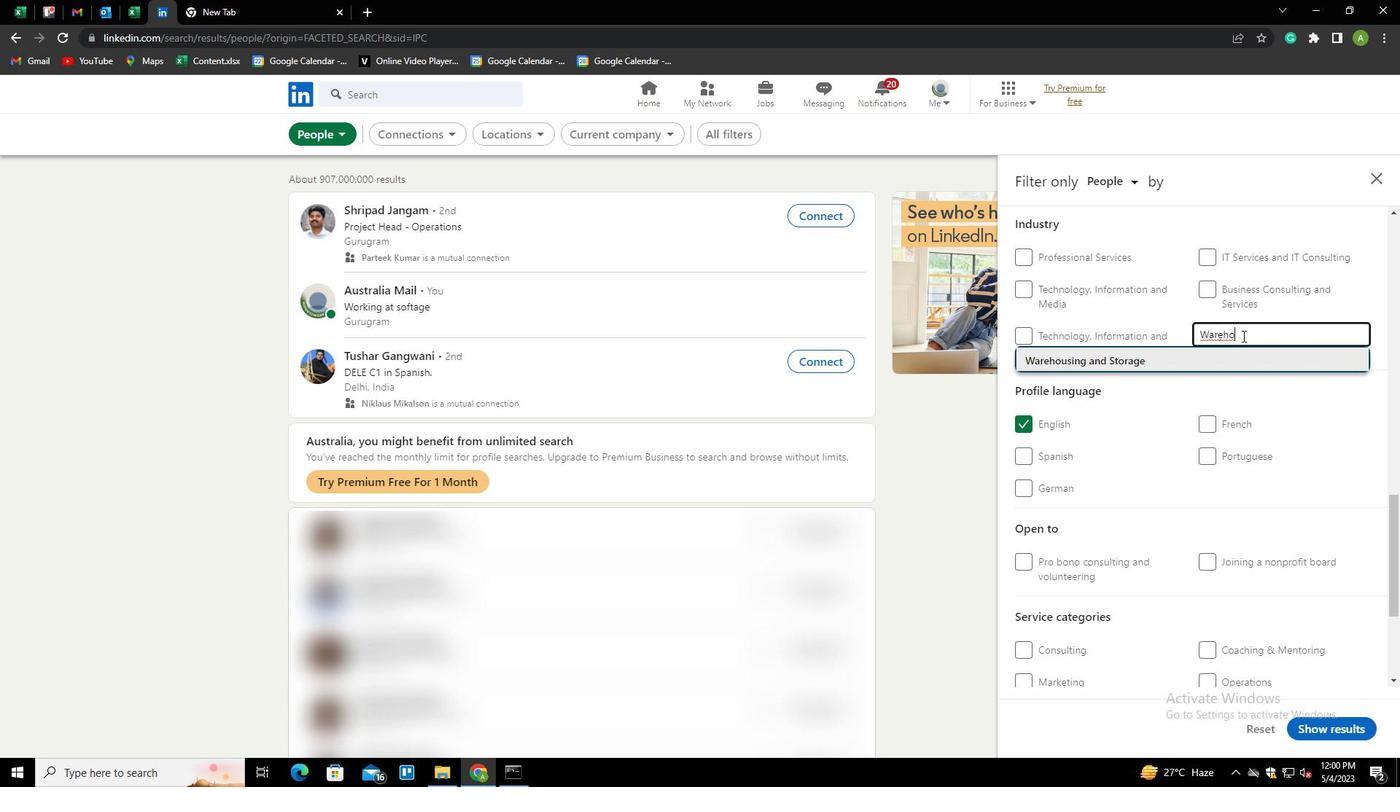 
Action: Mouse scrolled (1242, 335) with delta (0, 0)
Screenshot: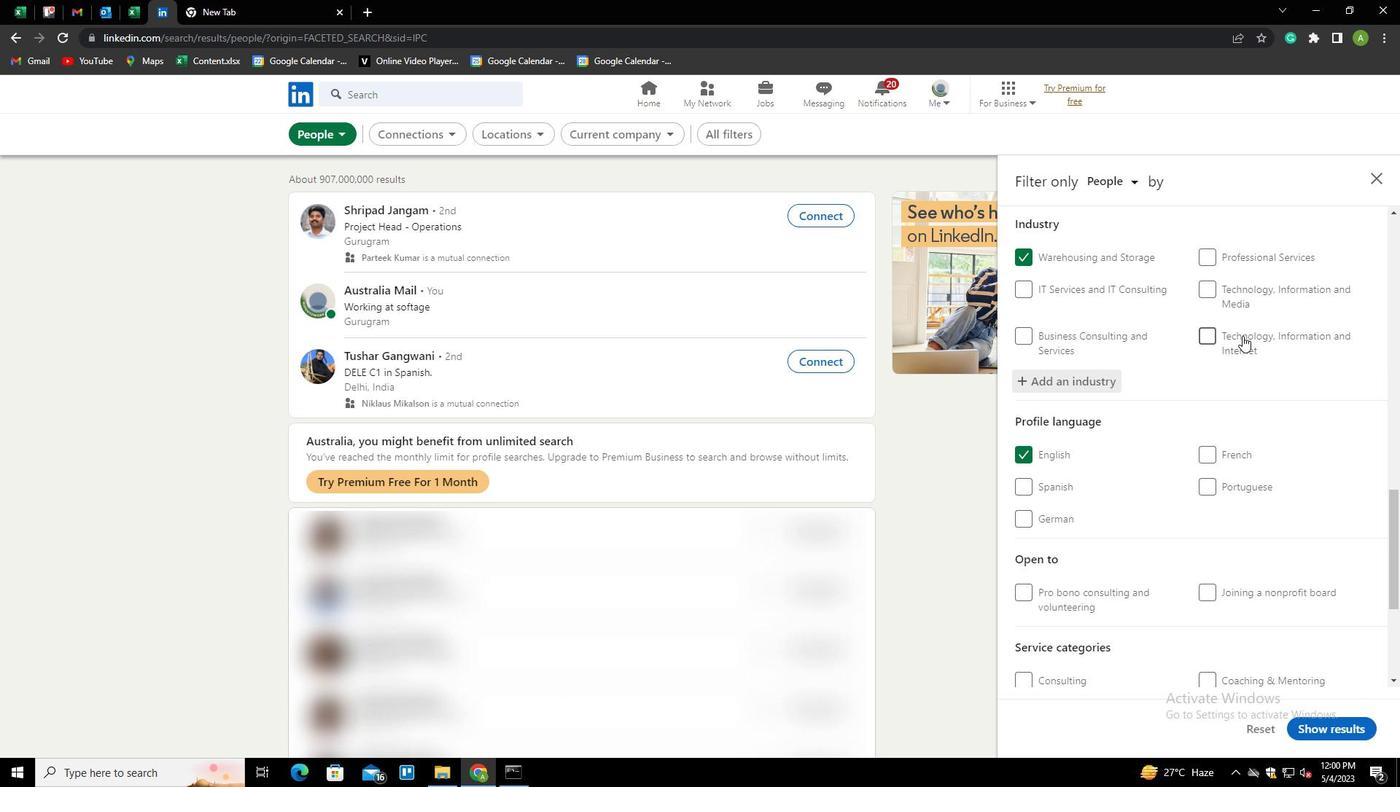 
Action: Mouse scrolled (1242, 335) with delta (0, 0)
Screenshot: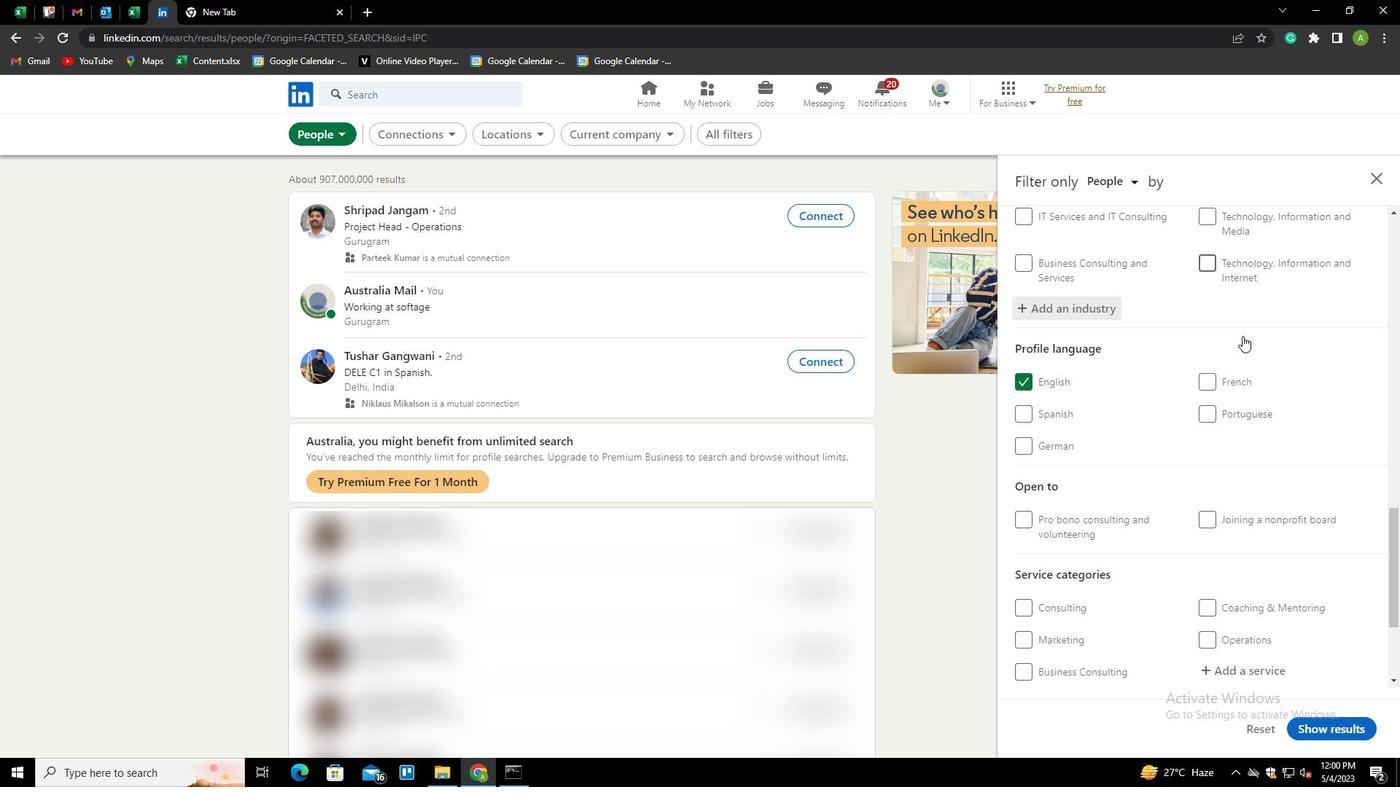 
Action: Mouse scrolled (1242, 335) with delta (0, 0)
Screenshot: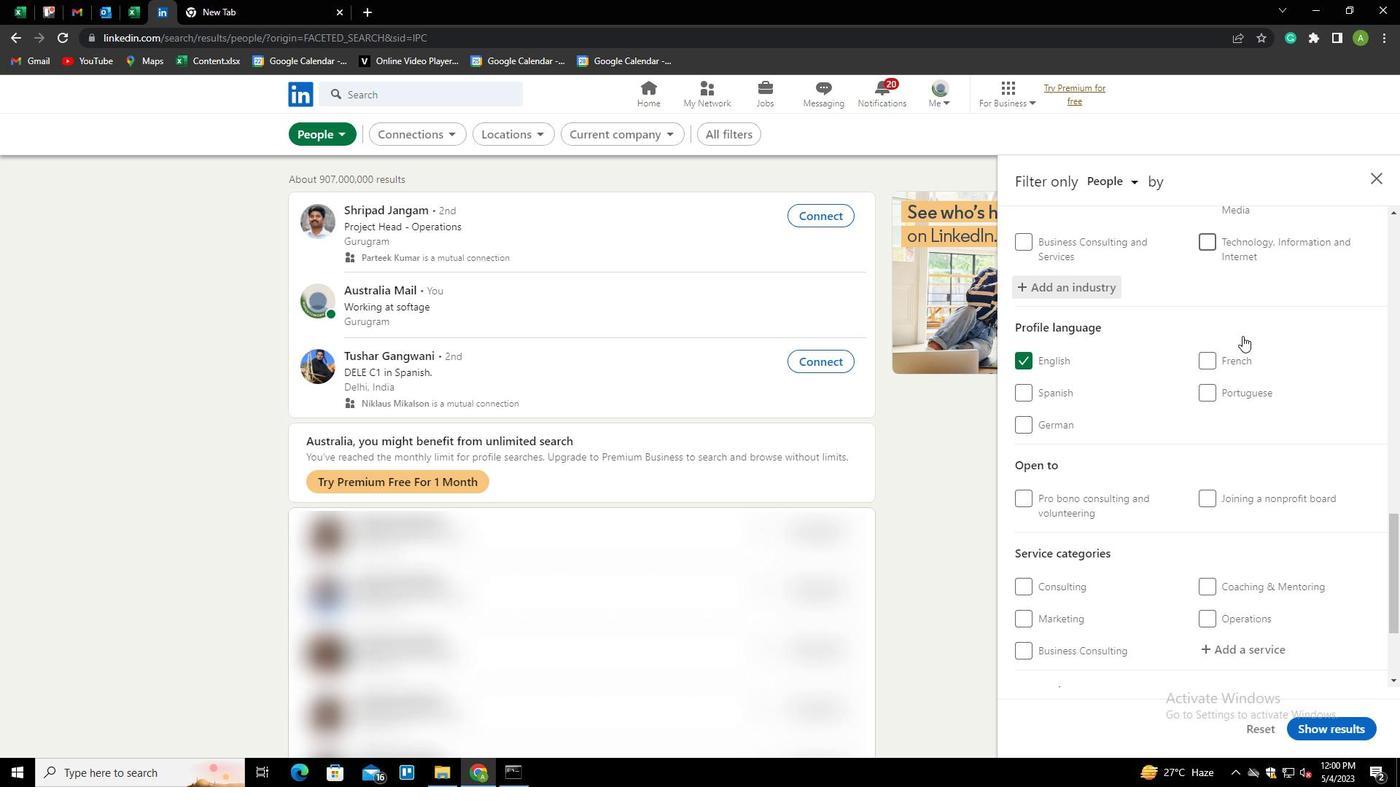 
Action: Mouse scrolled (1242, 335) with delta (0, 0)
Screenshot: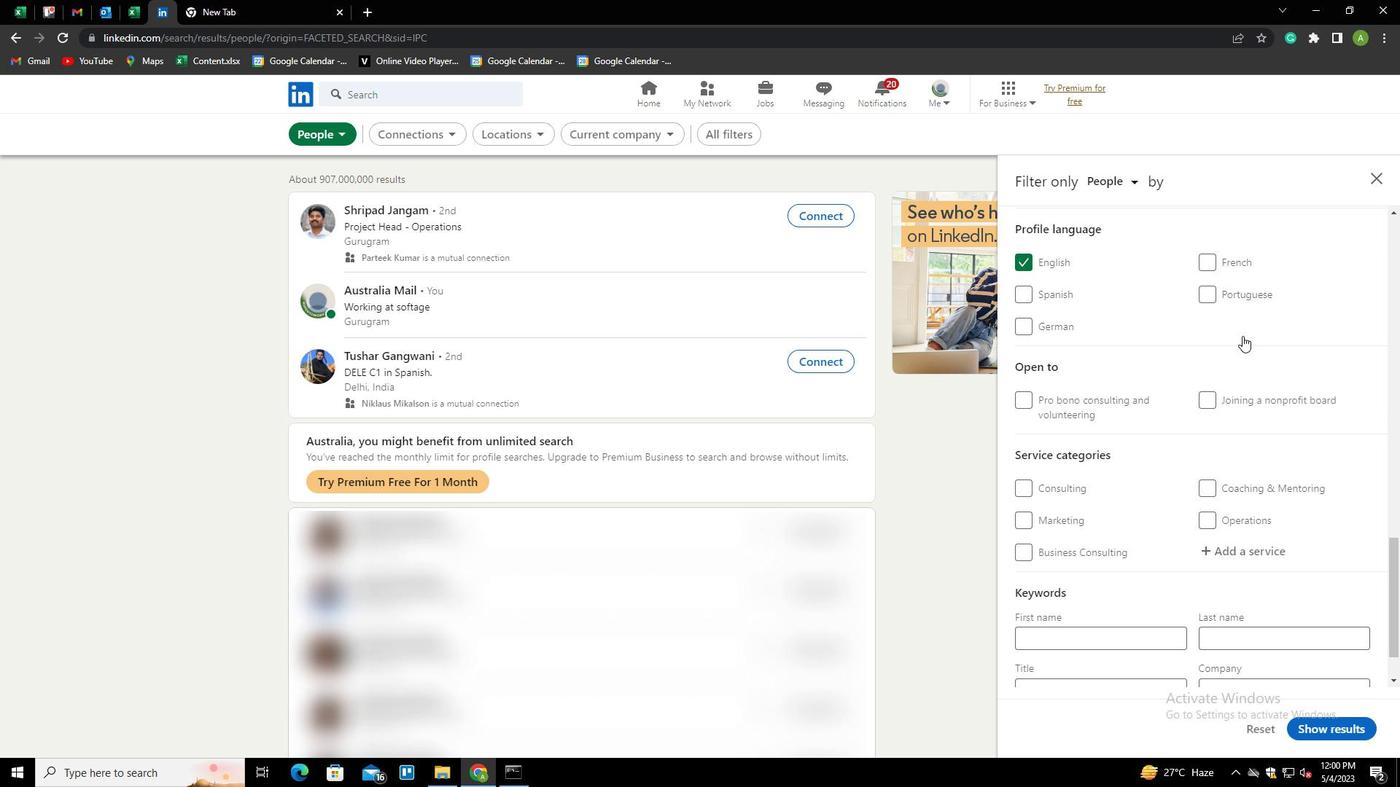 
Action: Mouse scrolled (1242, 335) with delta (0, 0)
Screenshot: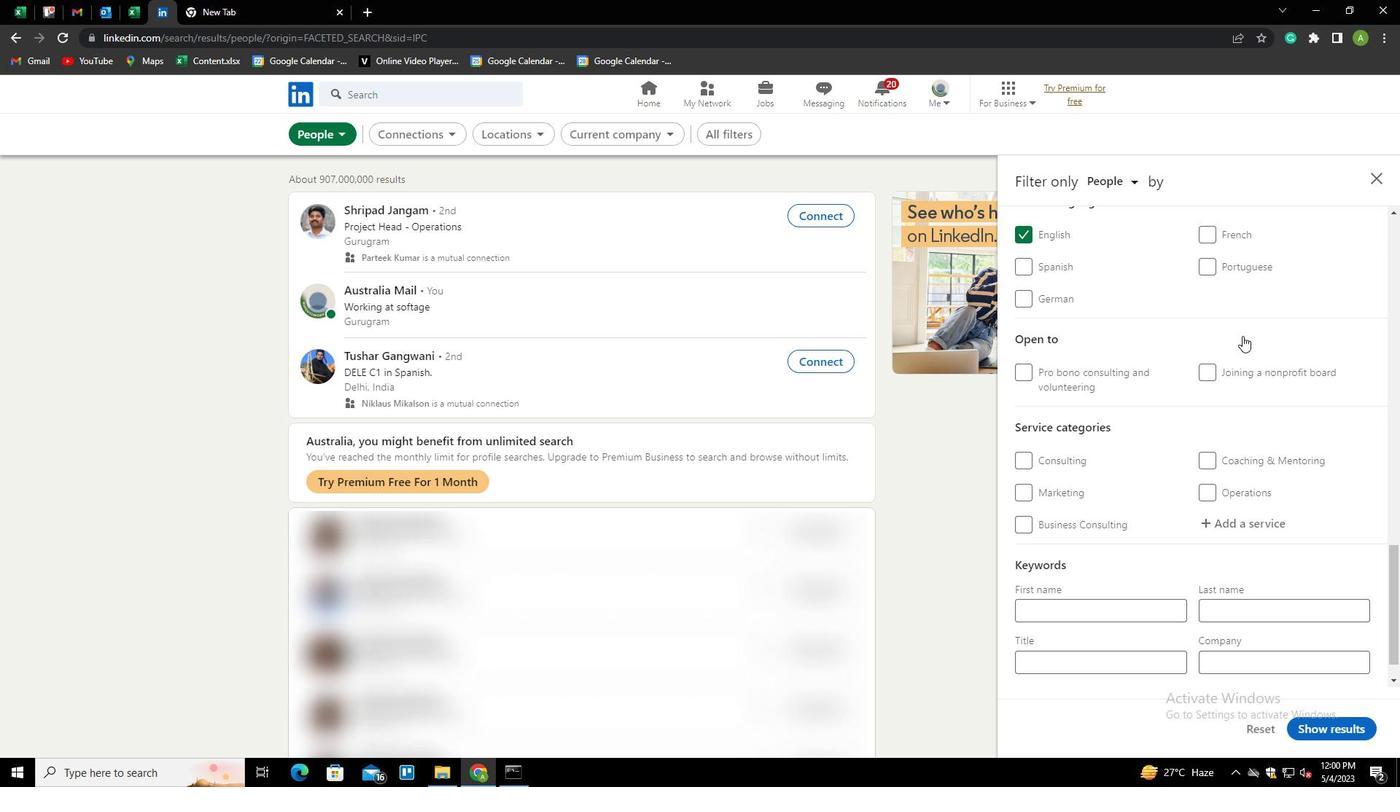
Action: Mouse moved to (1239, 476)
Screenshot: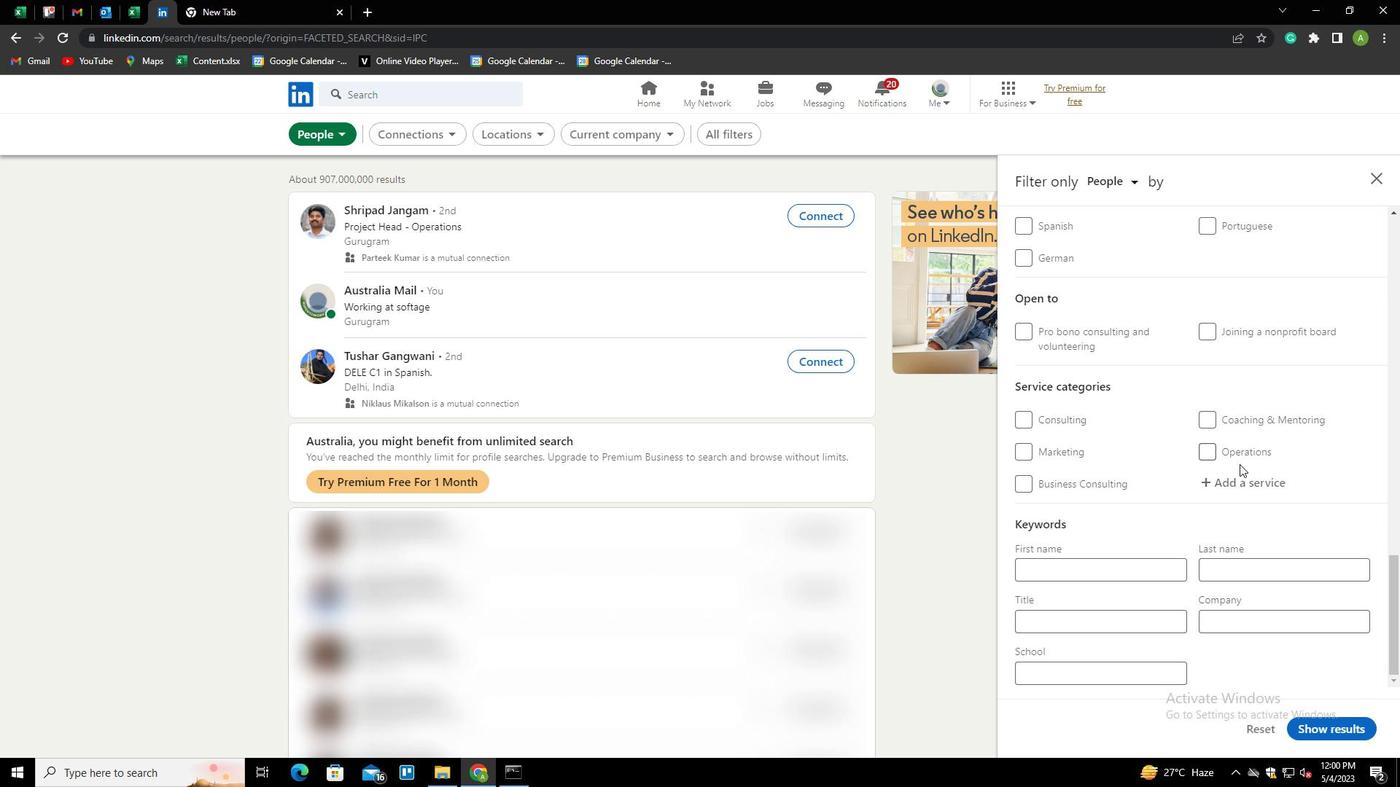 
Action: Mouse pressed left at (1239, 476)
Screenshot: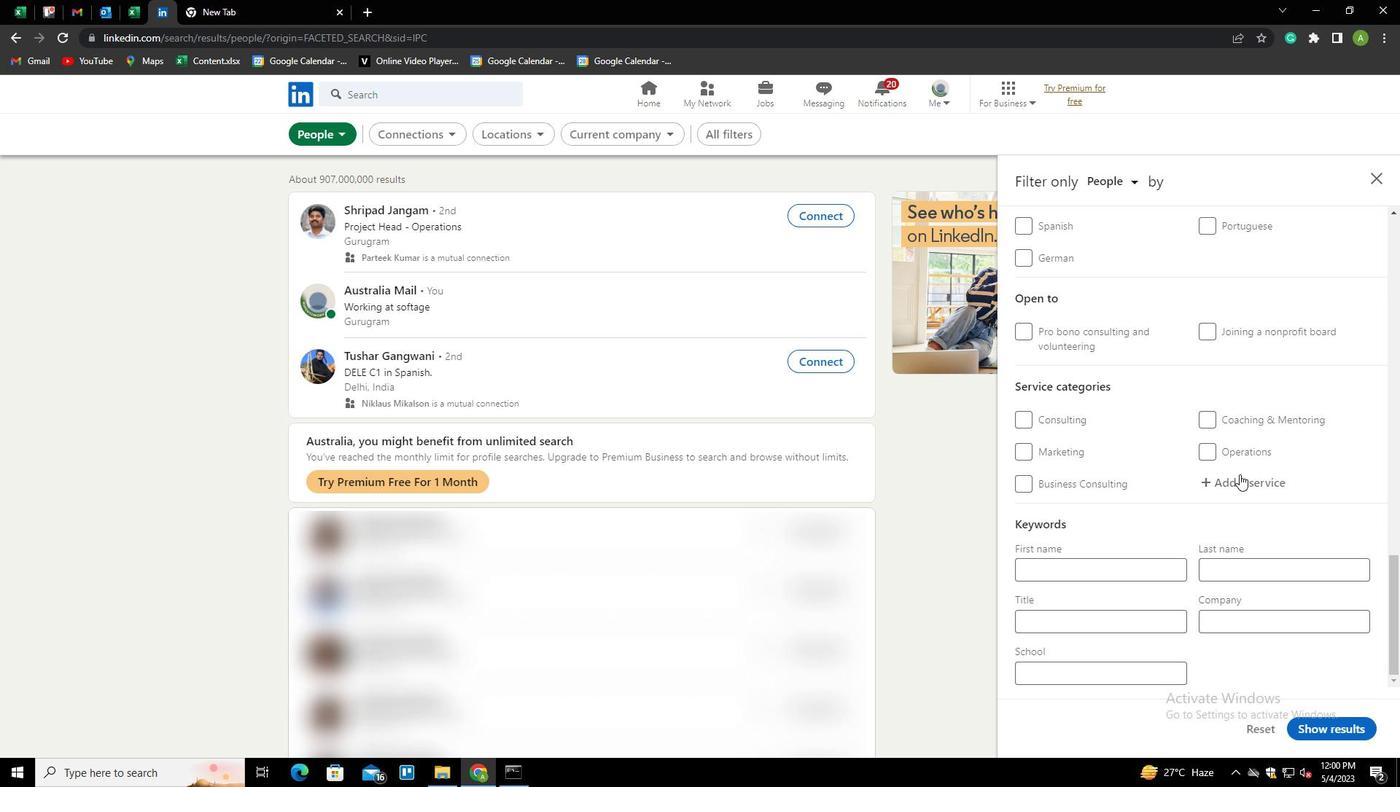 
Action: Mouse moved to (1239, 478)
Screenshot: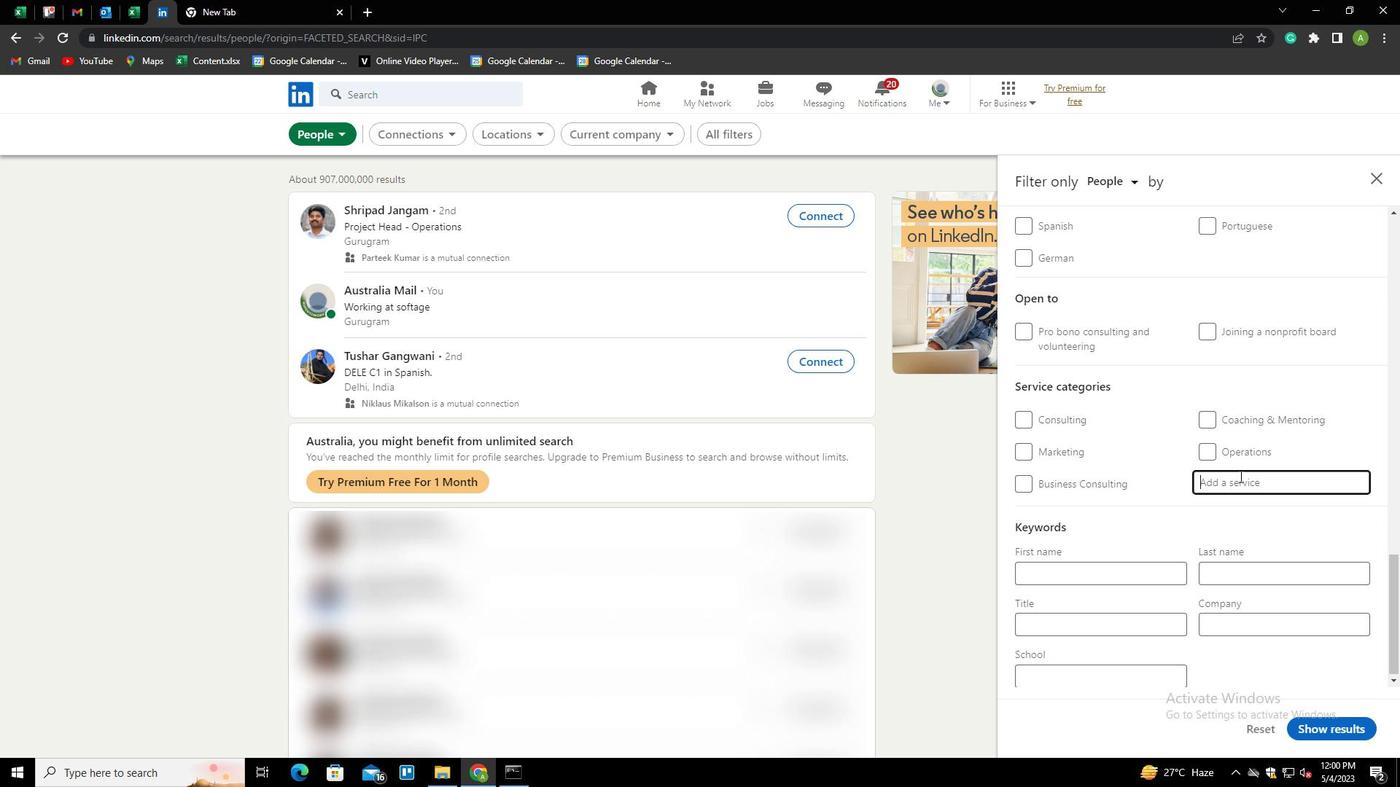 
Action: Mouse pressed left at (1239, 478)
Screenshot: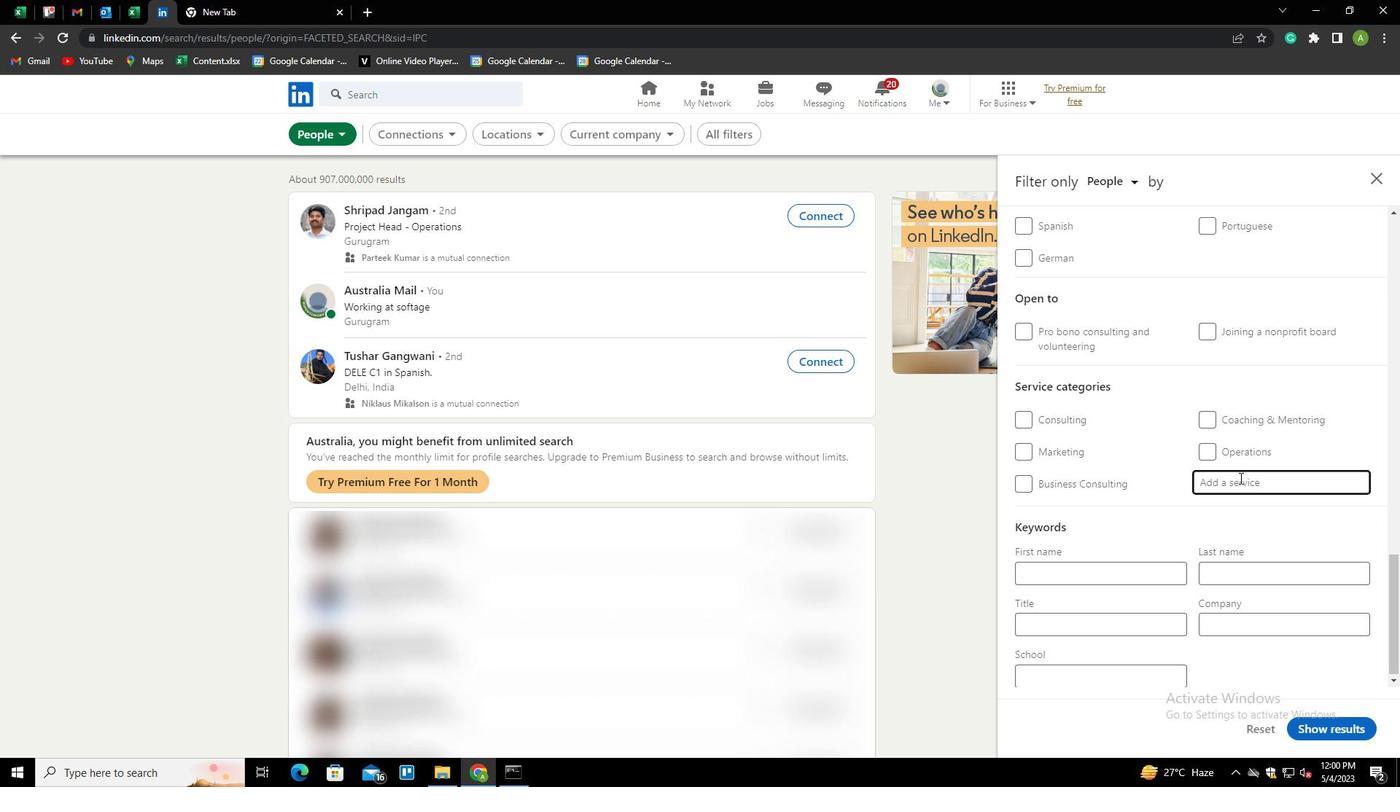 
Action: Key pressed <Key.shift><Key.shift><Key.shift><Key.shift><Key.shift><Key.shift><Key.shift><Key.shift><Key.shift><Key.shift><Key.shift><Key.shift><Key.shift><Key.shift><Key.shift><Key.shift><Key.shift><Key.shift><Key.shift><Key.shift><Key.shift><Key.shift><Key.shift><Key.shift><Key.shift><Key.shift><Key.shift><Key.shift><Key.shift><Key.shift><Key.shift><Key.shift><Key.shift><Key.shift><Key.shift><Key.shift><Key.shift><Key.shift><Key.shift><Key.shift>LABOR
Screenshot: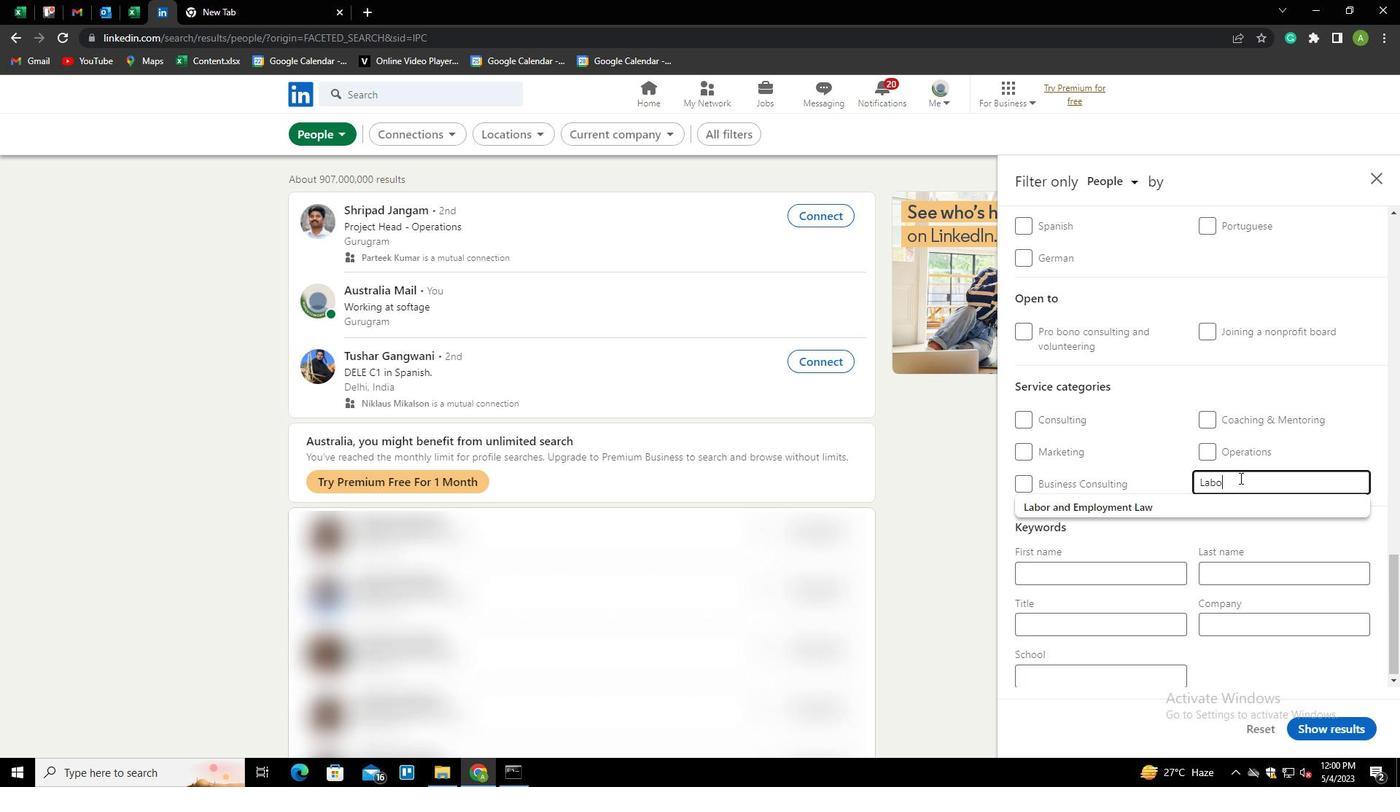 
Action: Mouse moved to (1239, 478)
Screenshot: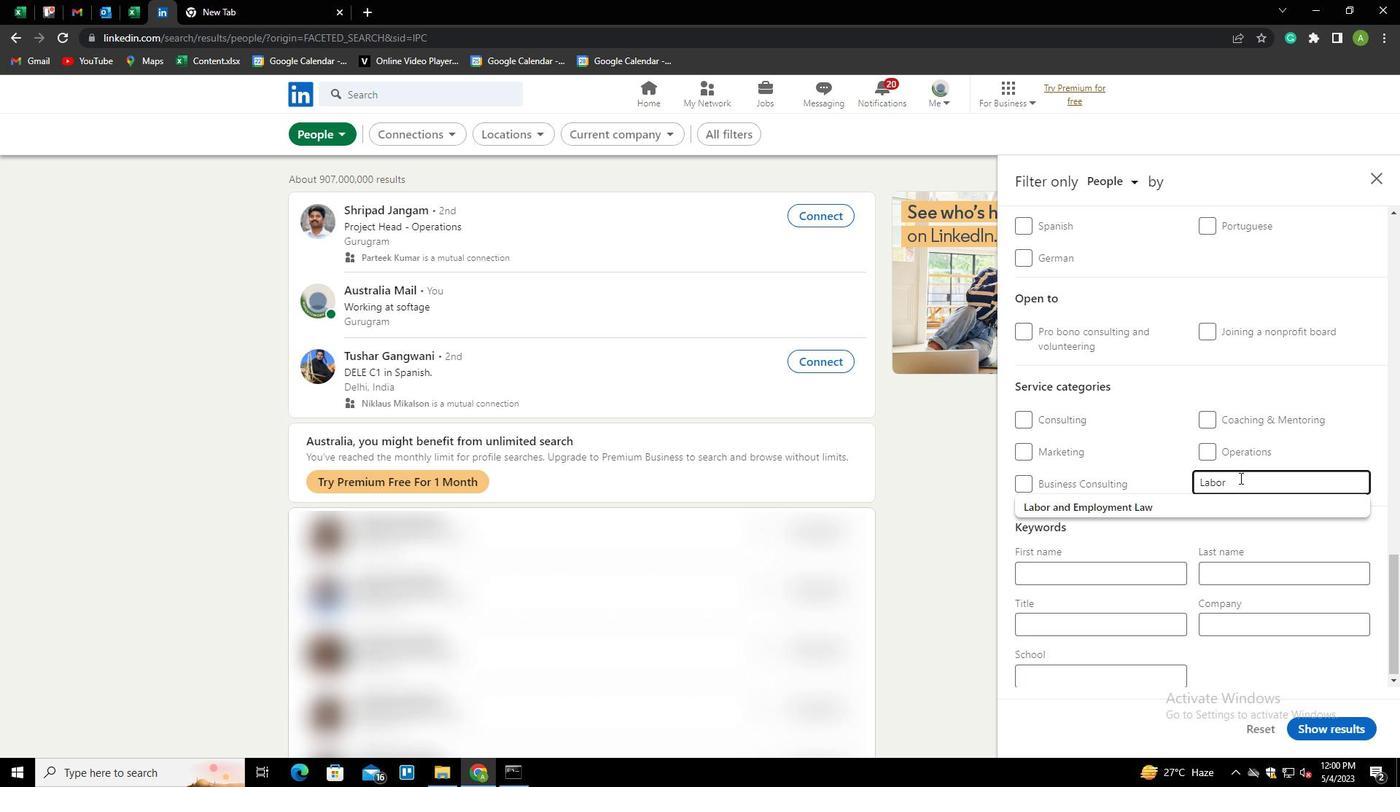 
Action: Key pressed <Key.down><Key.enter>
Screenshot: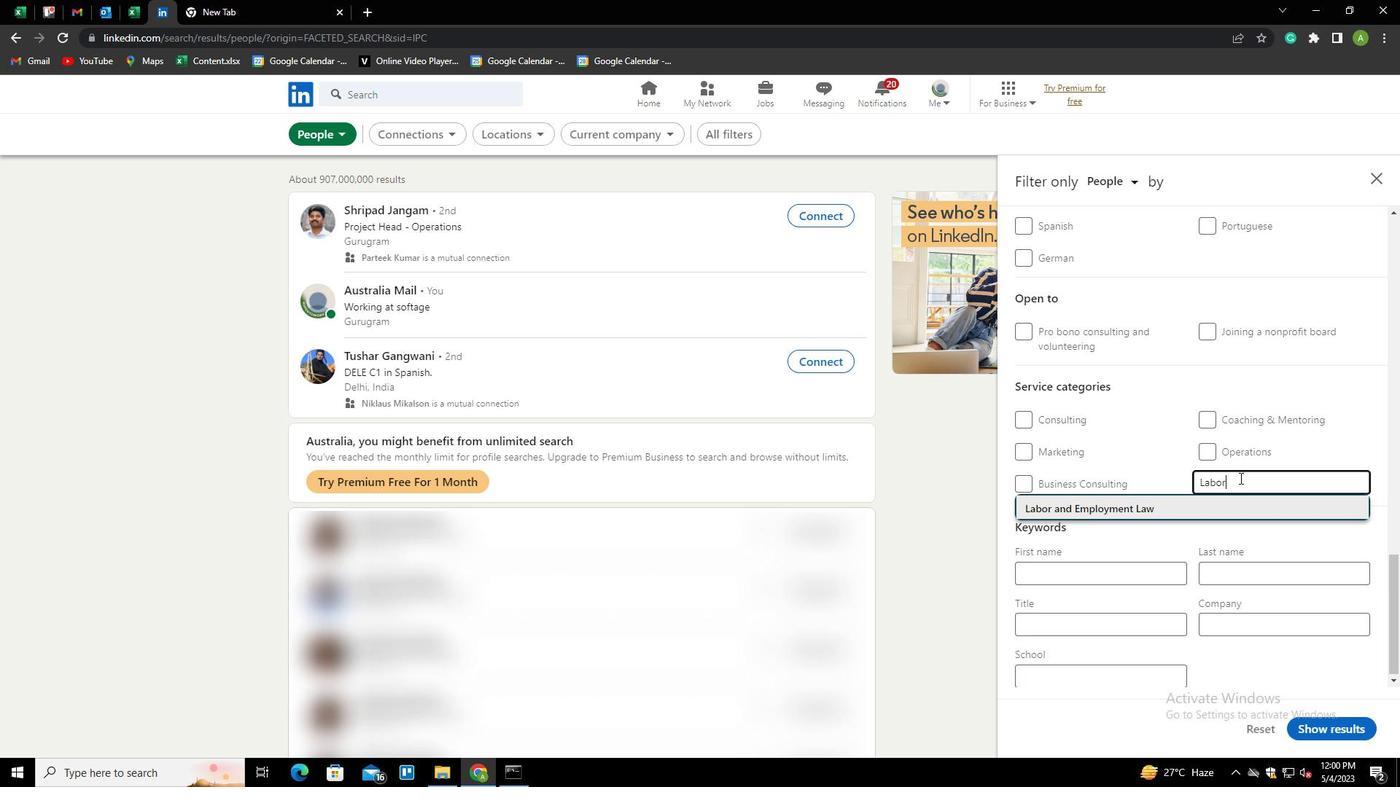 
Action: Mouse scrolled (1239, 477) with delta (0, 0)
Screenshot: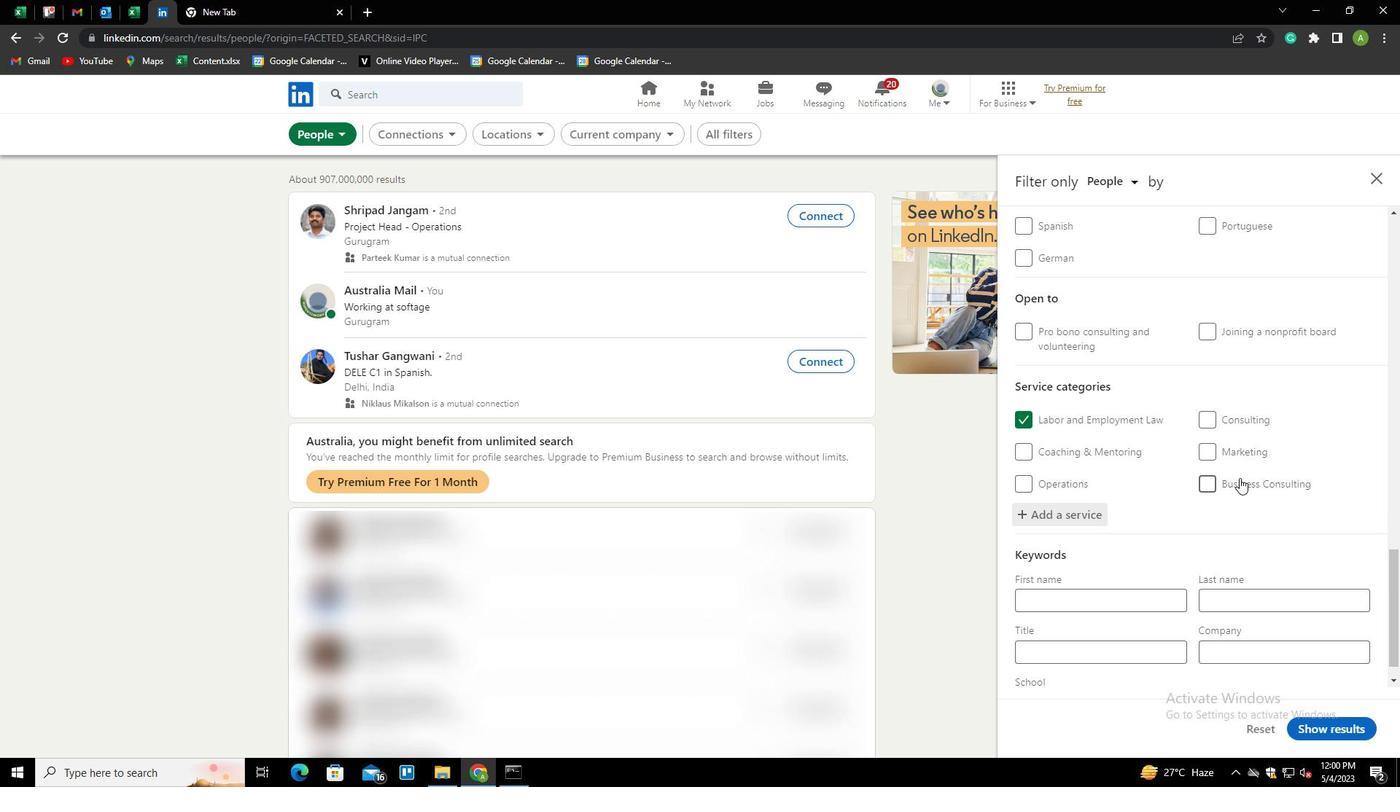 
Action: Mouse scrolled (1239, 477) with delta (0, 0)
Screenshot: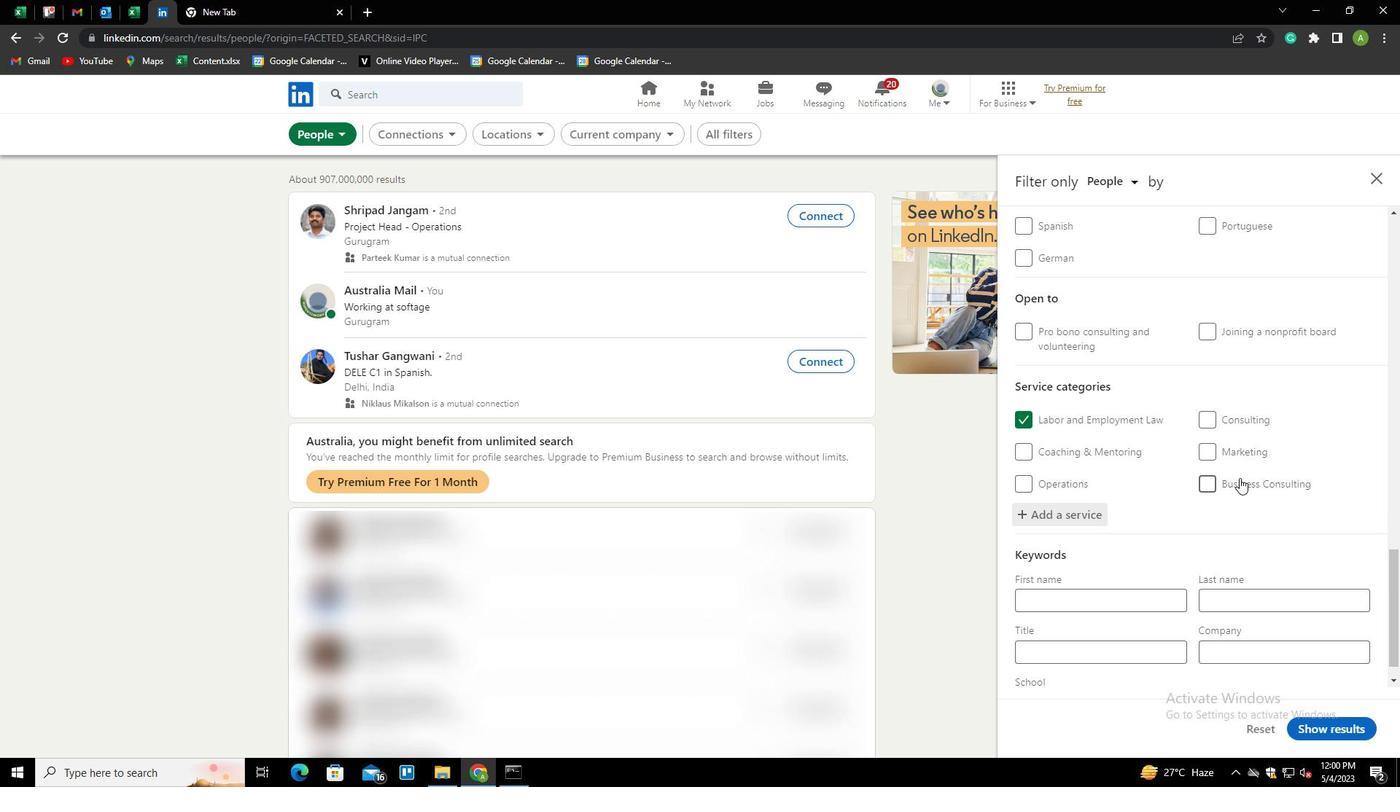 
Action: Mouse moved to (1159, 626)
Screenshot: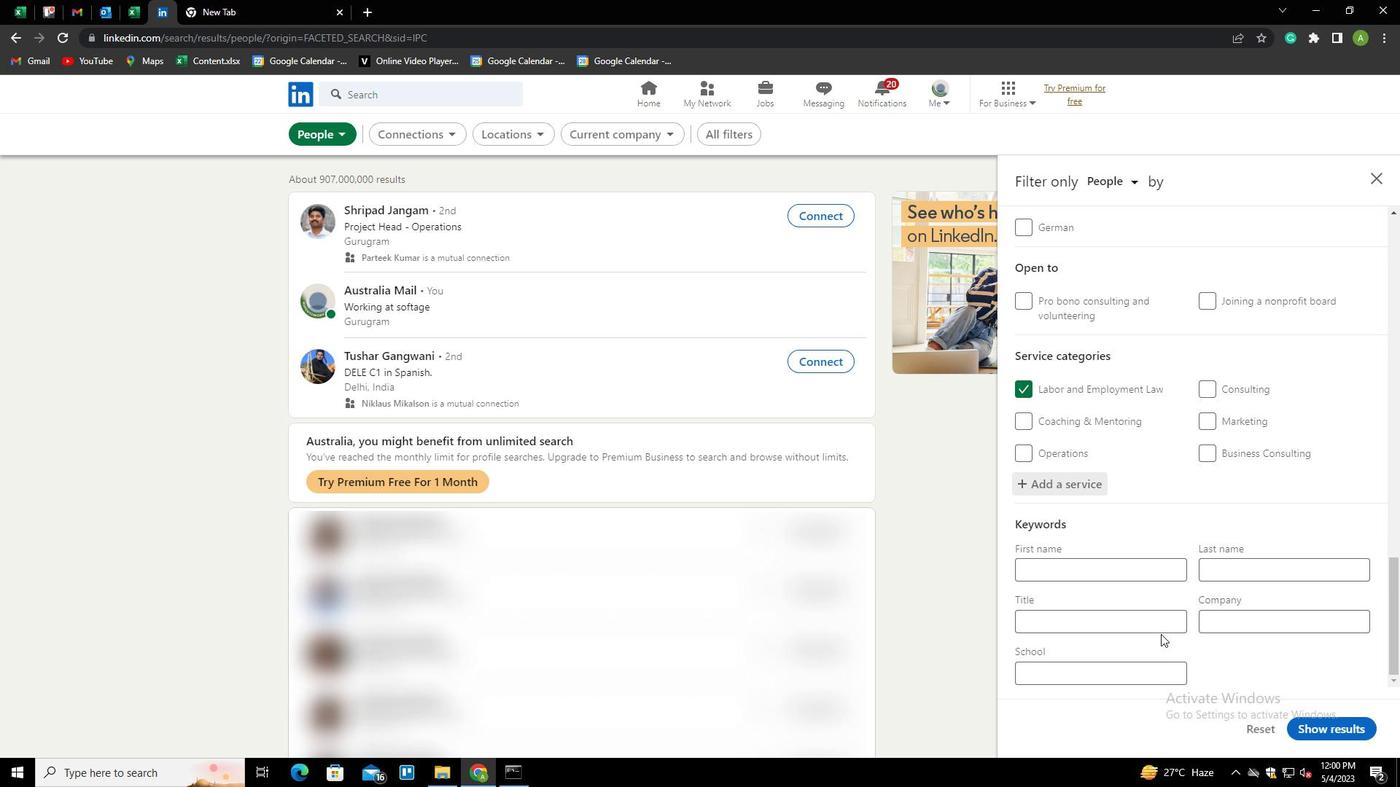 
Action: Mouse pressed left at (1159, 626)
Screenshot: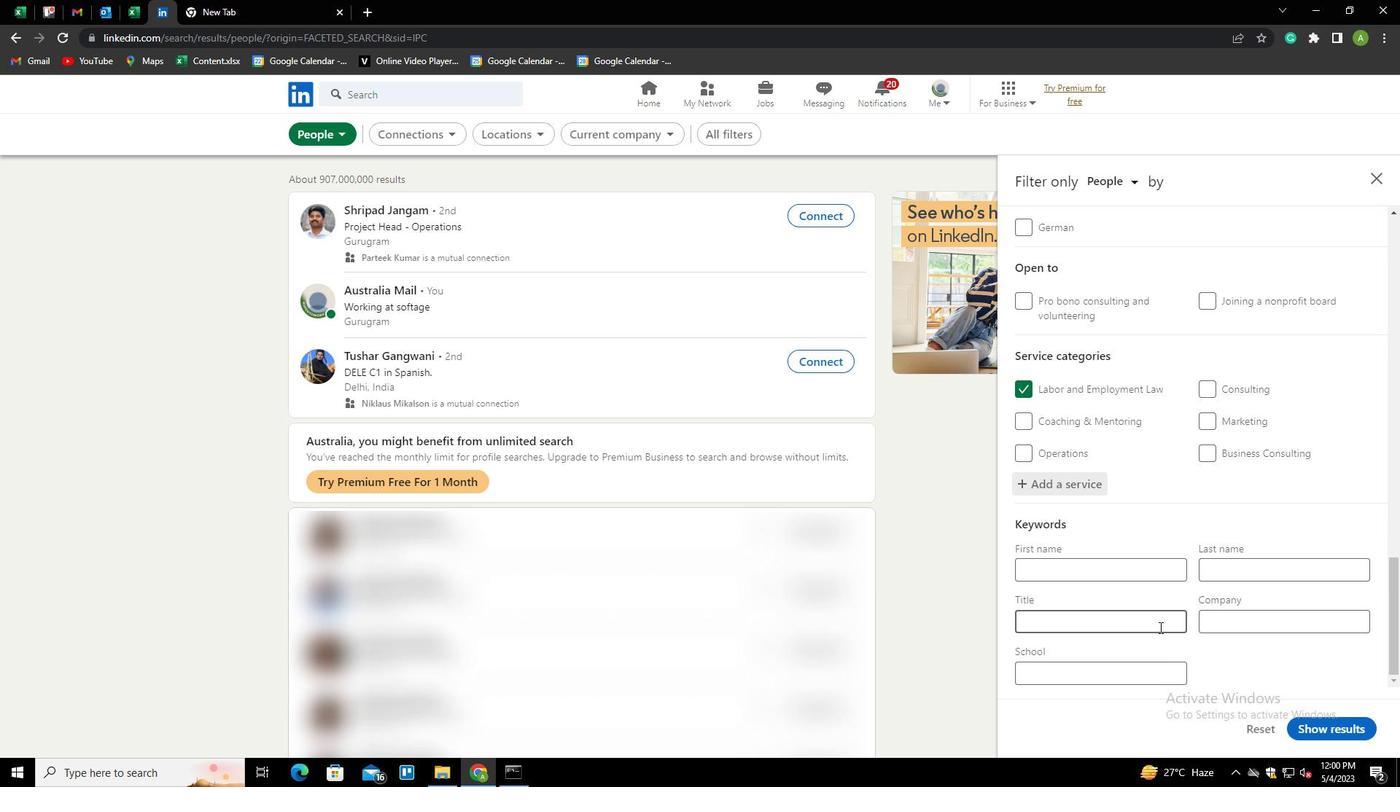 
Action: Key pressed <Key.shift>CLIENT<Key.space><Key.shift>SERVICE<Key.space><Key.shift>SPECIALIST
Screenshot: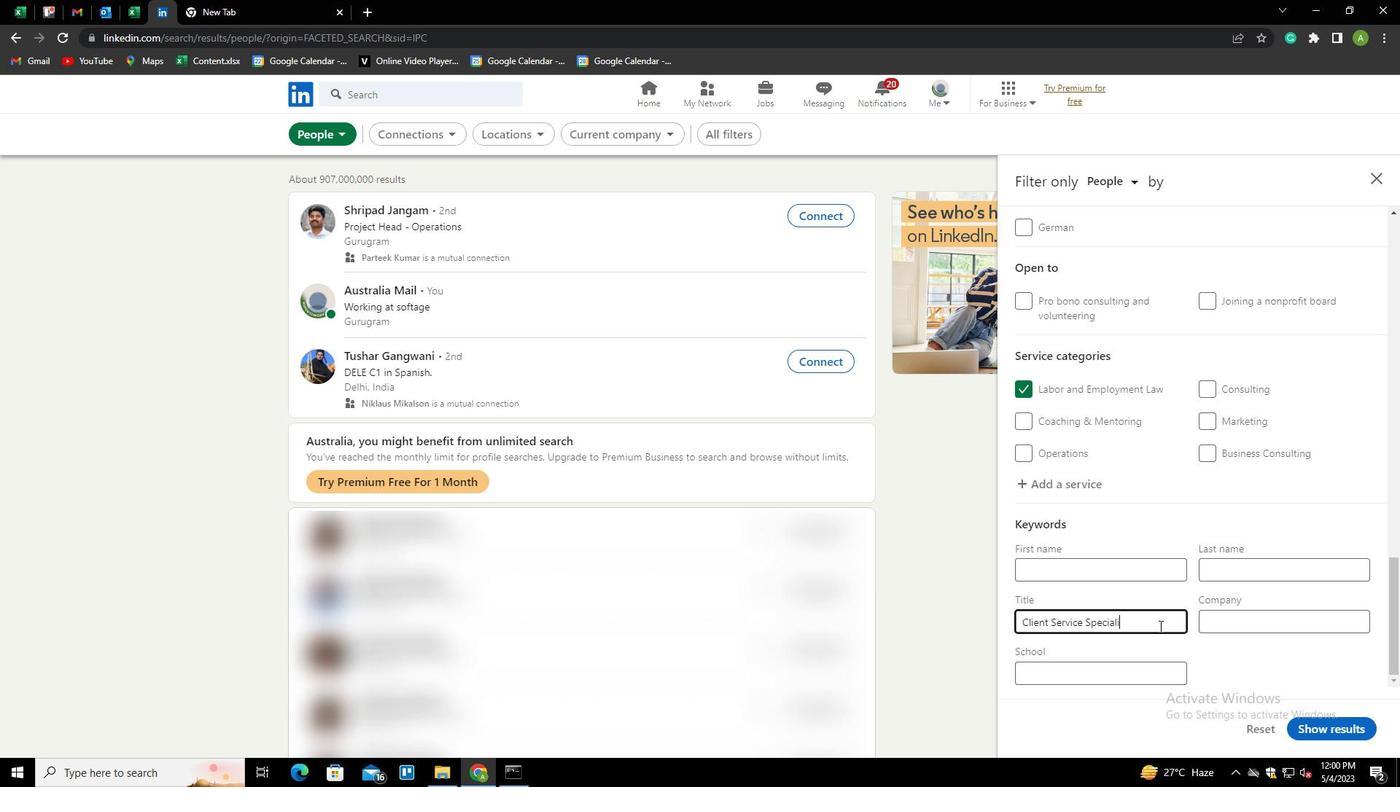 
Action: Mouse moved to (1227, 650)
Screenshot: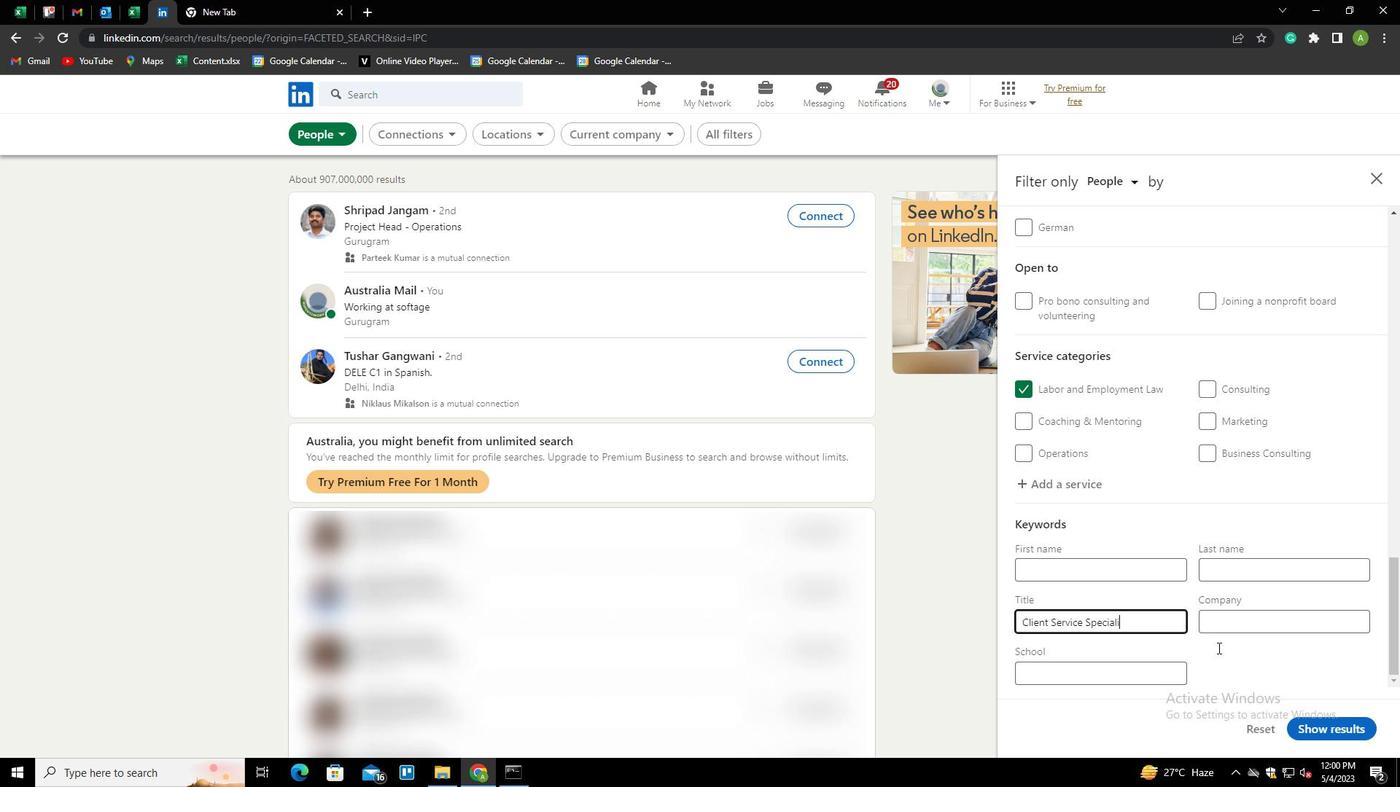 
Action: Mouse pressed left at (1227, 650)
Screenshot: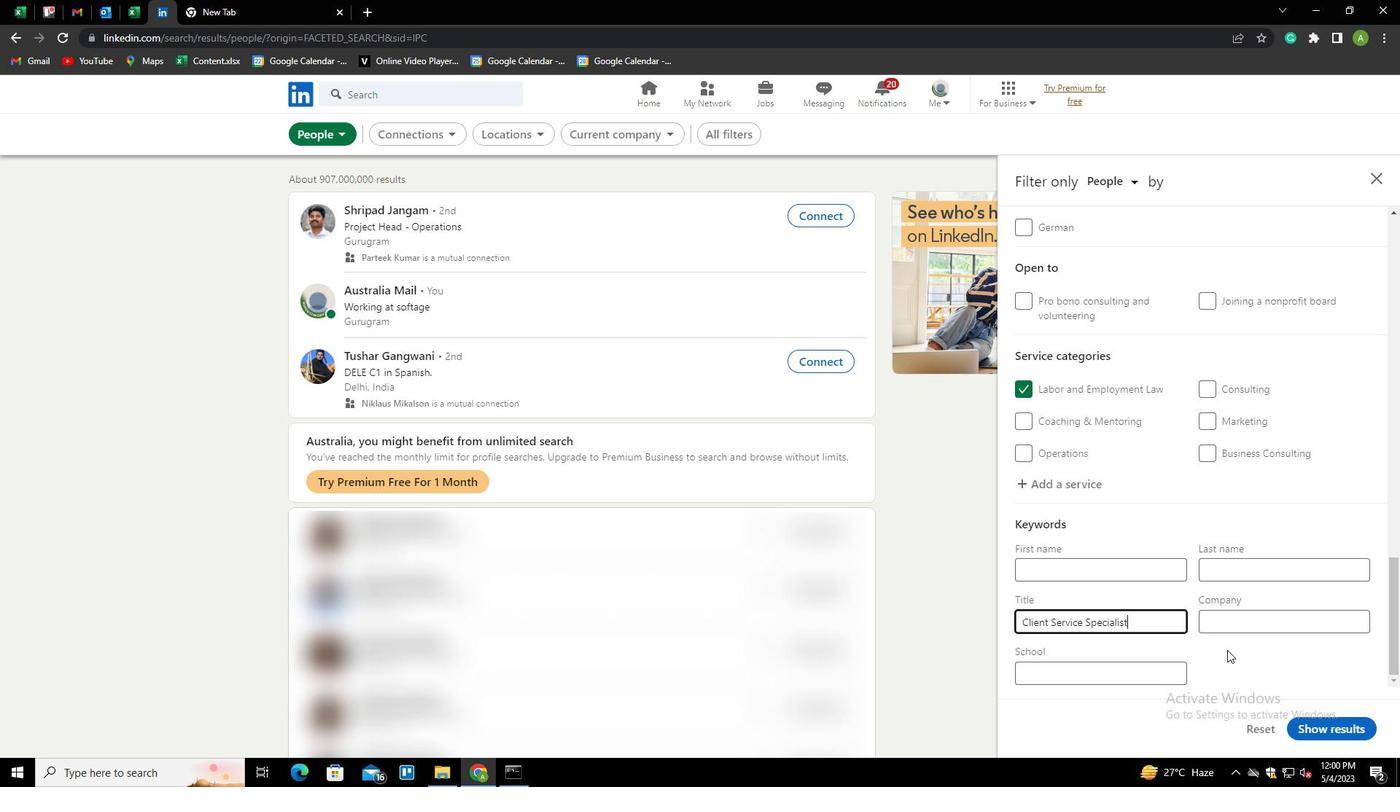 
Action: Mouse moved to (1347, 722)
Screenshot: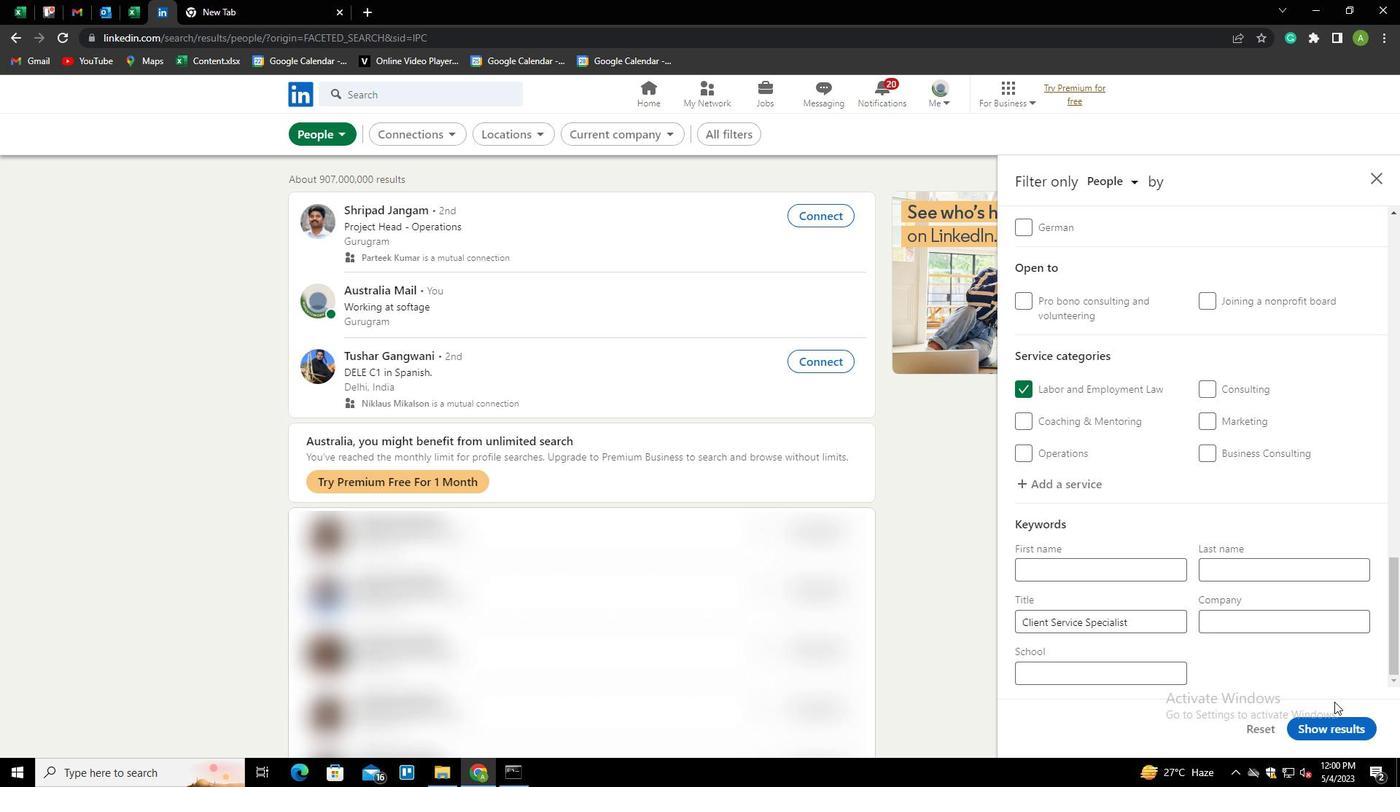
Action: Mouse pressed left at (1347, 722)
Screenshot: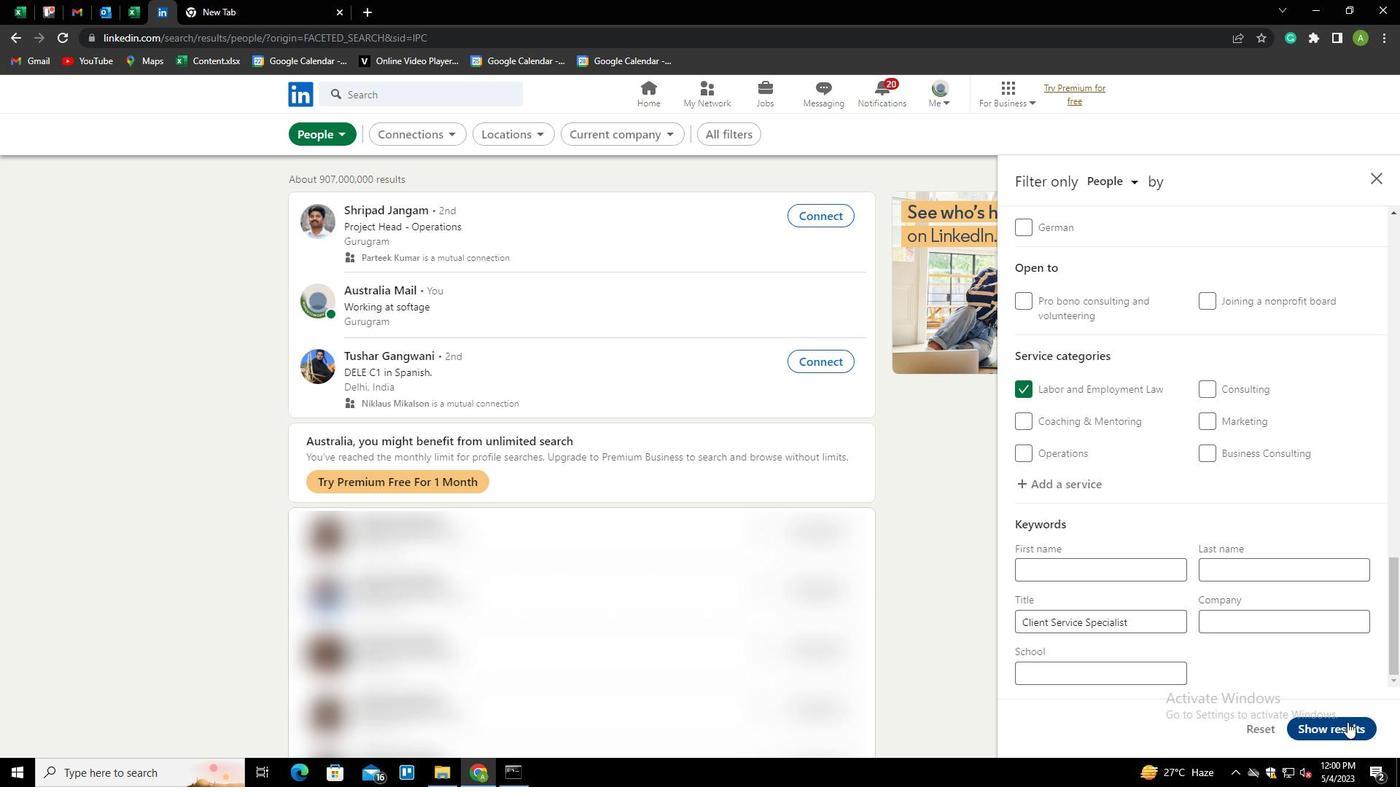 
